 Task: Find connections with filter location Bafia with filter topic #Entrepreneurswith filter profile language French with filter current company Forbe with filter school Maharishi Mahesh Yogi Vedic Vishwavidyalaya with filter industry Wholesale Luxury Goods and Jewelry with filter service category Market Strategy with filter keywords title Cruise Ship Attendant
Action: Mouse moved to (577, 667)
Screenshot: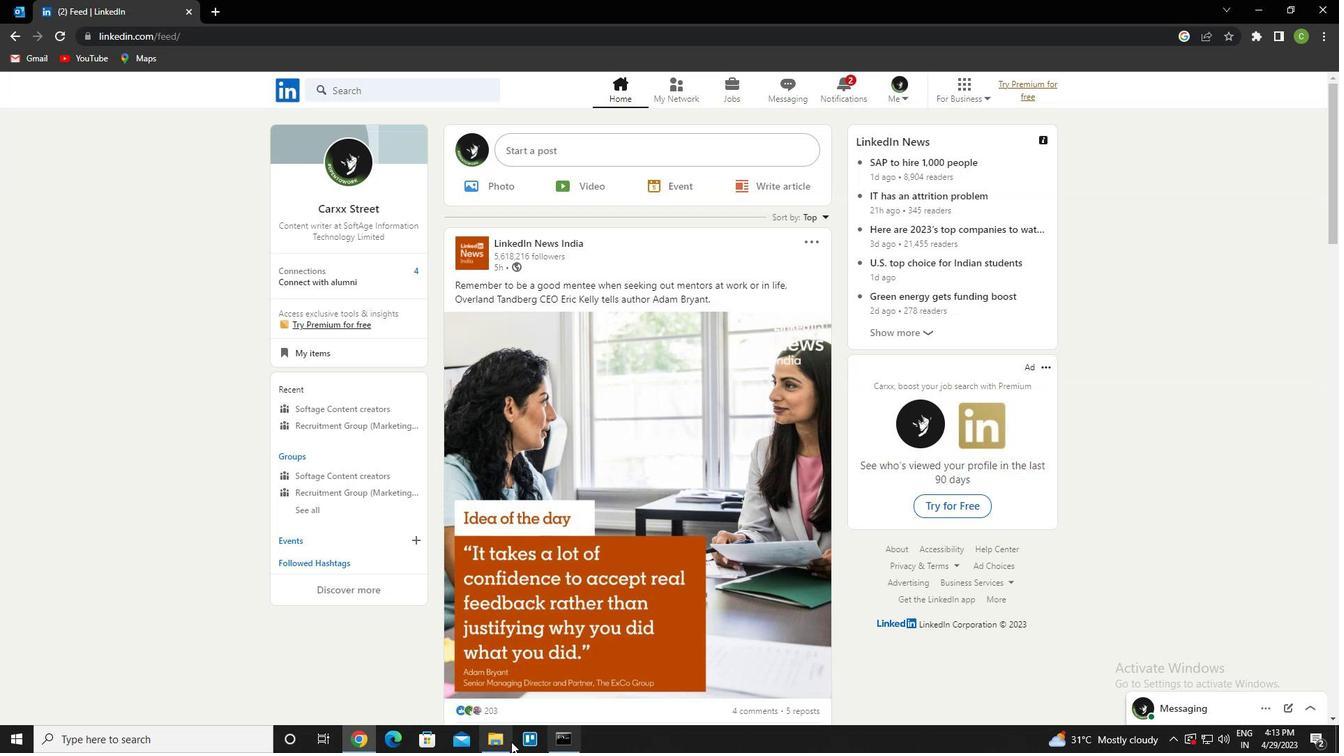 
Action: Mouse scrolled (577, 668) with delta (0, 0)
Screenshot: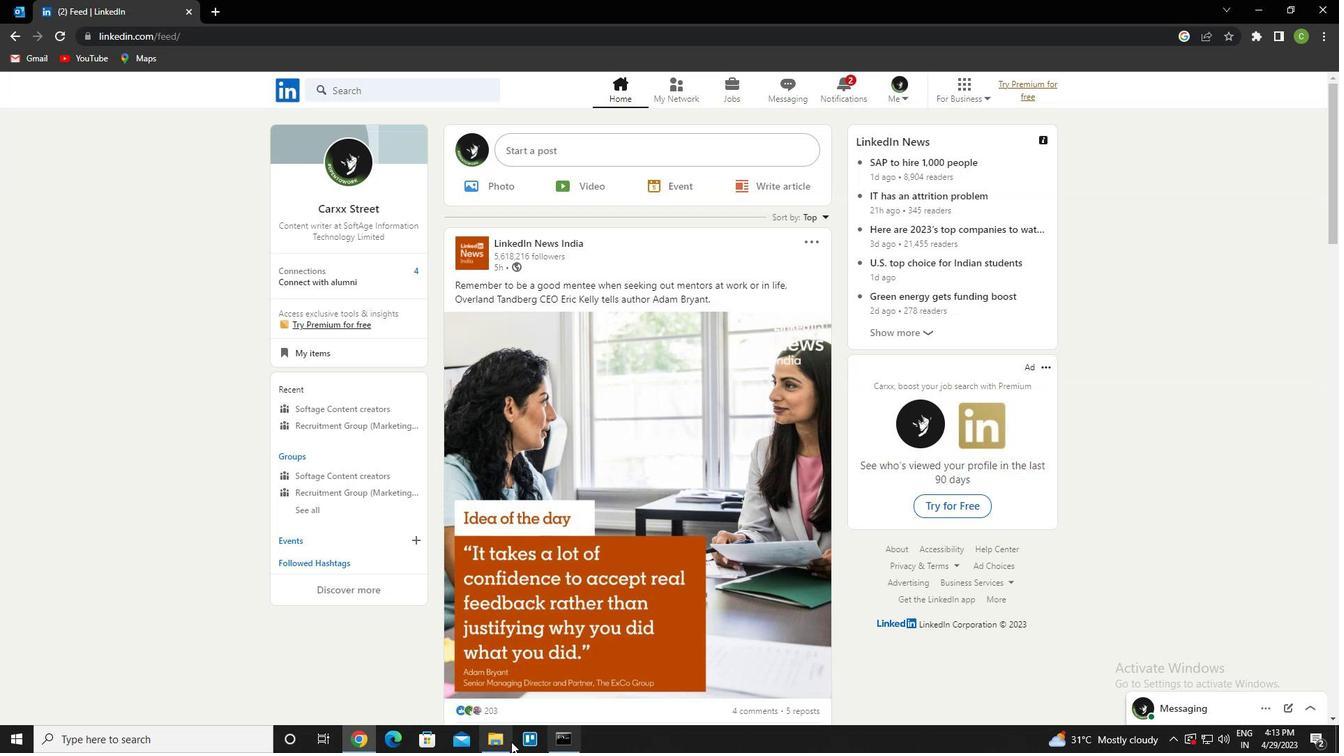 
Action: Mouse moved to (694, 96)
Screenshot: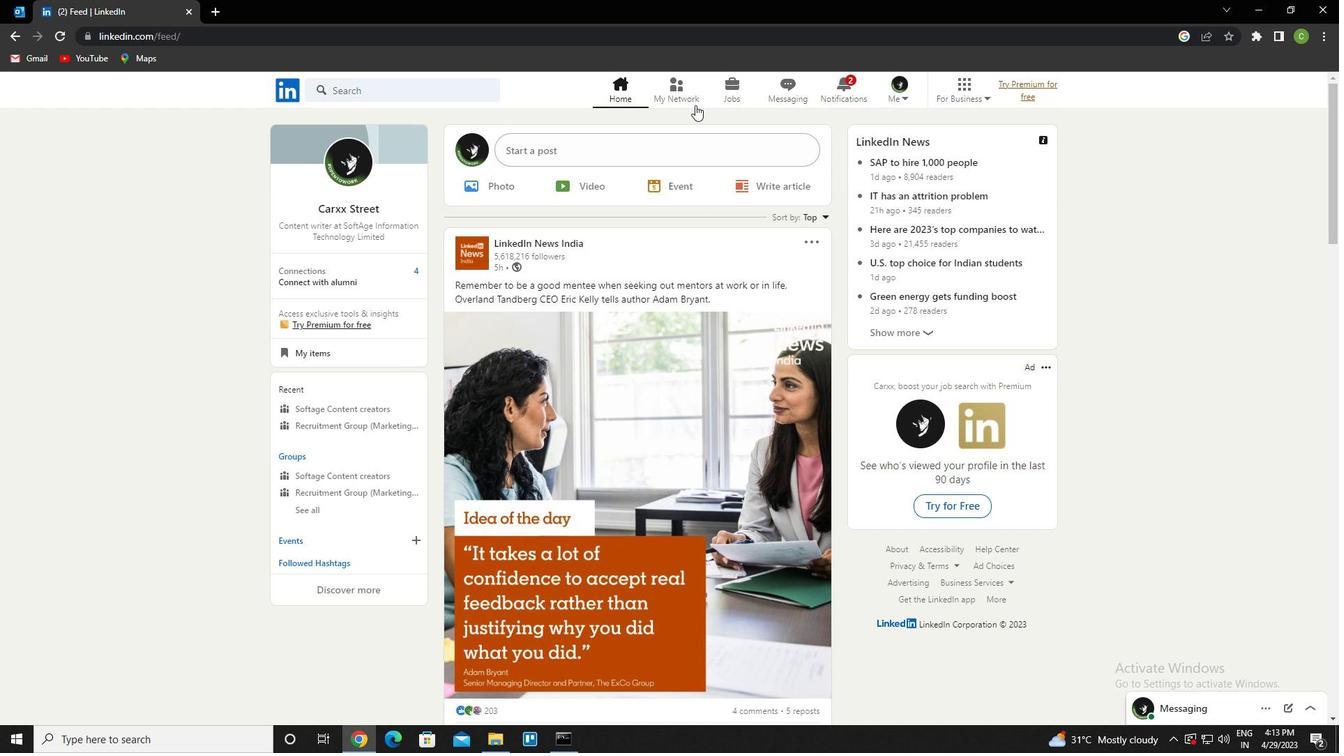 
Action: Mouse pressed left at (694, 96)
Screenshot: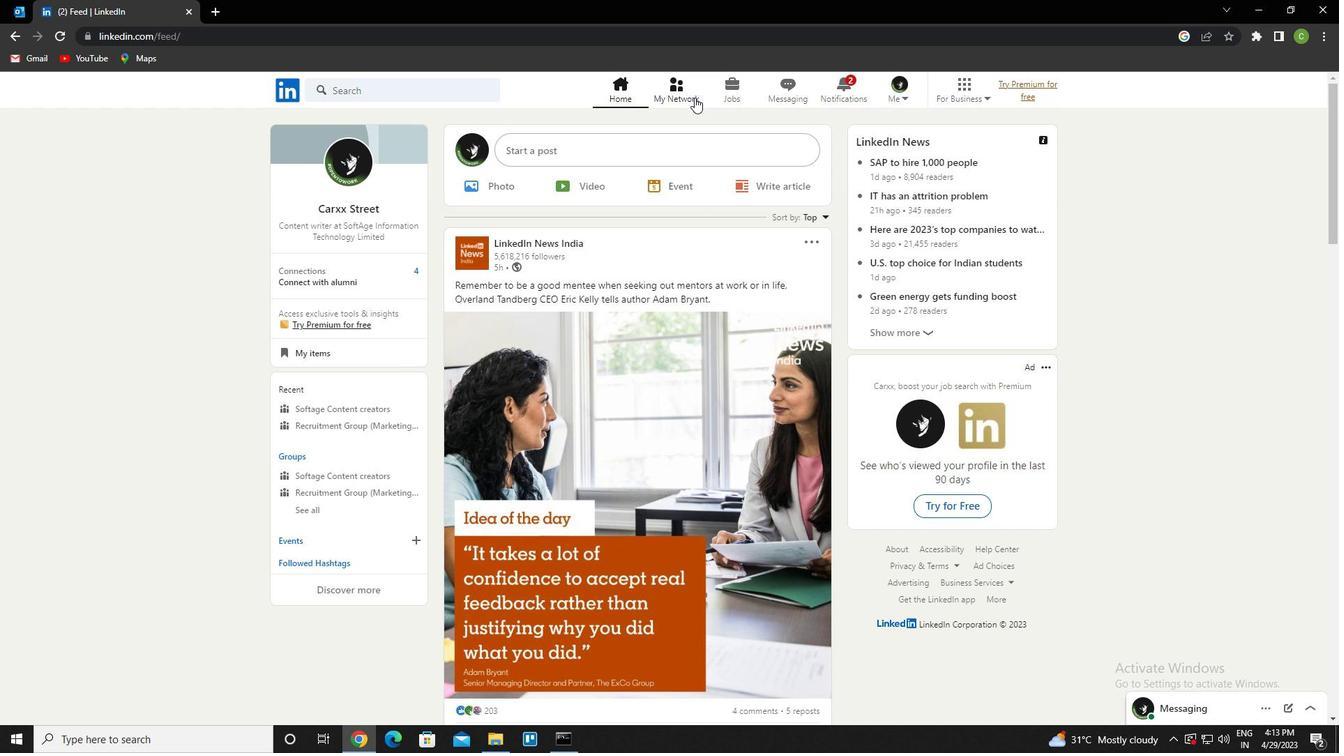 
Action: Mouse moved to (404, 177)
Screenshot: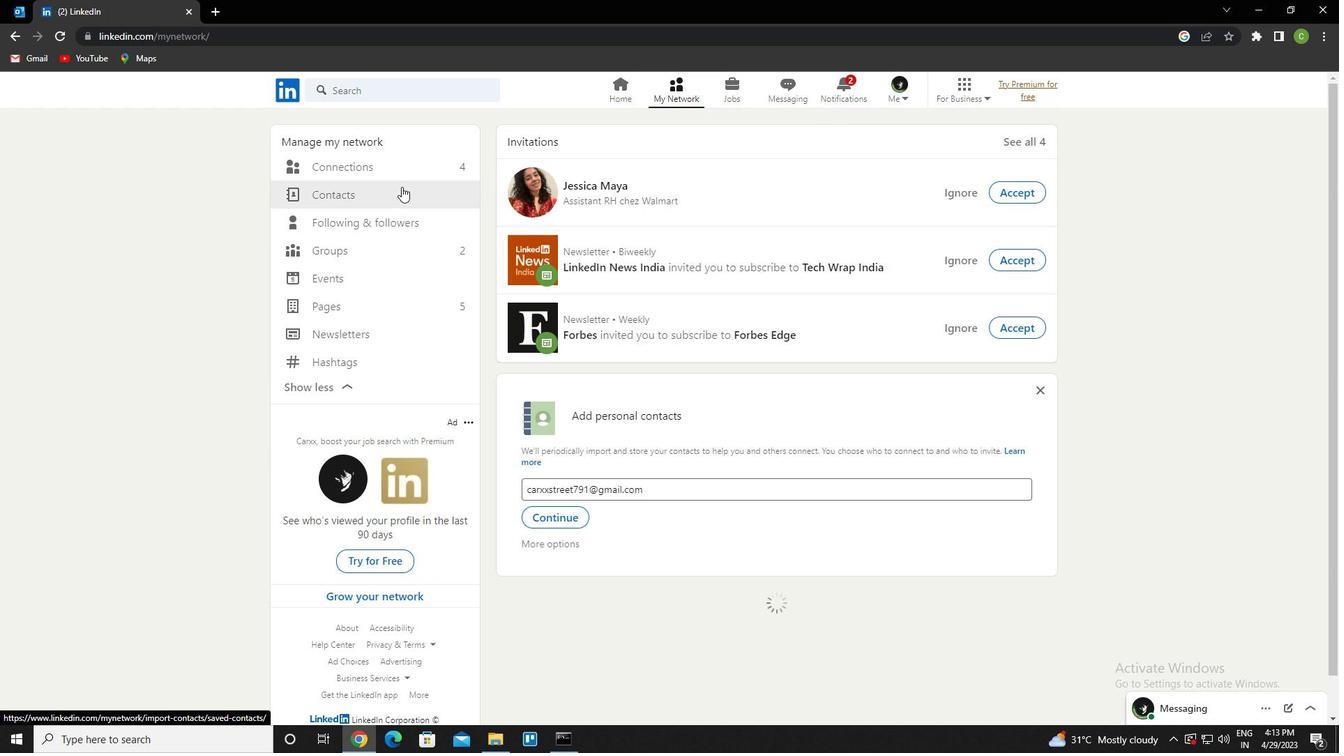 
Action: Mouse pressed left at (404, 177)
Screenshot: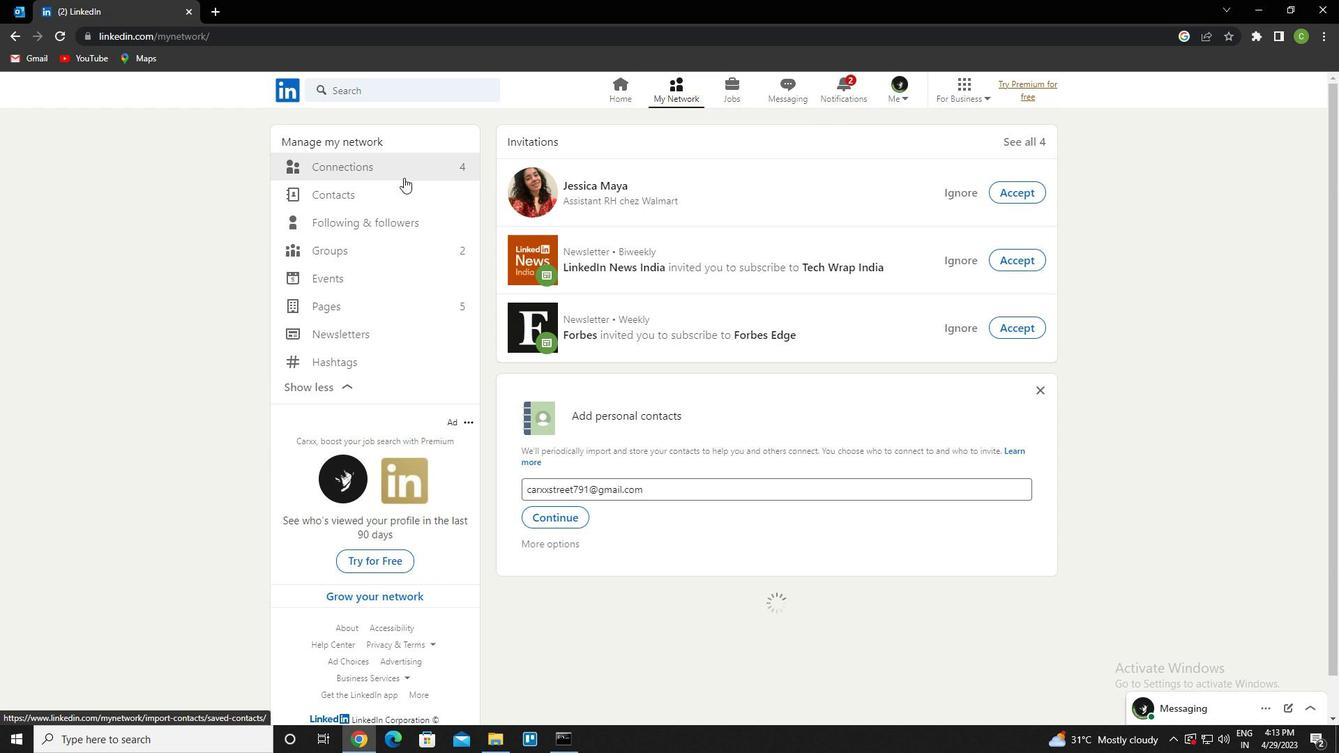 
Action: Mouse moved to (409, 168)
Screenshot: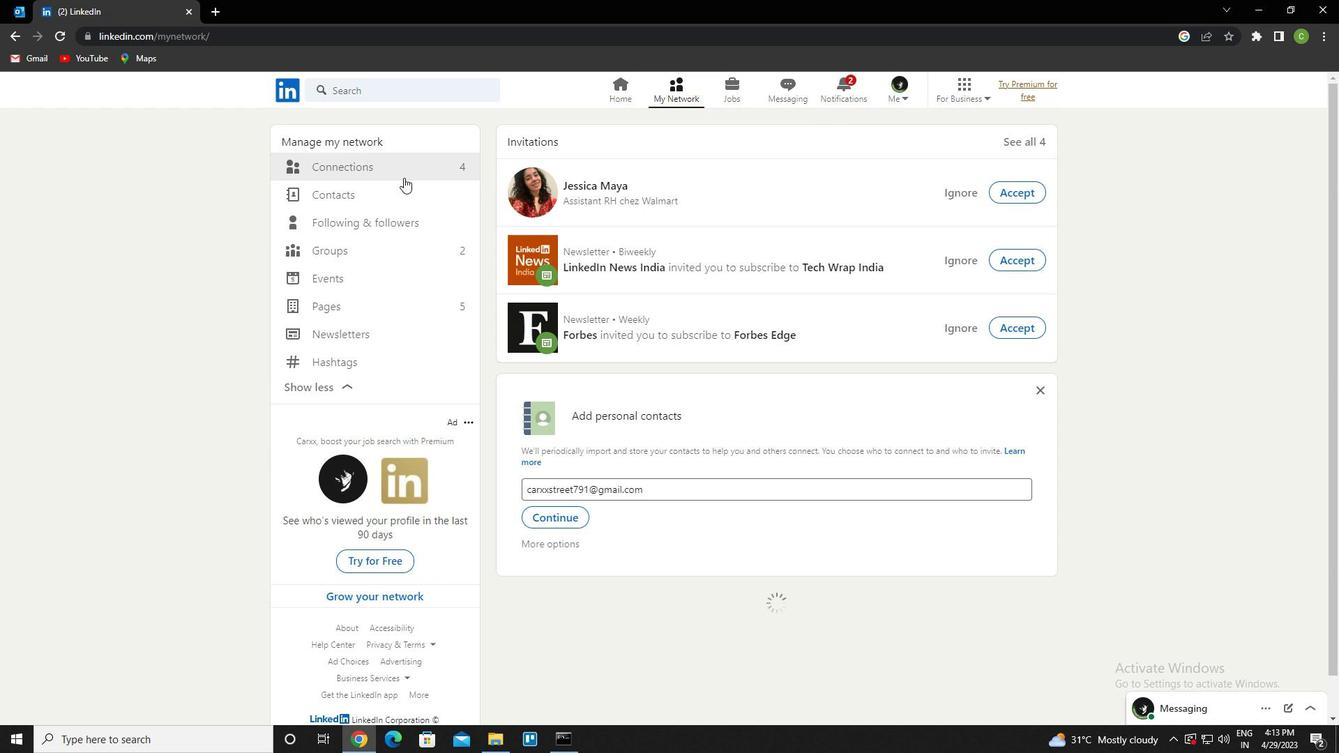 
Action: Mouse pressed left at (409, 168)
Screenshot: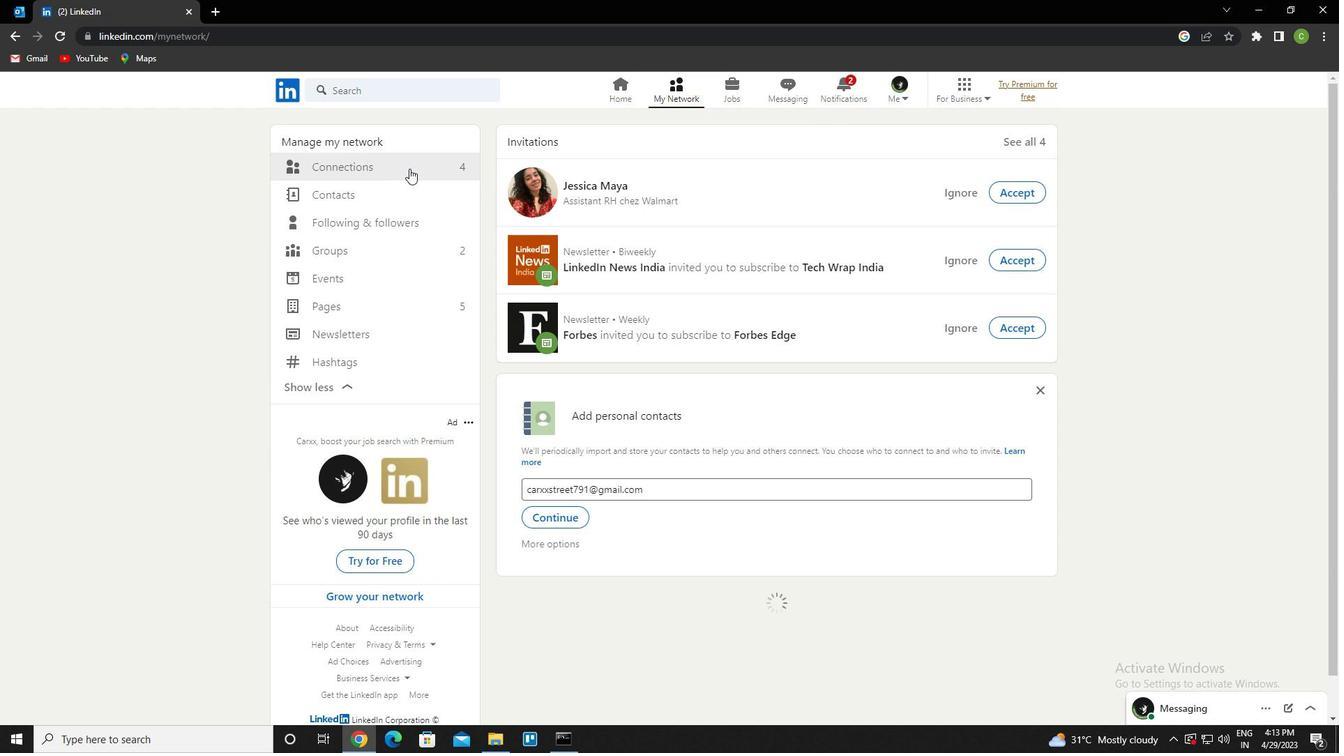 
Action: Mouse moved to (798, 164)
Screenshot: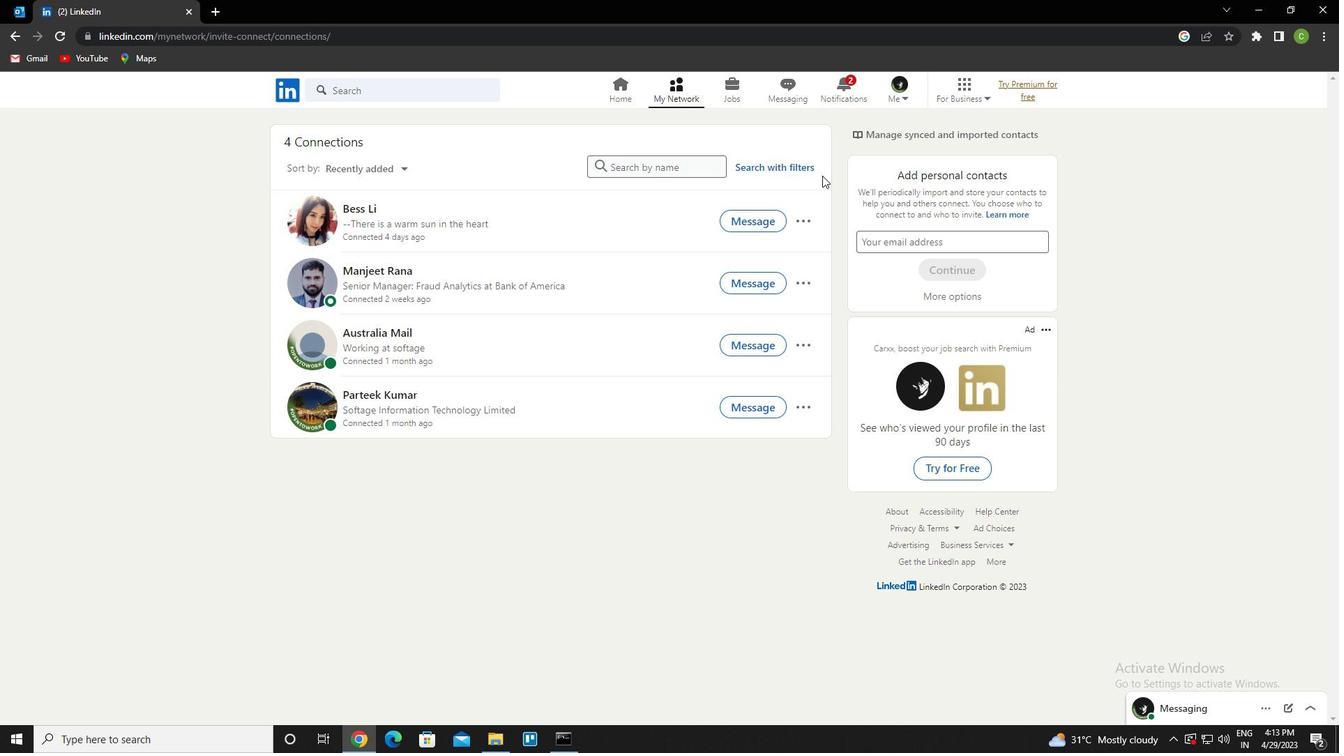 
Action: Mouse pressed left at (798, 164)
Screenshot: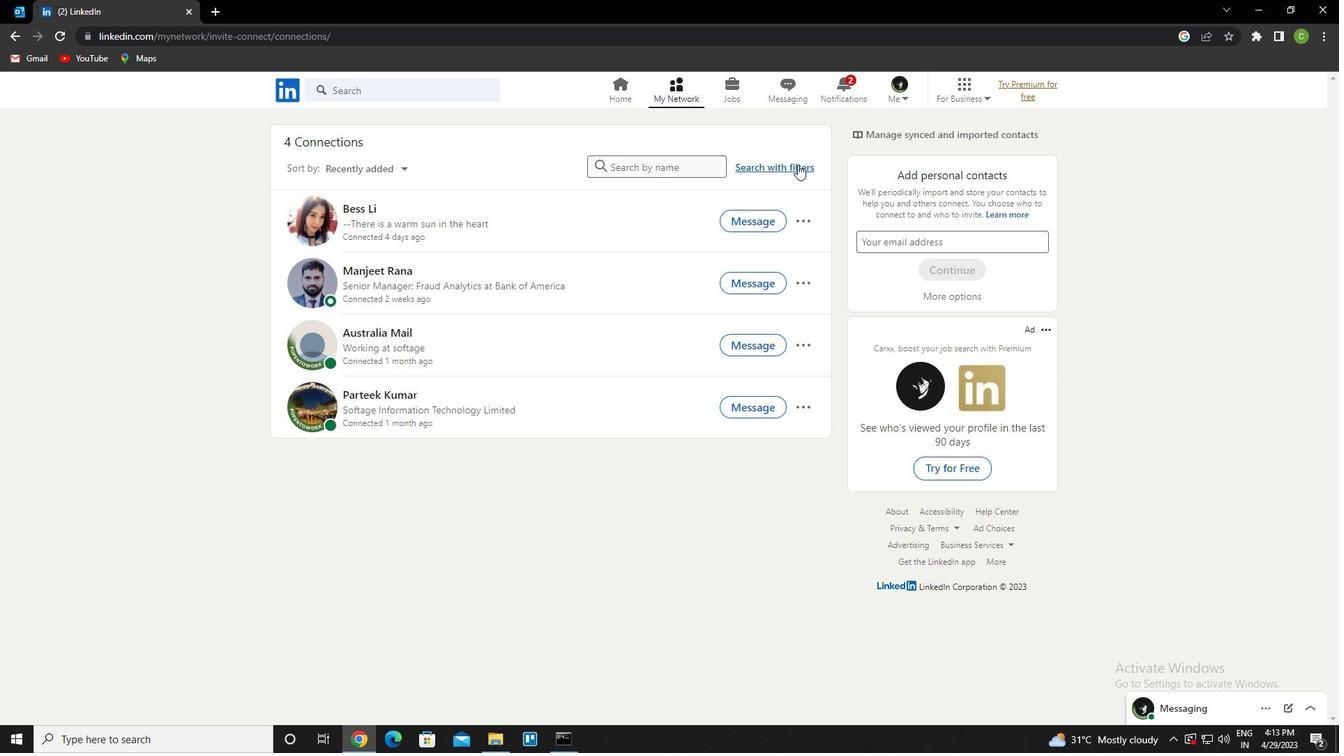 
Action: Mouse moved to (720, 128)
Screenshot: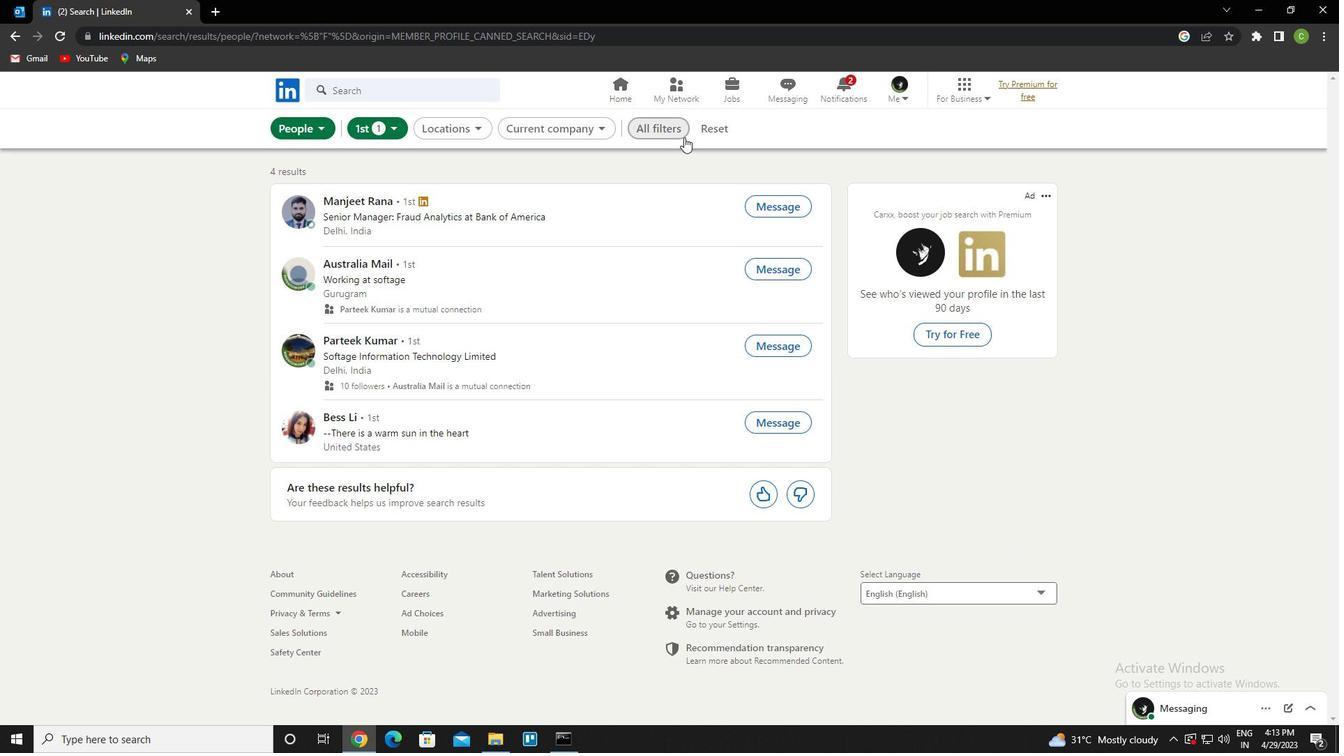 
Action: Mouse pressed left at (720, 128)
Screenshot: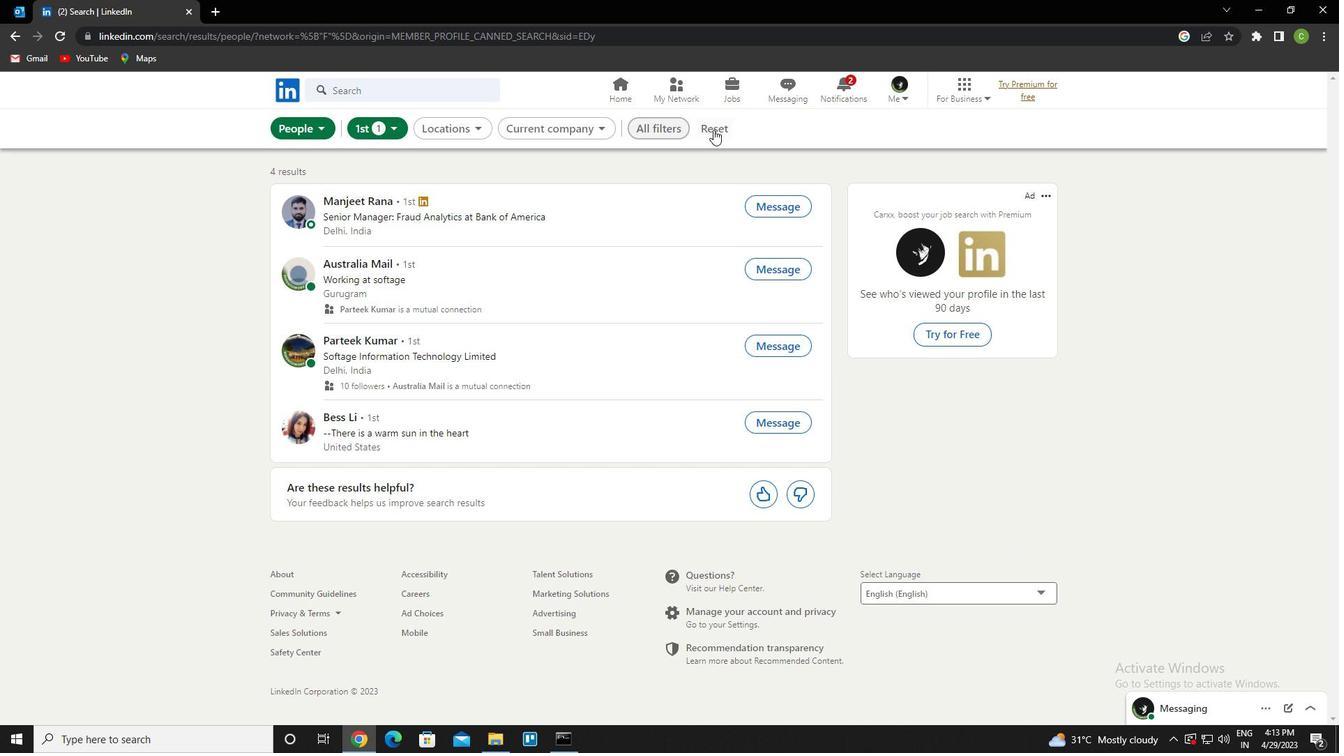 
Action: Mouse moved to (697, 131)
Screenshot: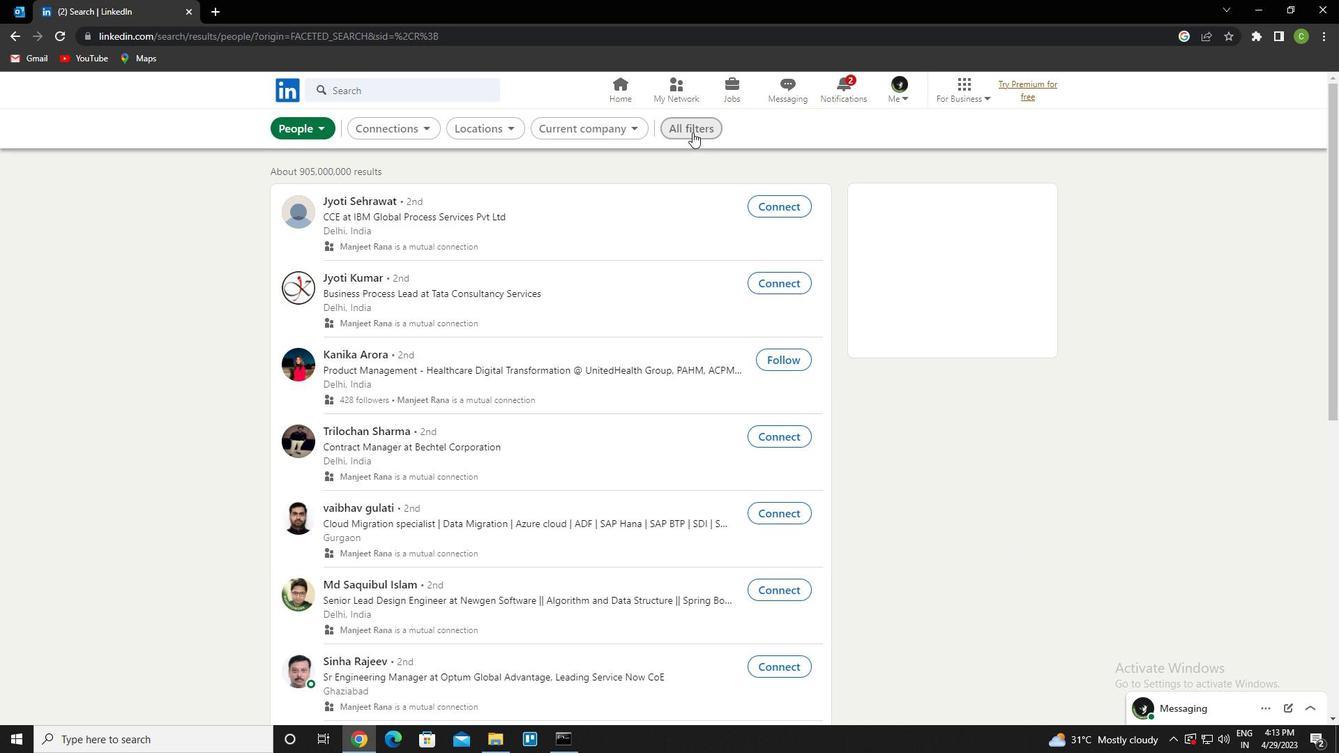 
Action: Mouse pressed left at (697, 131)
Screenshot: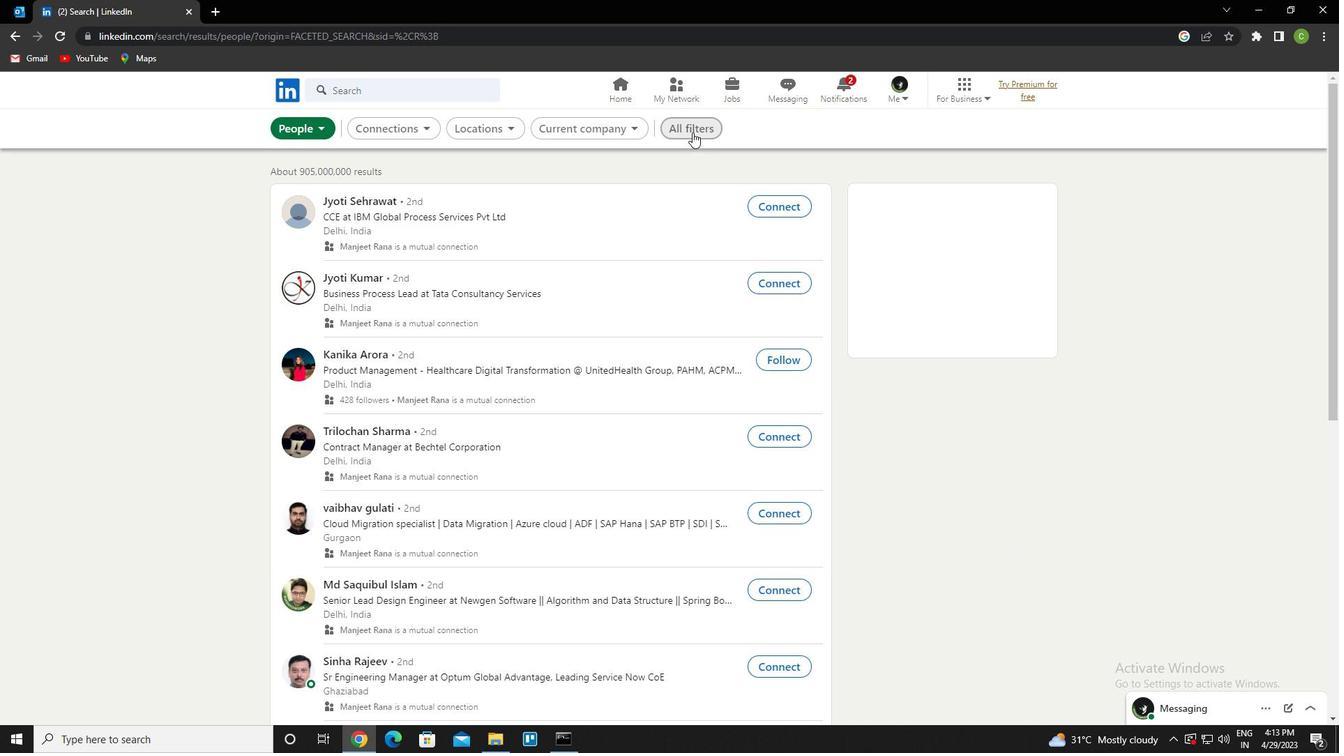 
Action: Mouse moved to (1172, 443)
Screenshot: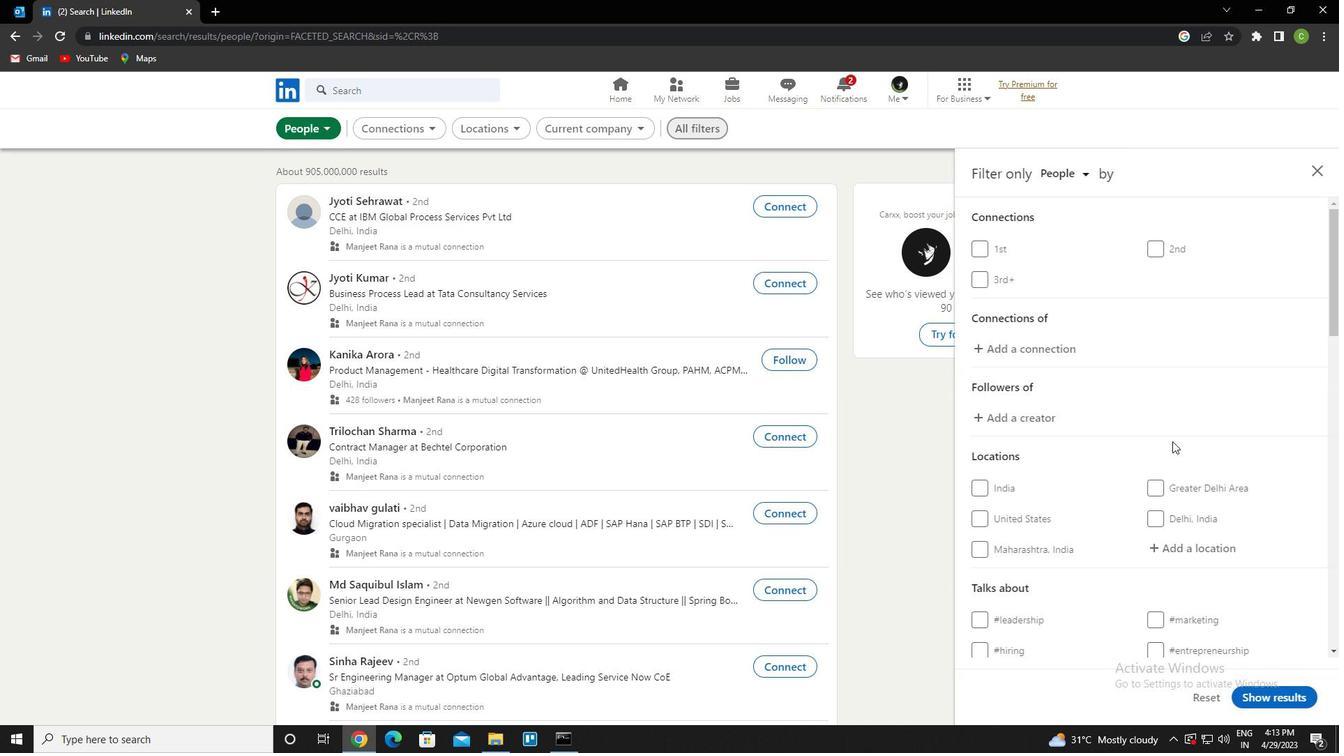 
Action: Mouse scrolled (1172, 442) with delta (0, 0)
Screenshot: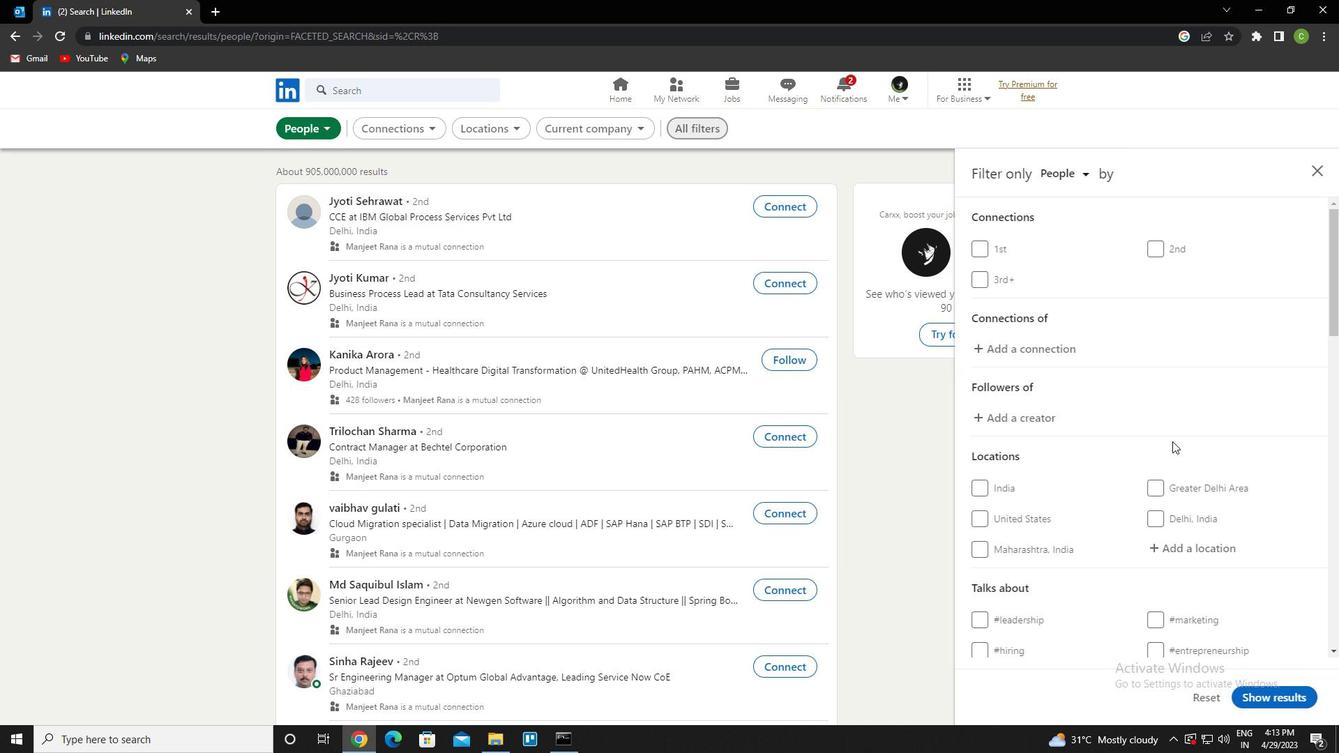 
Action: Mouse scrolled (1172, 442) with delta (0, 0)
Screenshot: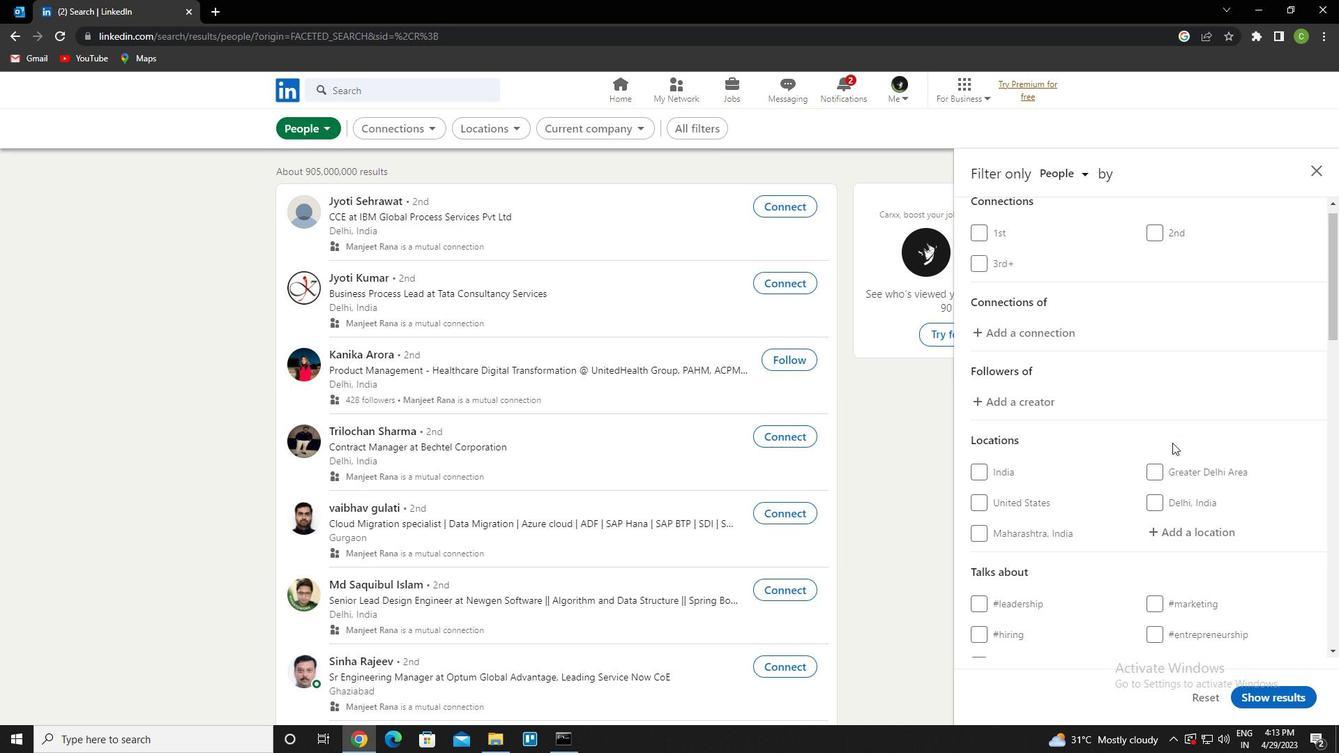 
Action: Mouse moved to (1218, 414)
Screenshot: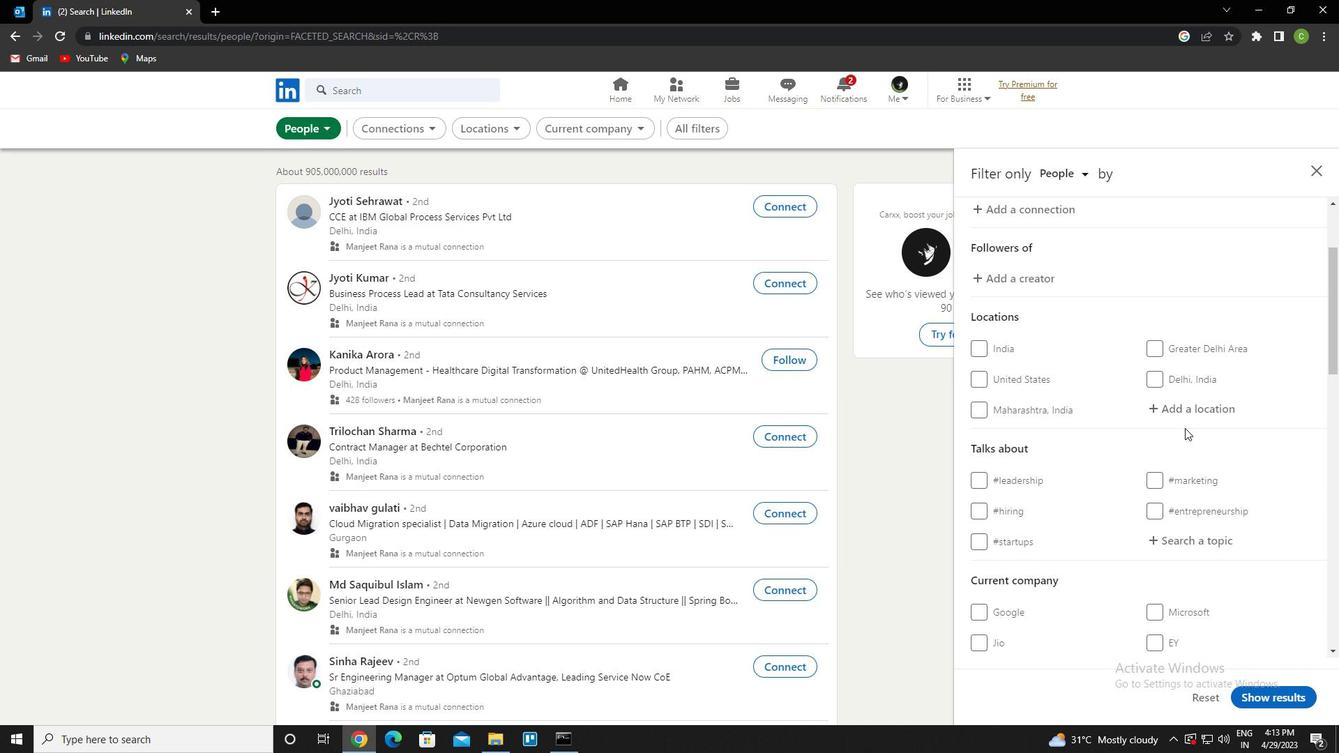 
Action: Mouse pressed left at (1218, 414)
Screenshot: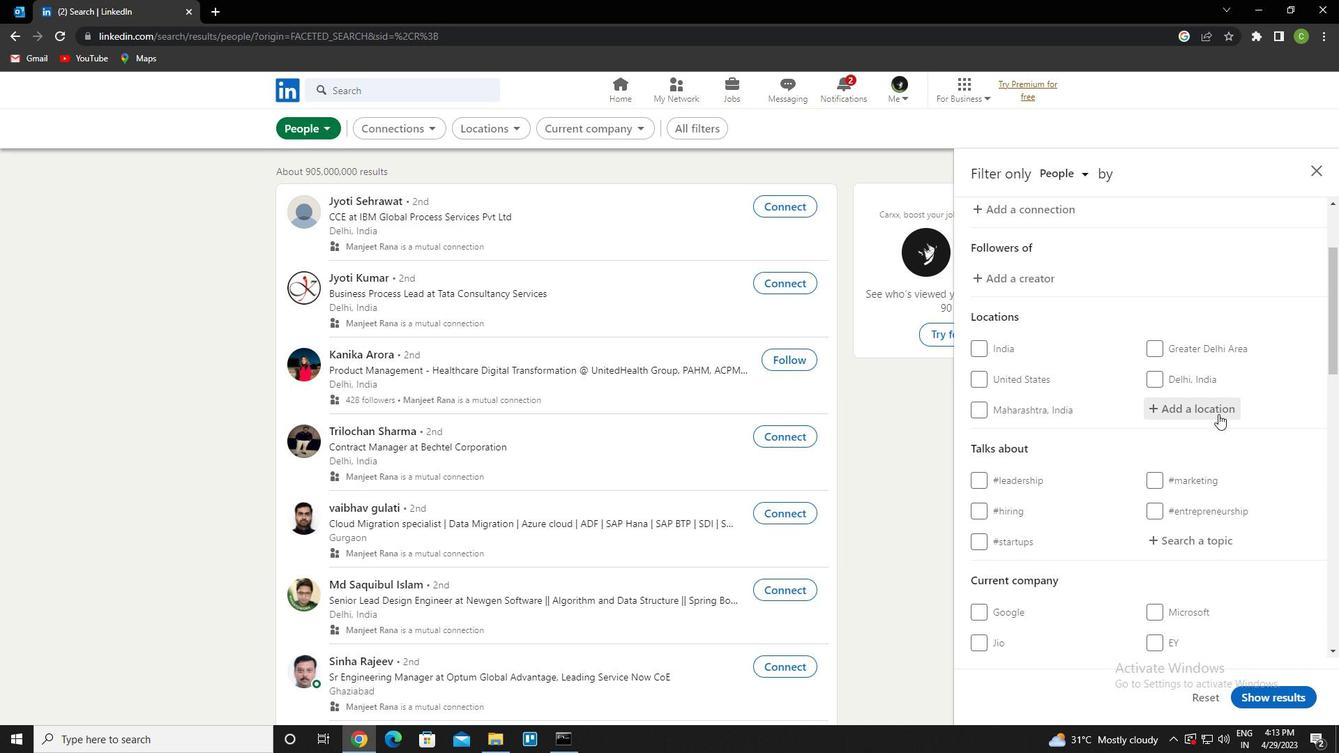 
Action: Key pressed <Key.caps_lock>b<Key.caps_lock>afia<Key.enter>
Screenshot: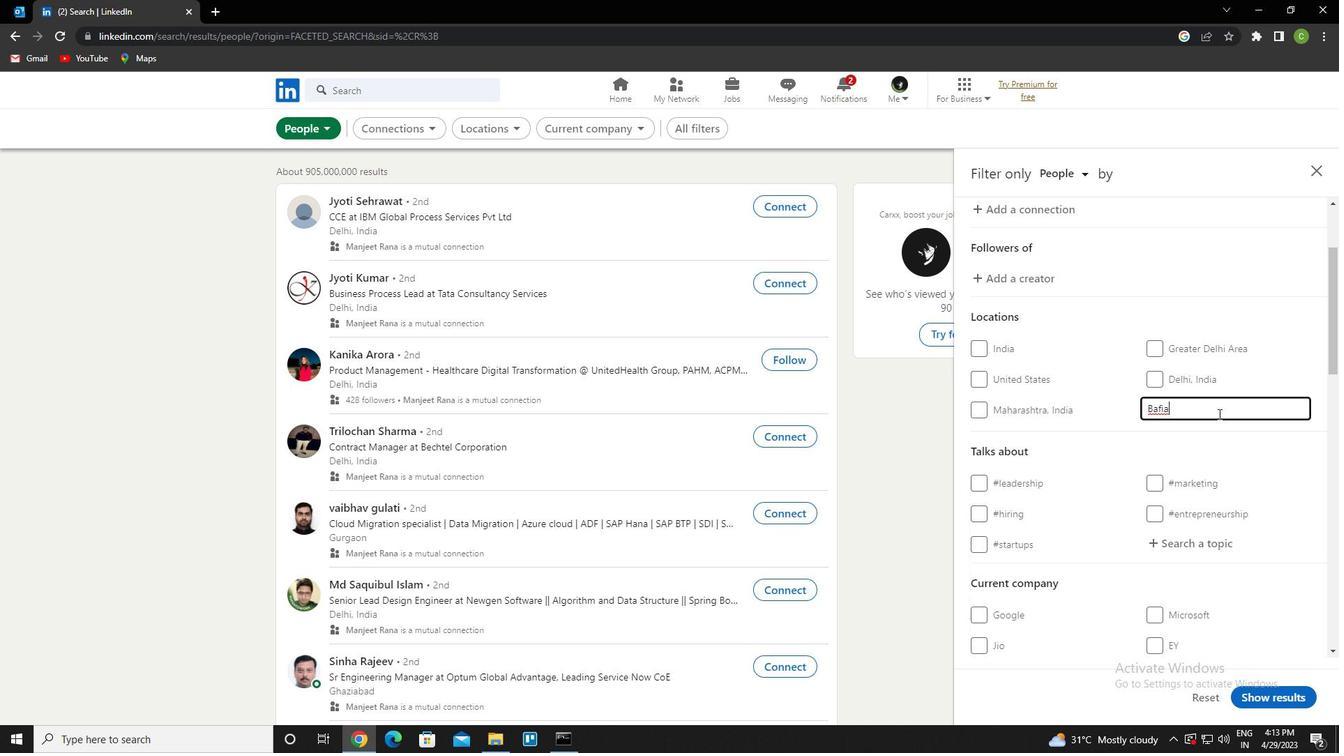 
Action: Mouse scrolled (1218, 413) with delta (0, 0)
Screenshot: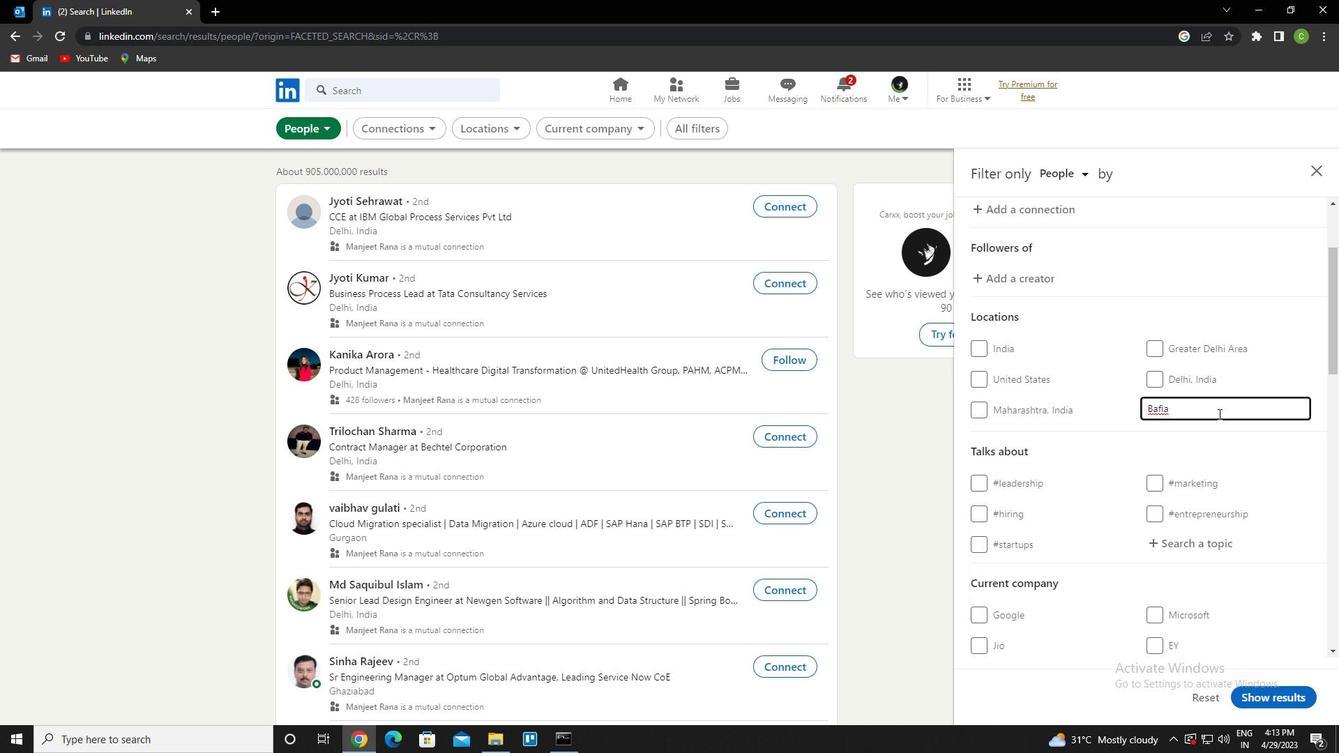 
Action: Mouse scrolled (1218, 413) with delta (0, 0)
Screenshot: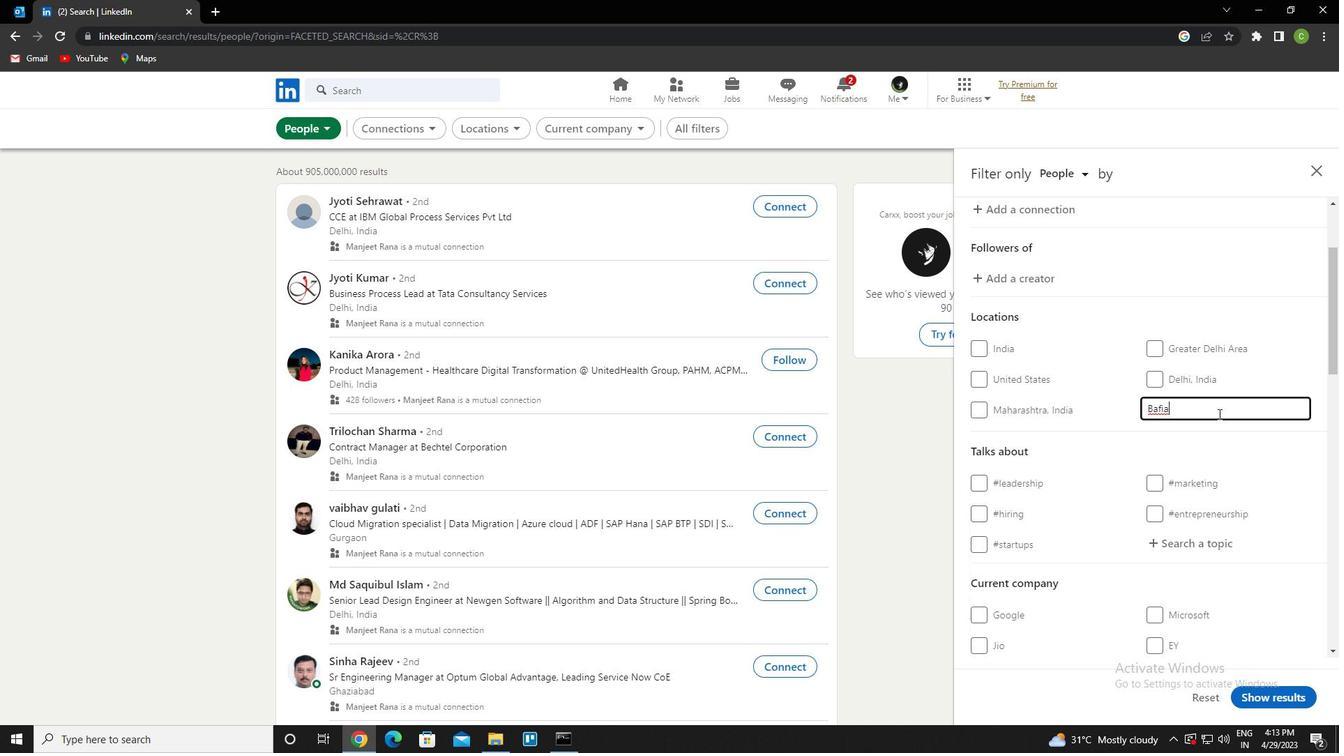 
Action: Mouse moved to (1200, 400)
Screenshot: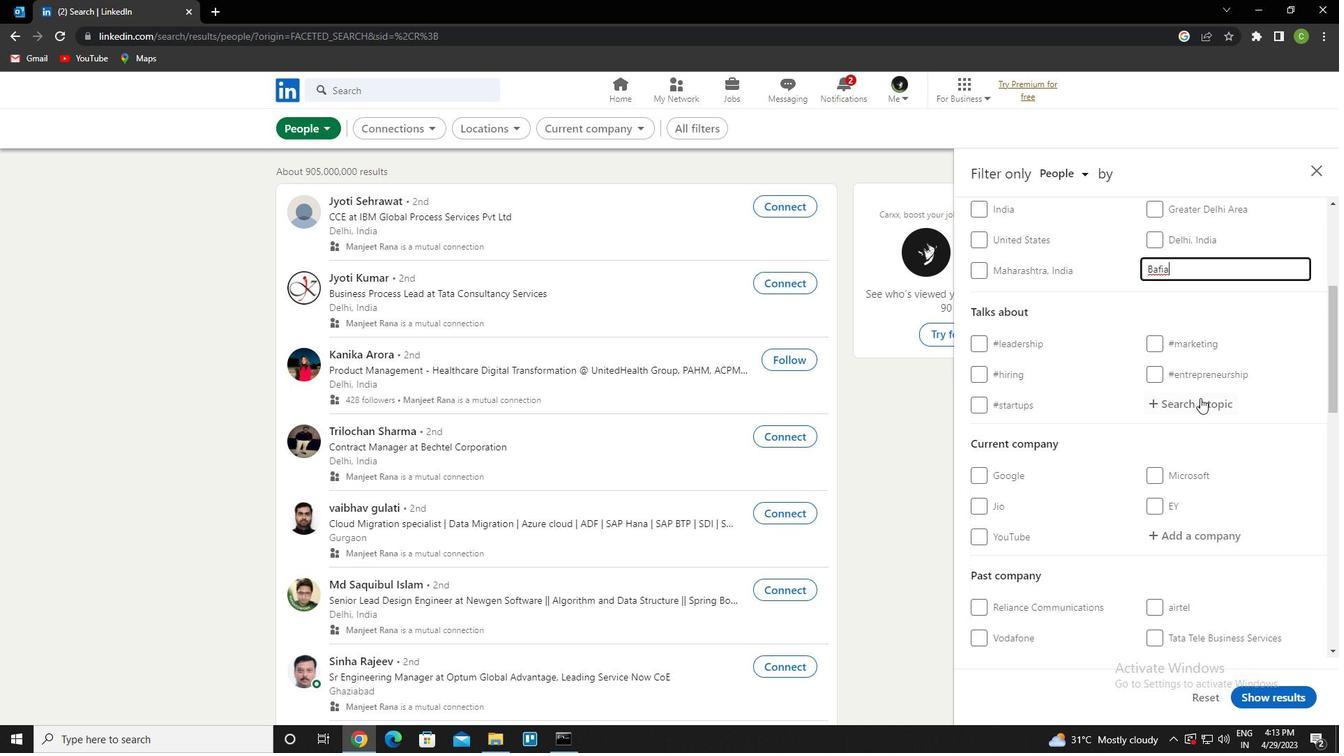 
Action: Mouse pressed left at (1200, 400)
Screenshot: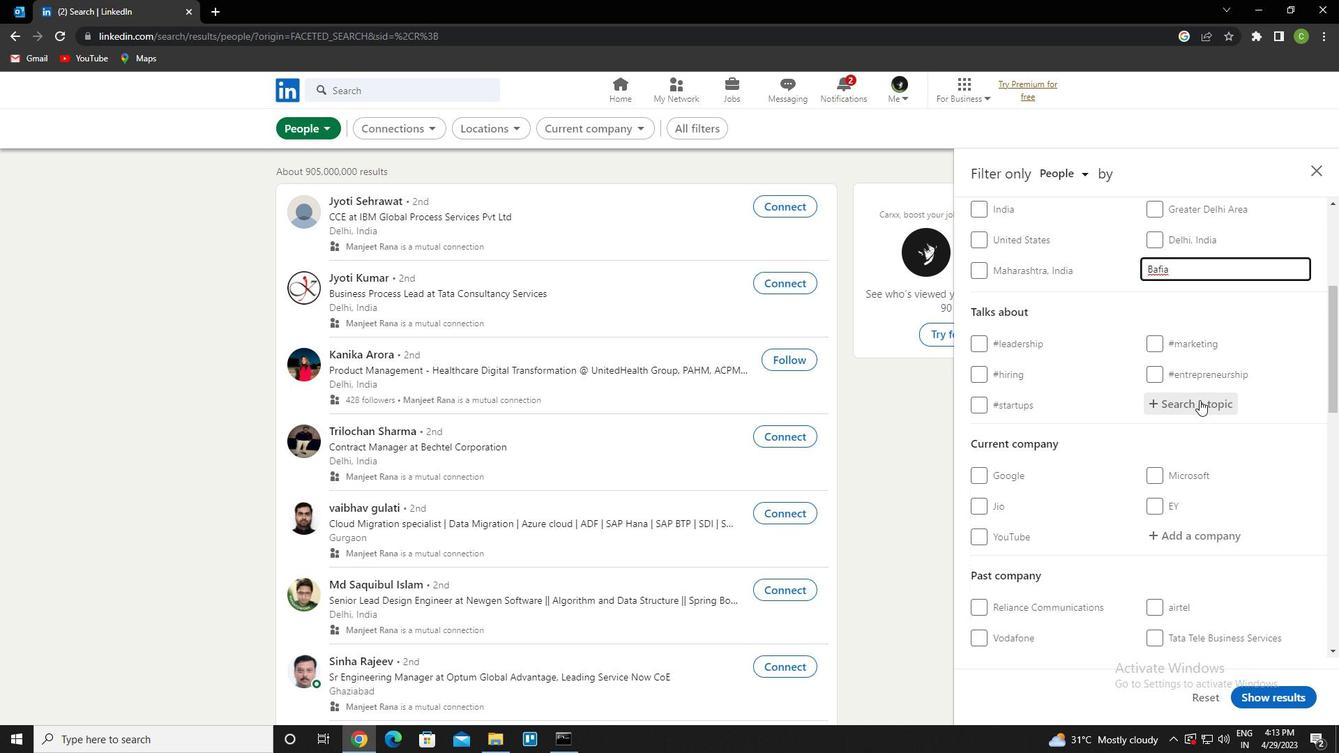 
Action: Key pressed <Key.caps_lock>e<Key.caps_lock>ntrep<Key.down><Key.enter>
Screenshot: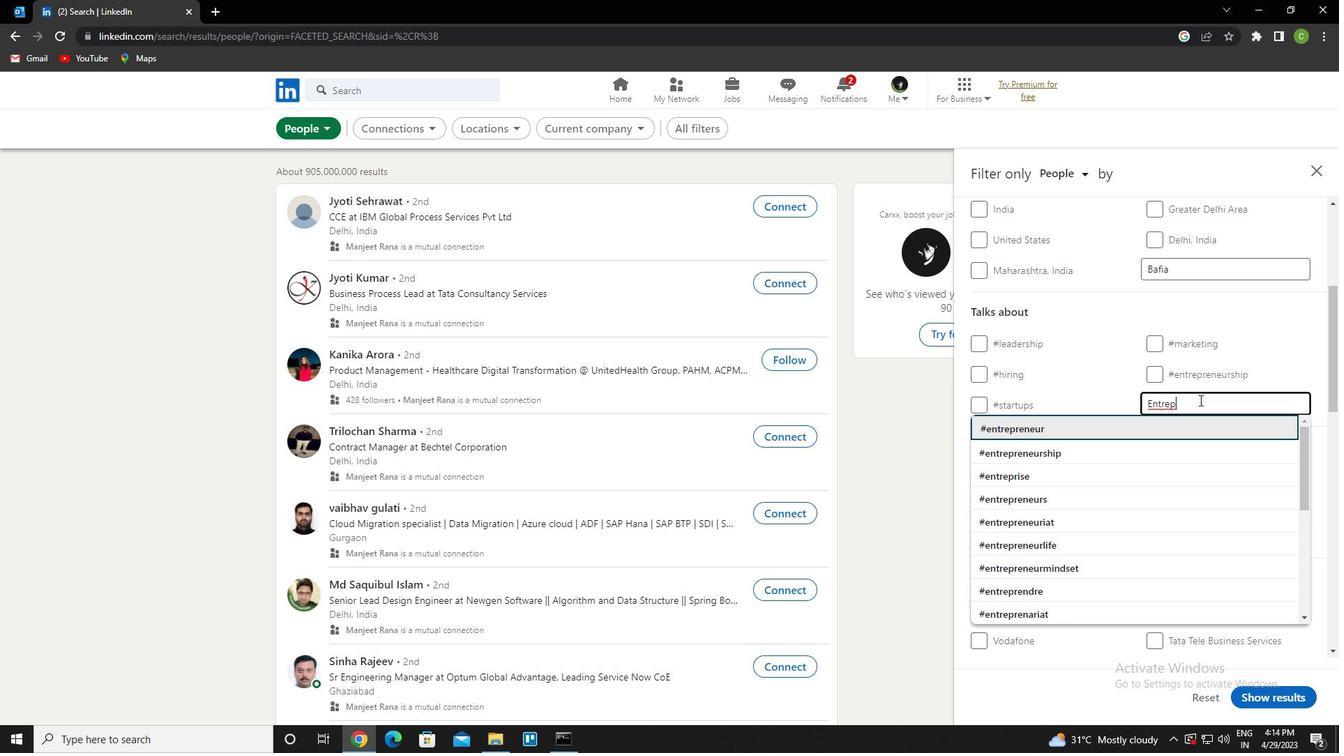 
Action: Mouse scrolled (1200, 399) with delta (0, 0)
Screenshot: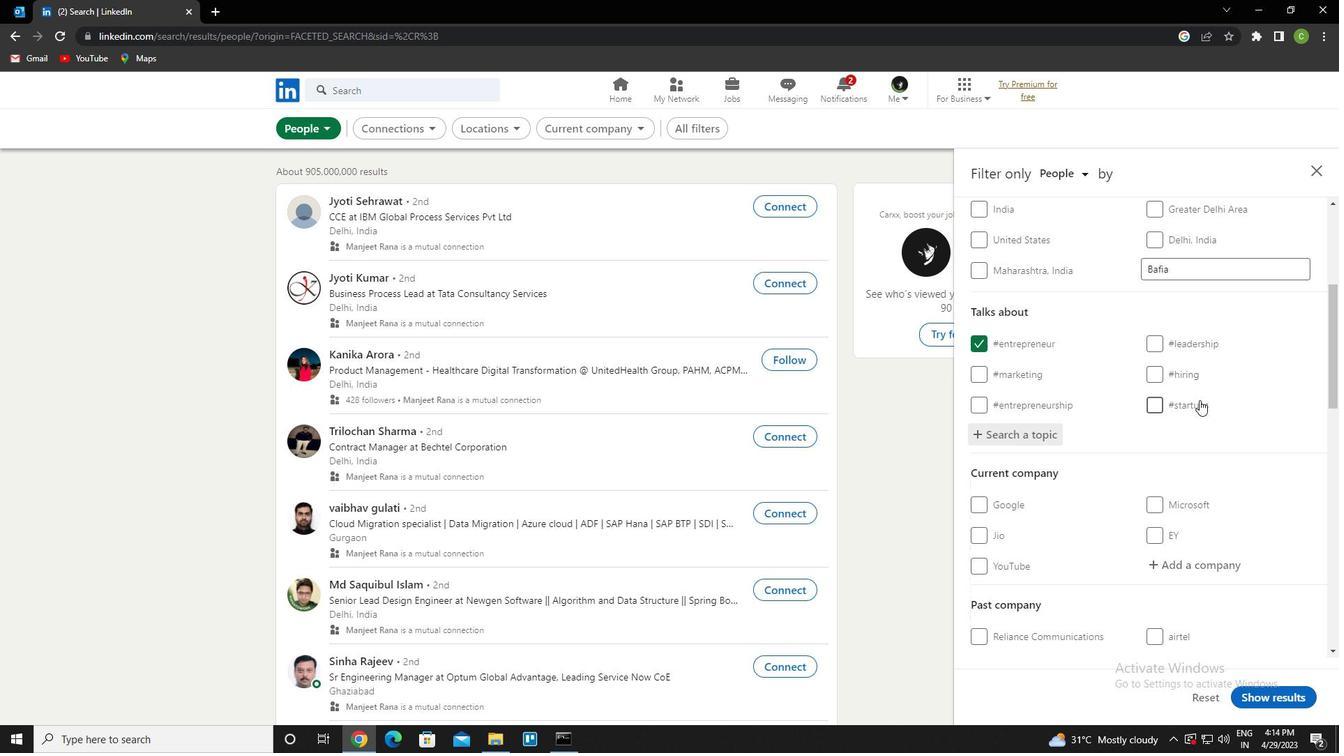 
Action: Mouse scrolled (1200, 399) with delta (0, 0)
Screenshot: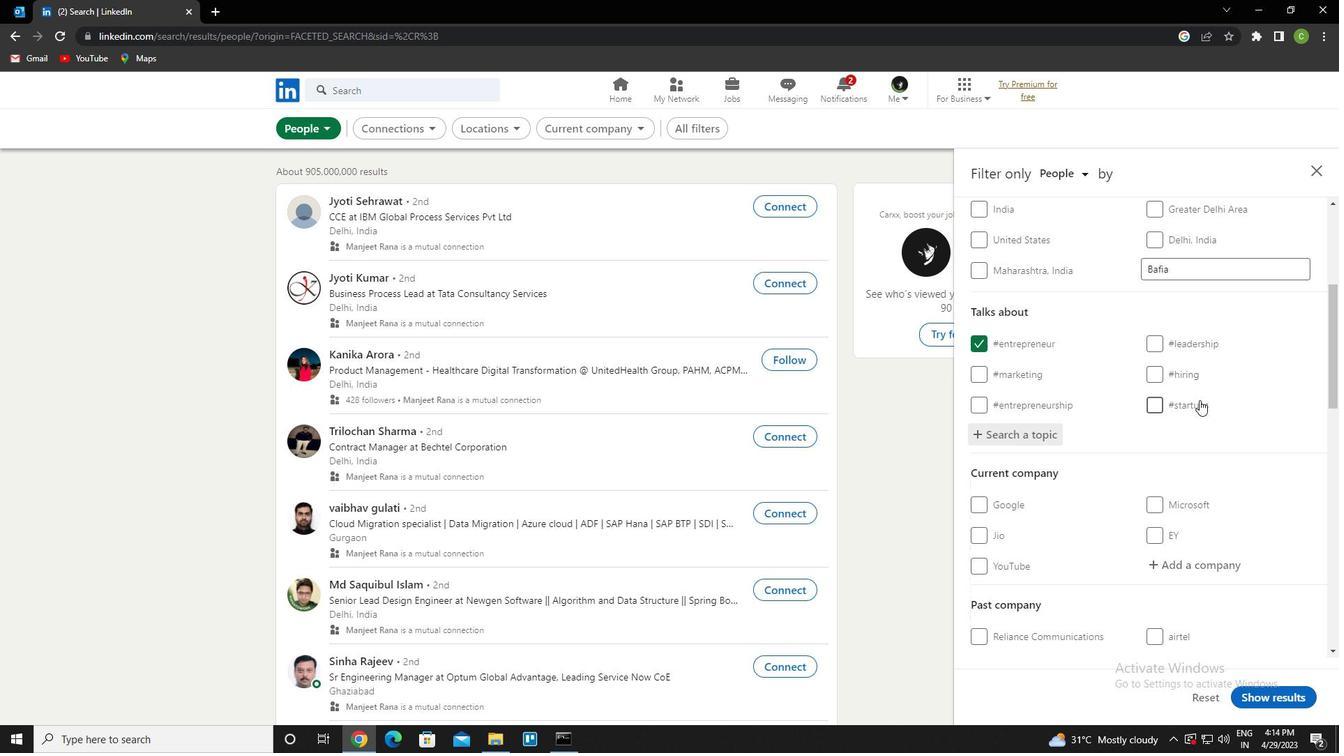
Action: Mouse scrolled (1200, 399) with delta (0, 0)
Screenshot: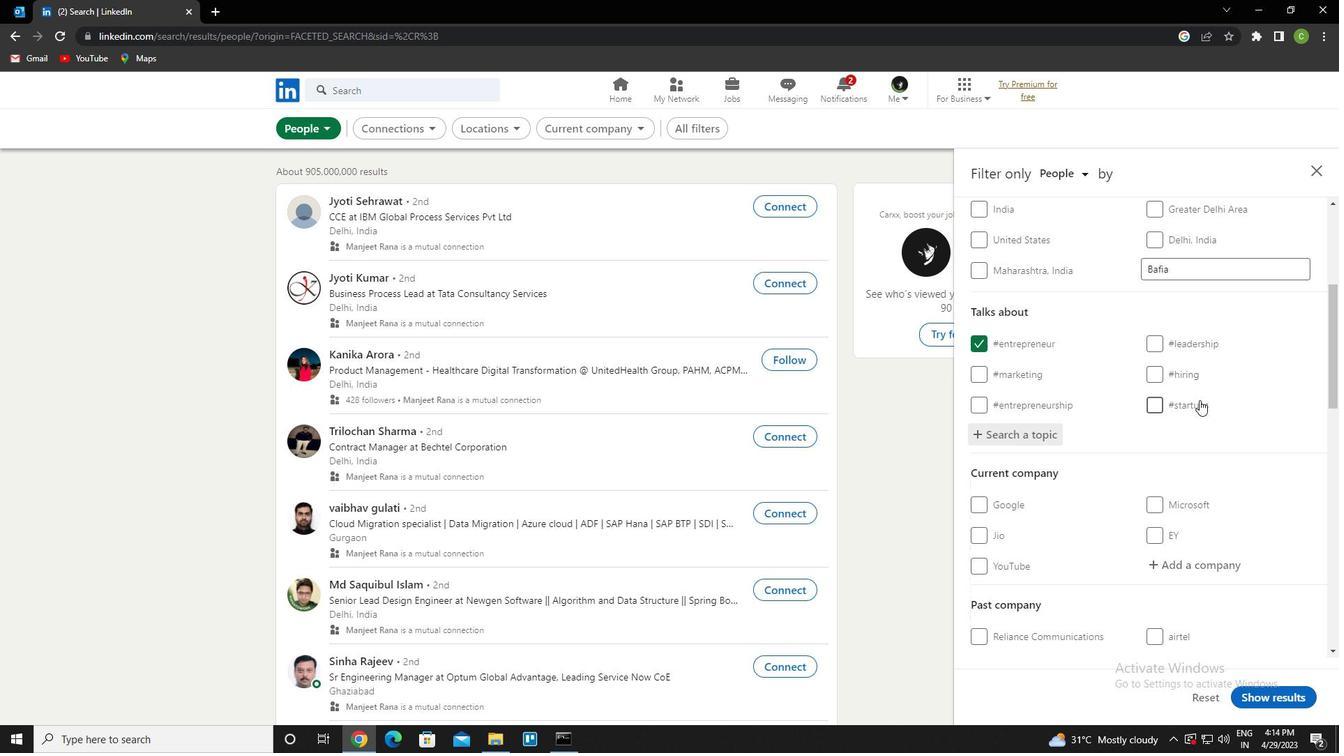 
Action: Mouse scrolled (1200, 399) with delta (0, 0)
Screenshot: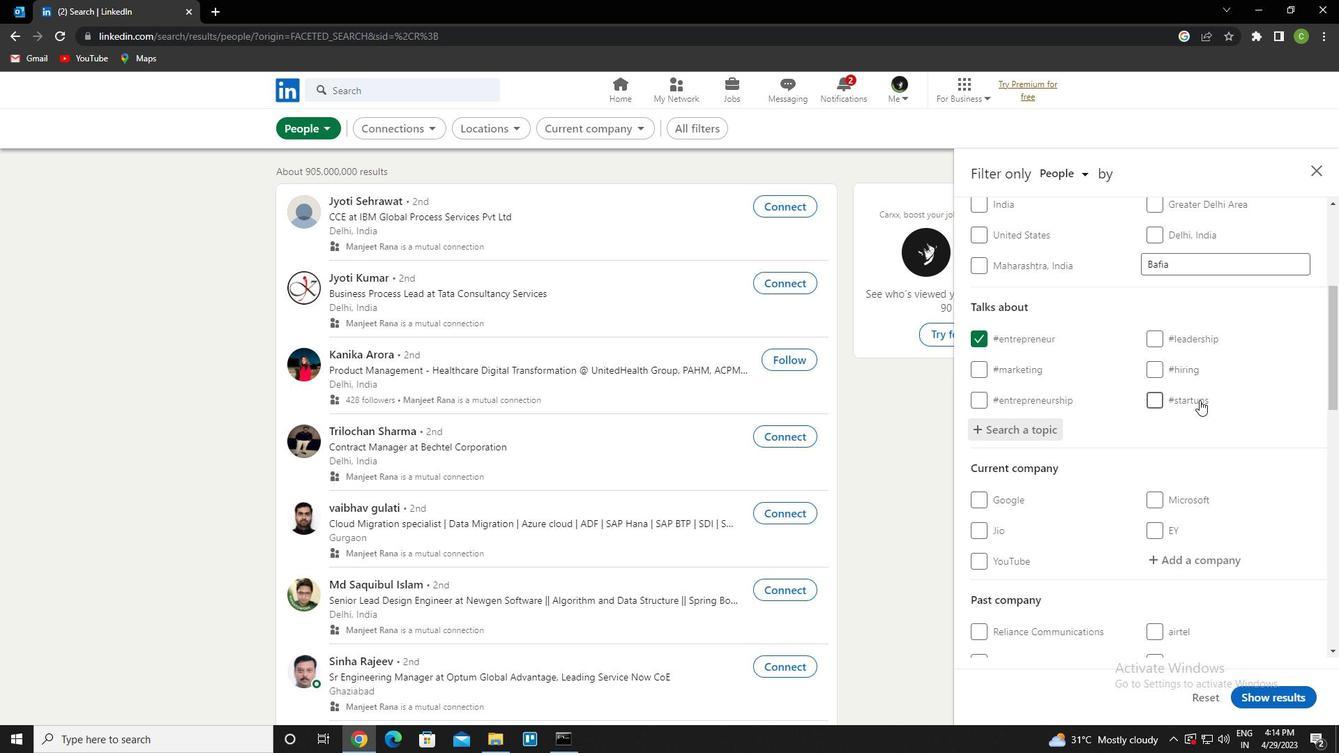 
Action: Mouse scrolled (1200, 399) with delta (0, 0)
Screenshot: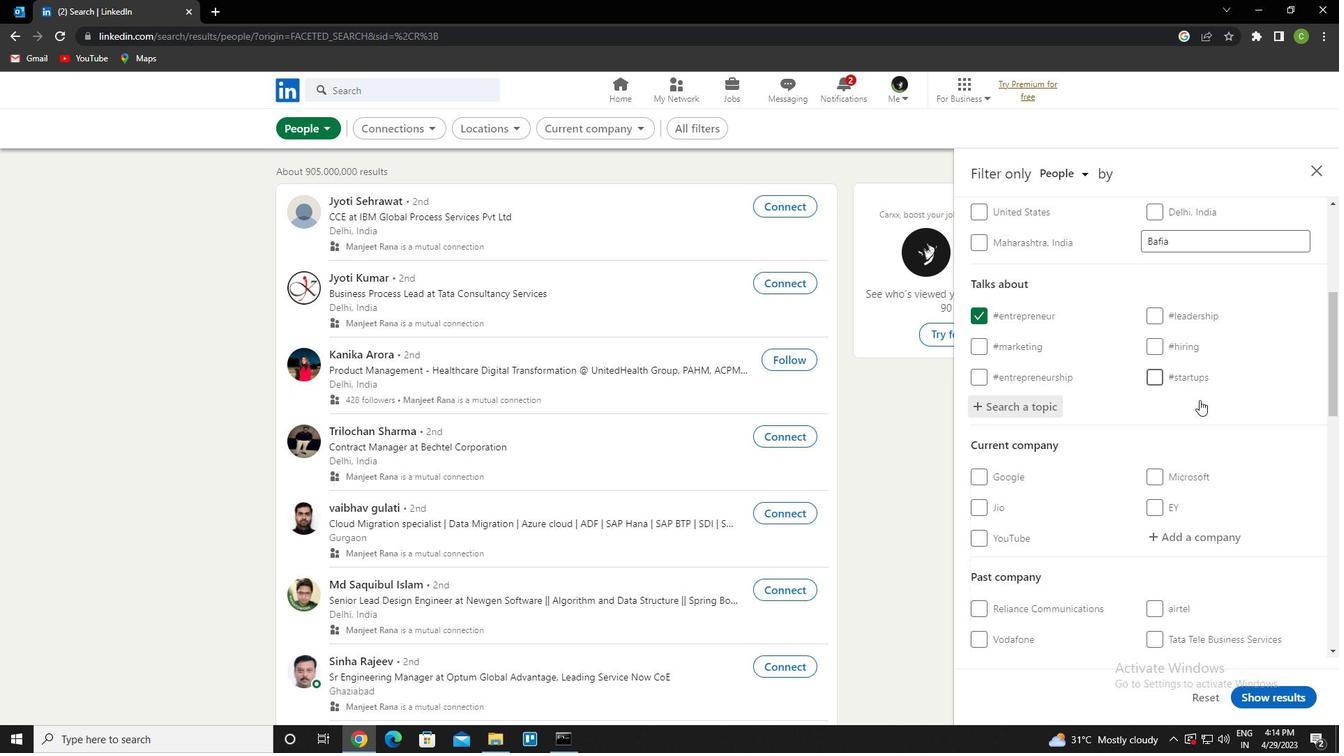 
Action: Mouse scrolled (1200, 399) with delta (0, 0)
Screenshot: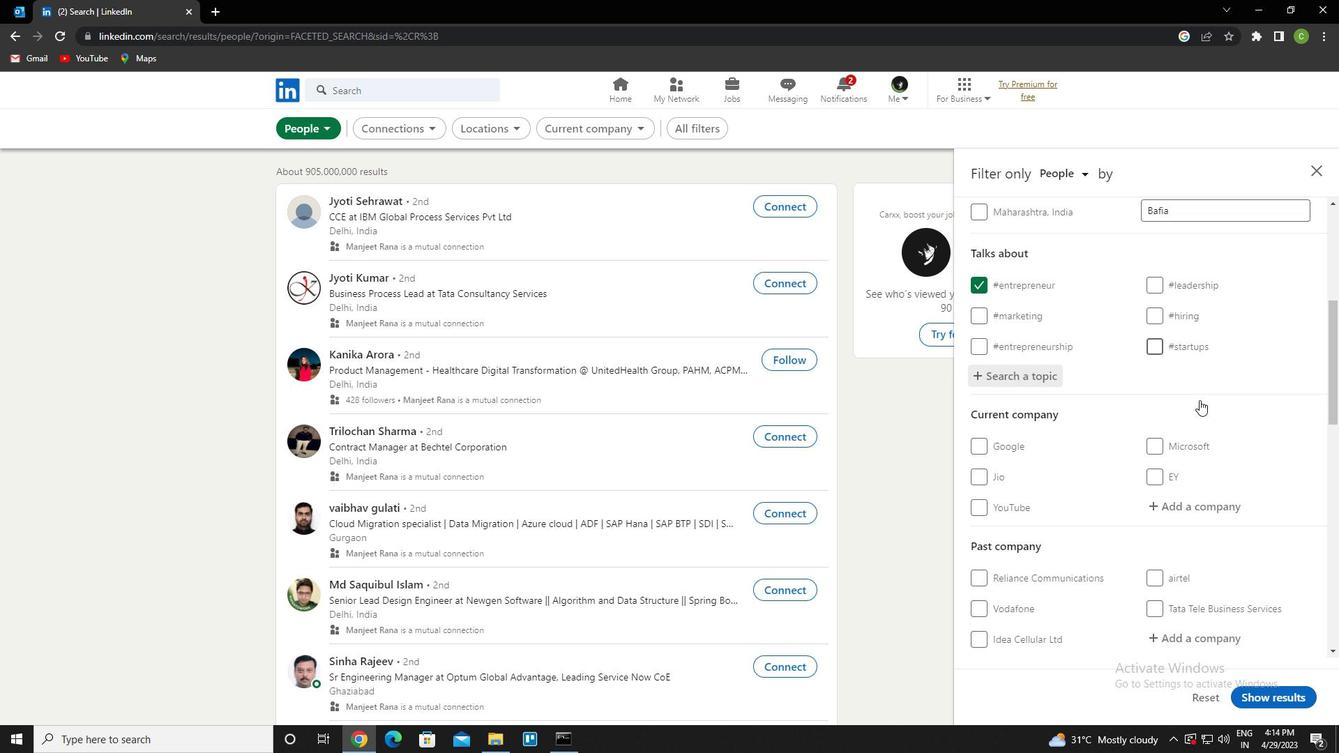
Action: Mouse scrolled (1200, 399) with delta (0, 0)
Screenshot: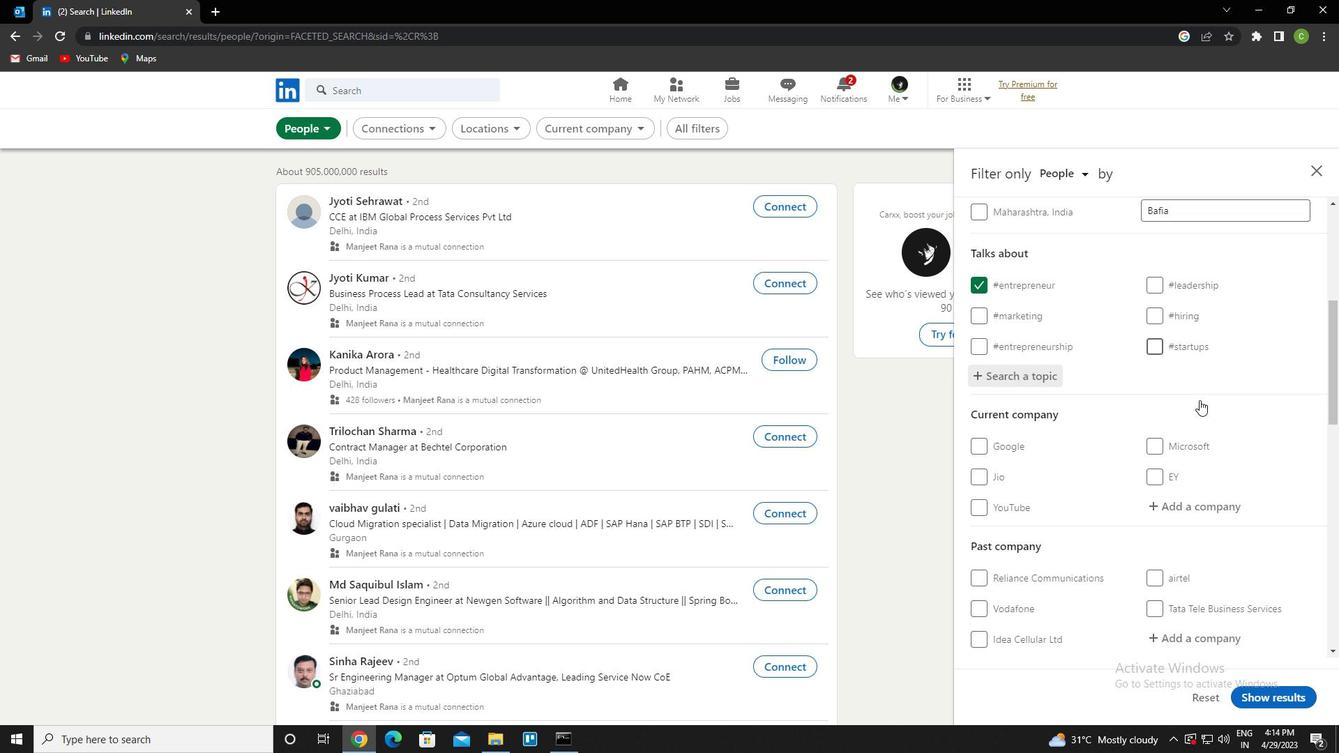 
Action: Mouse scrolled (1200, 399) with delta (0, 0)
Screenshot: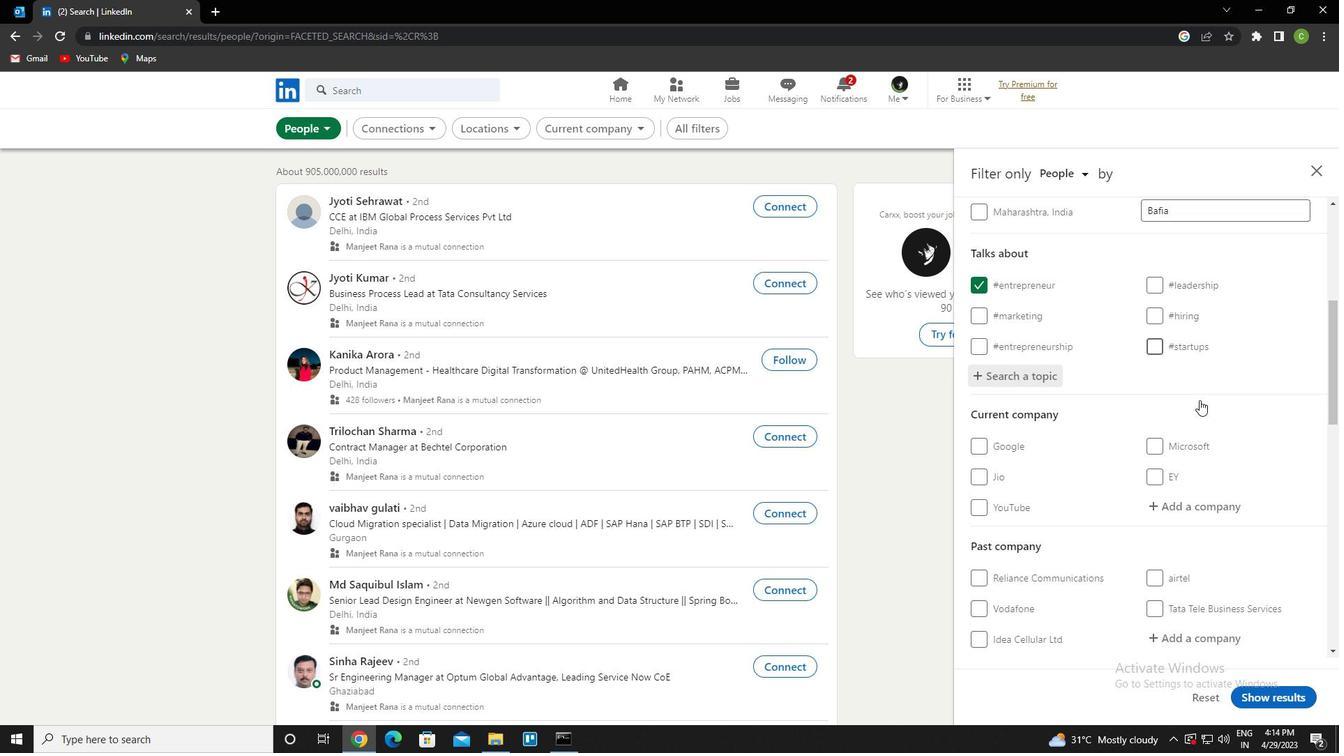 
Action: Mouse scrolled (1200, 399) with delta (0, 0)
Screenshot: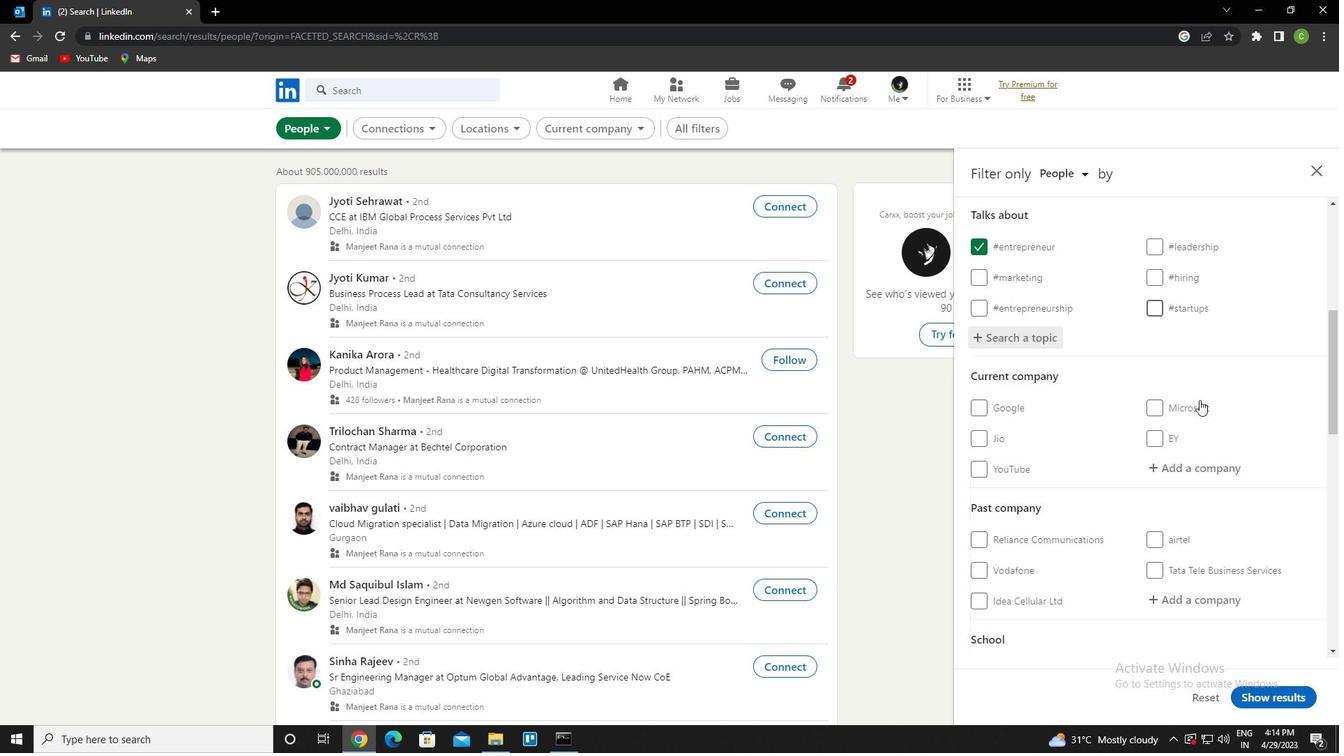 
Action: Mouse moved to (1164, 433)
Screenshot: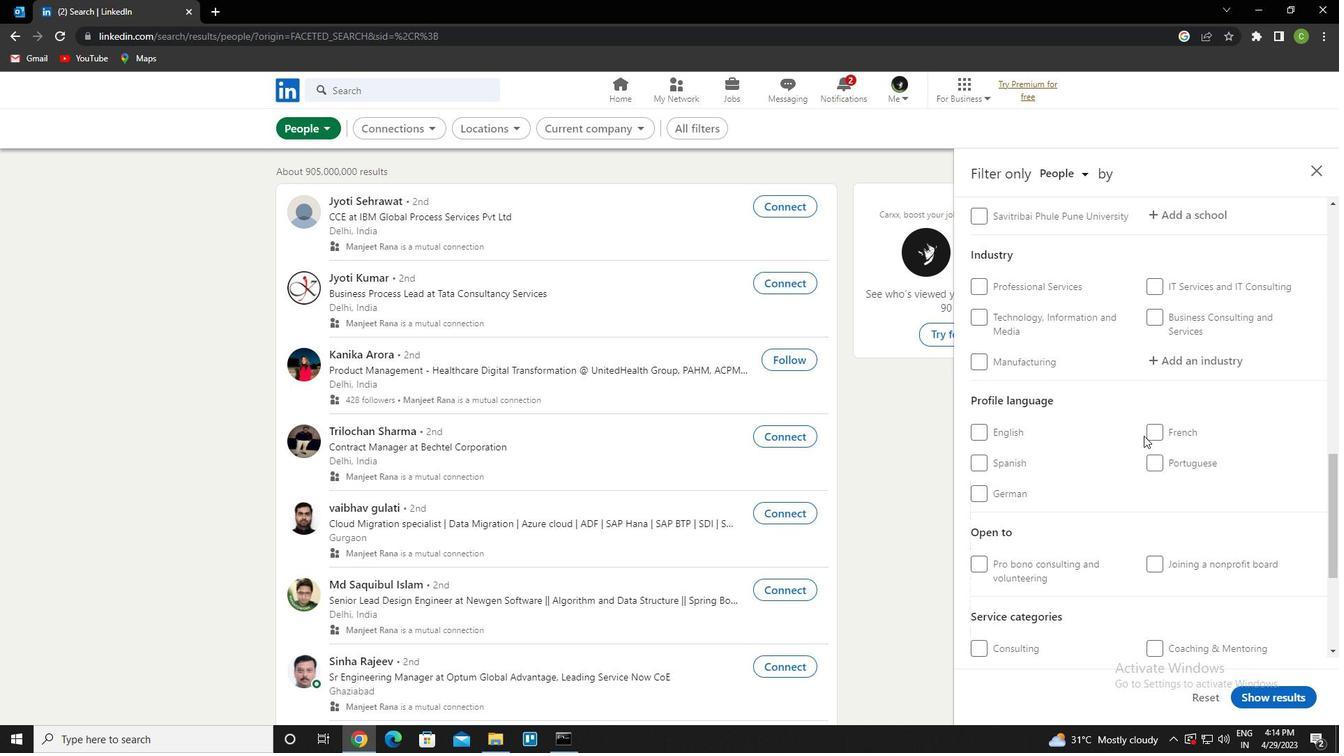 
Action: Mouse pressed left at (1164, 433)
Screenshot: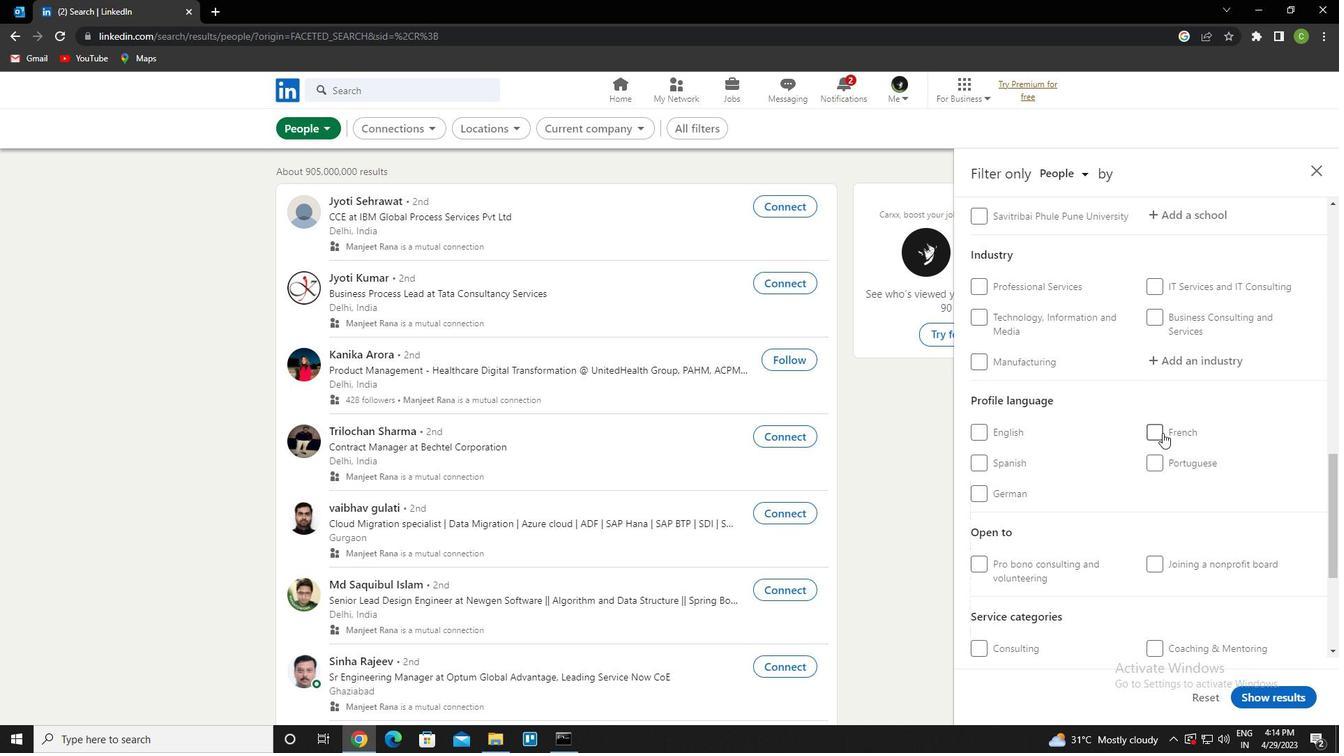 
Action: Mouse moved to (1163, 429)
Screenshot: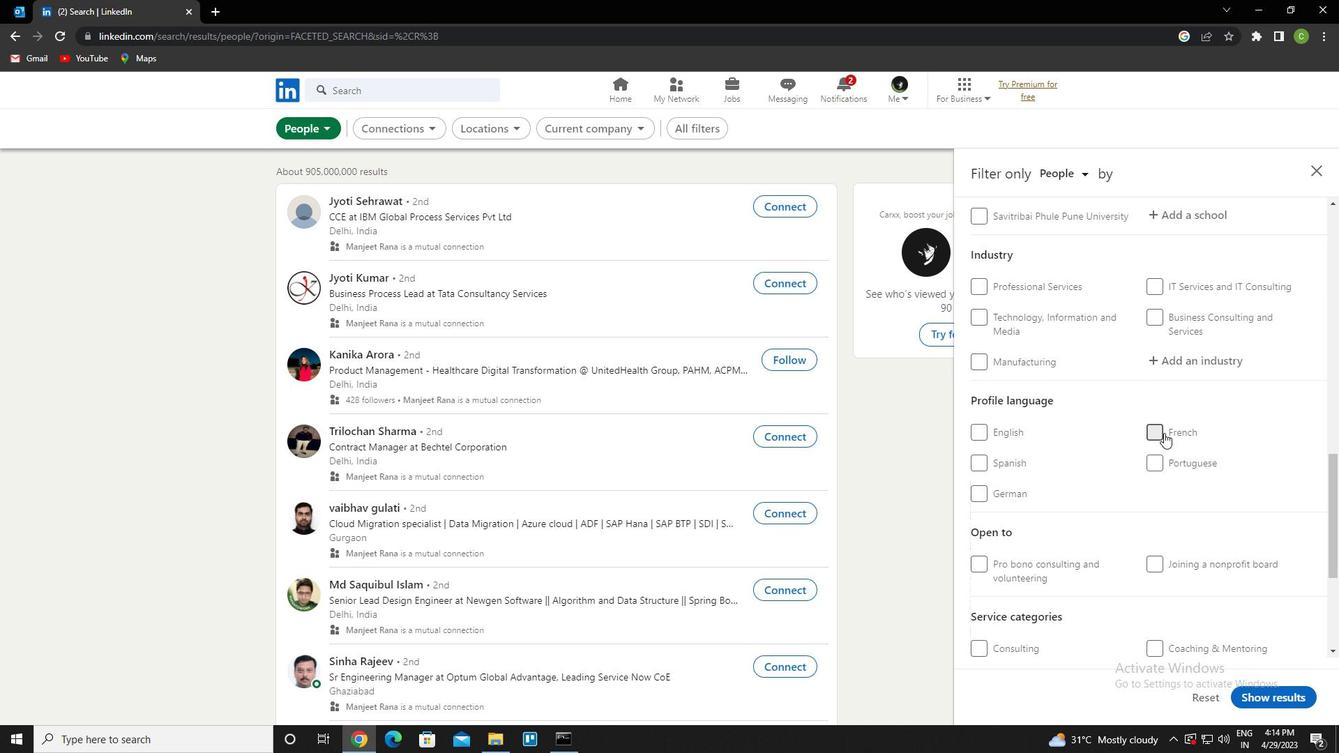 
Action: Mouse scrolled (1163, 429) with delta (0, 0)
Screenshot: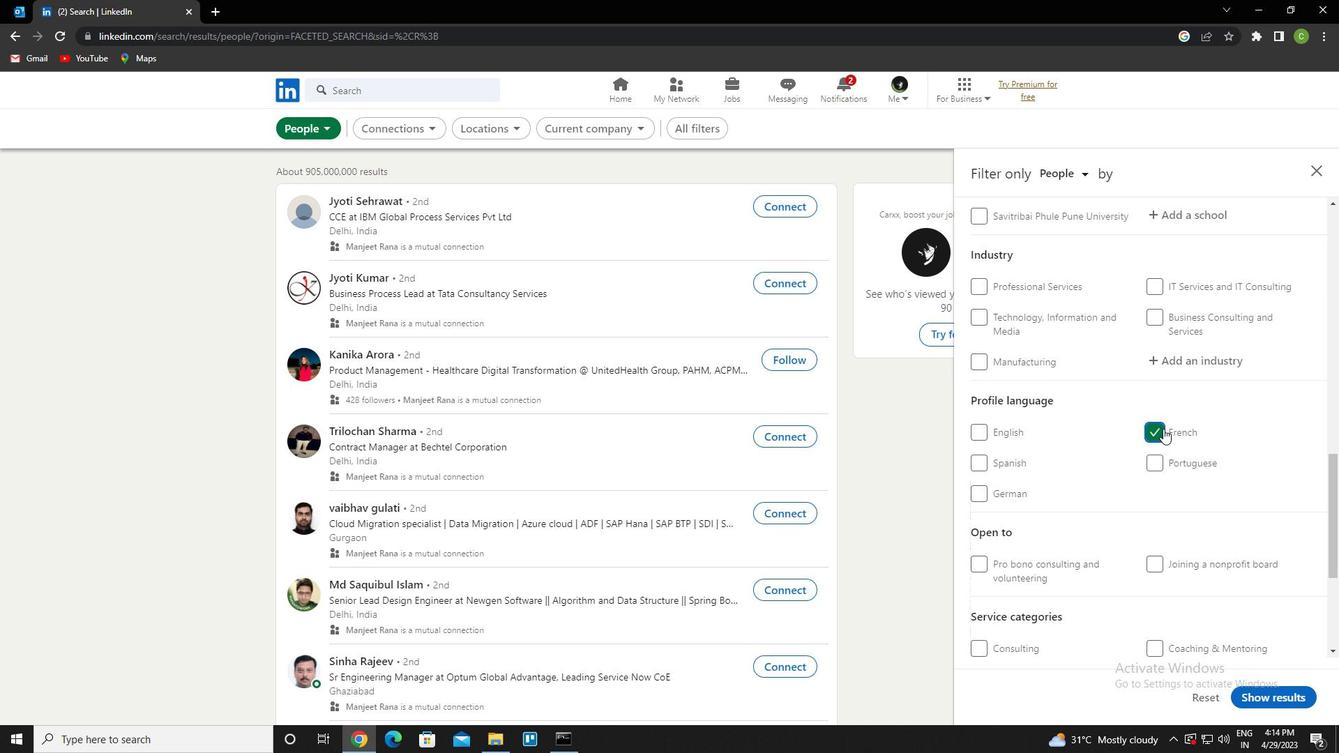 
Action: Mouse scrolled (1163, 429) with delta (0, 0)
Screenshot: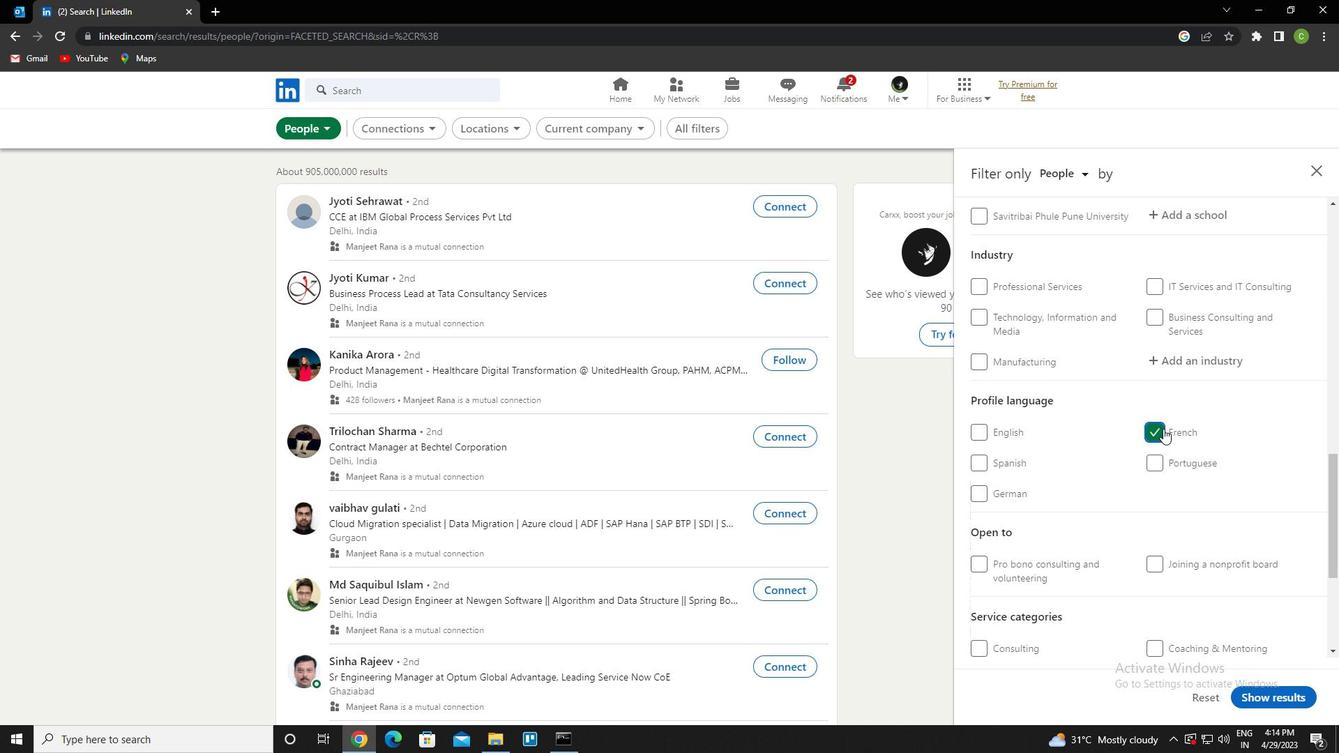 
Action: Mouse scrolled (1163, 429) with delta (0, 0)
Screenshot: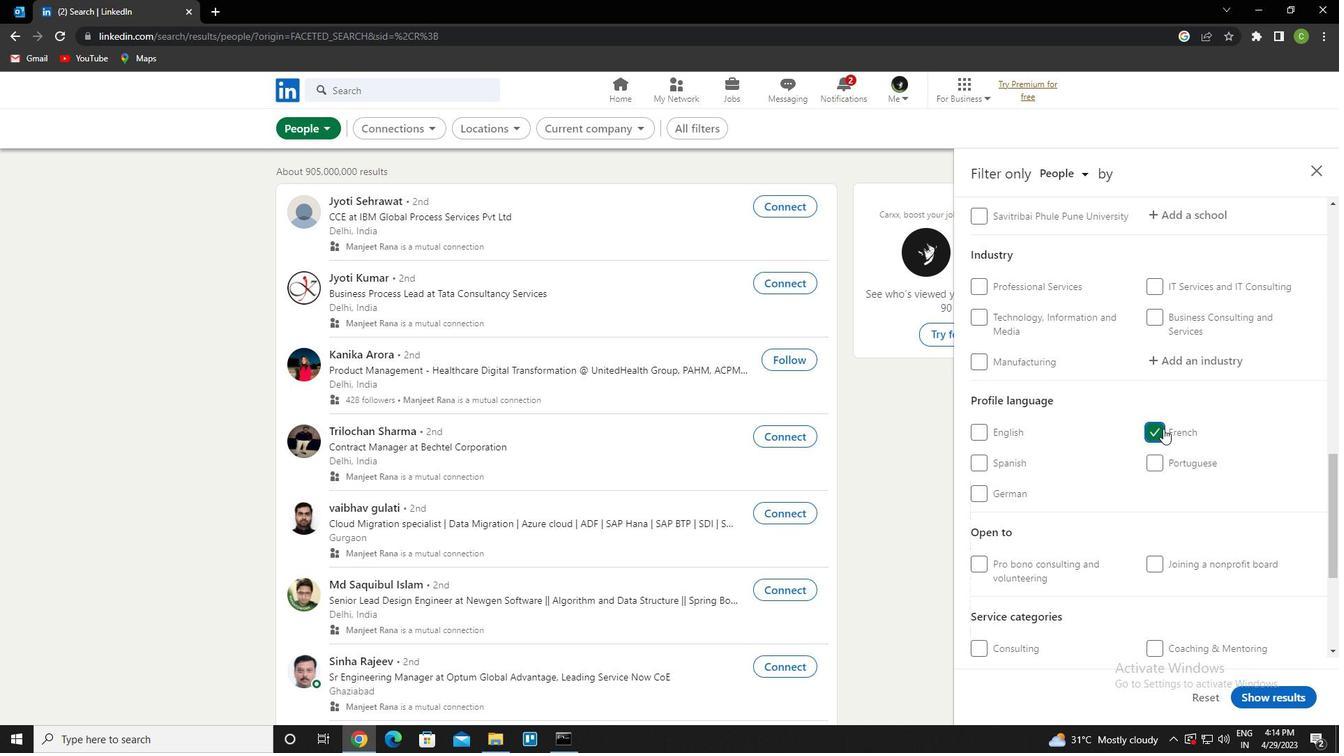 
Action: Mouse scrolled (1163, 429) with delta (0, 0)
Screenshot: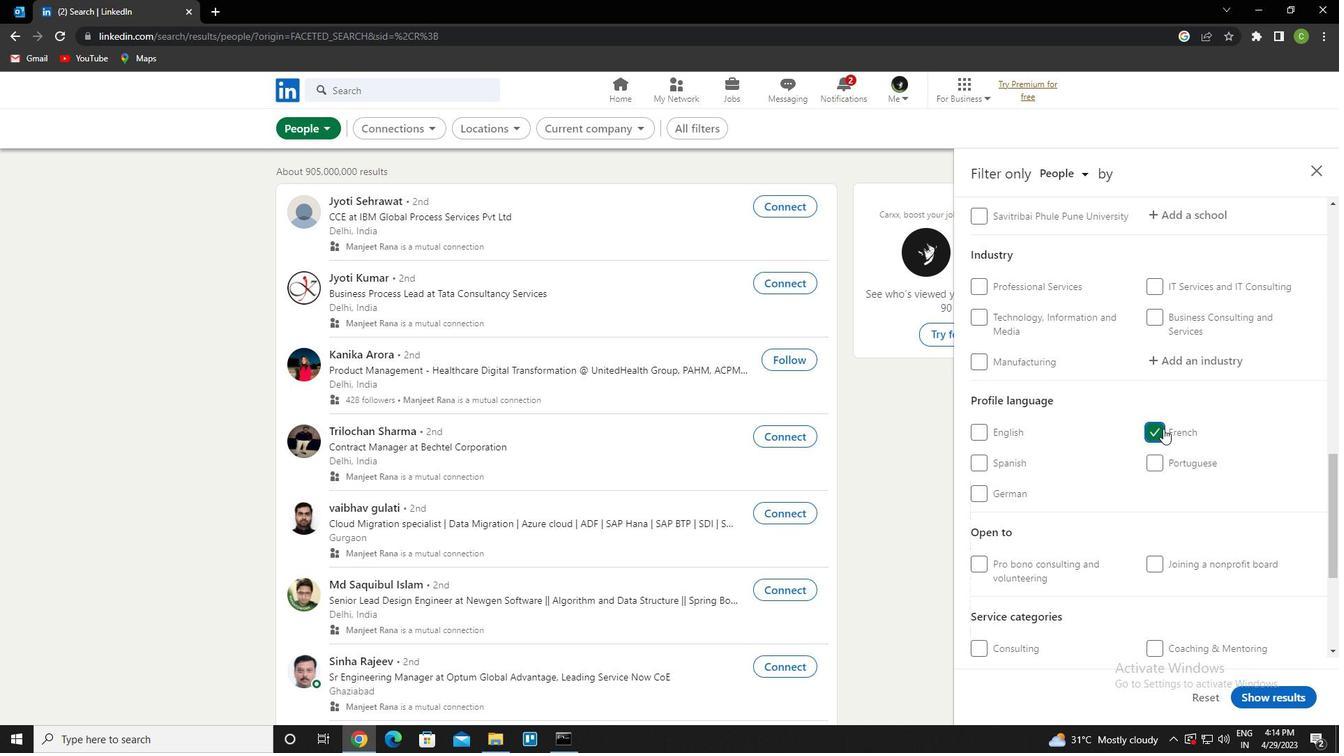 
Action: Mouse scrolled (1163, 429) with delta (0, 0)
Screenshot: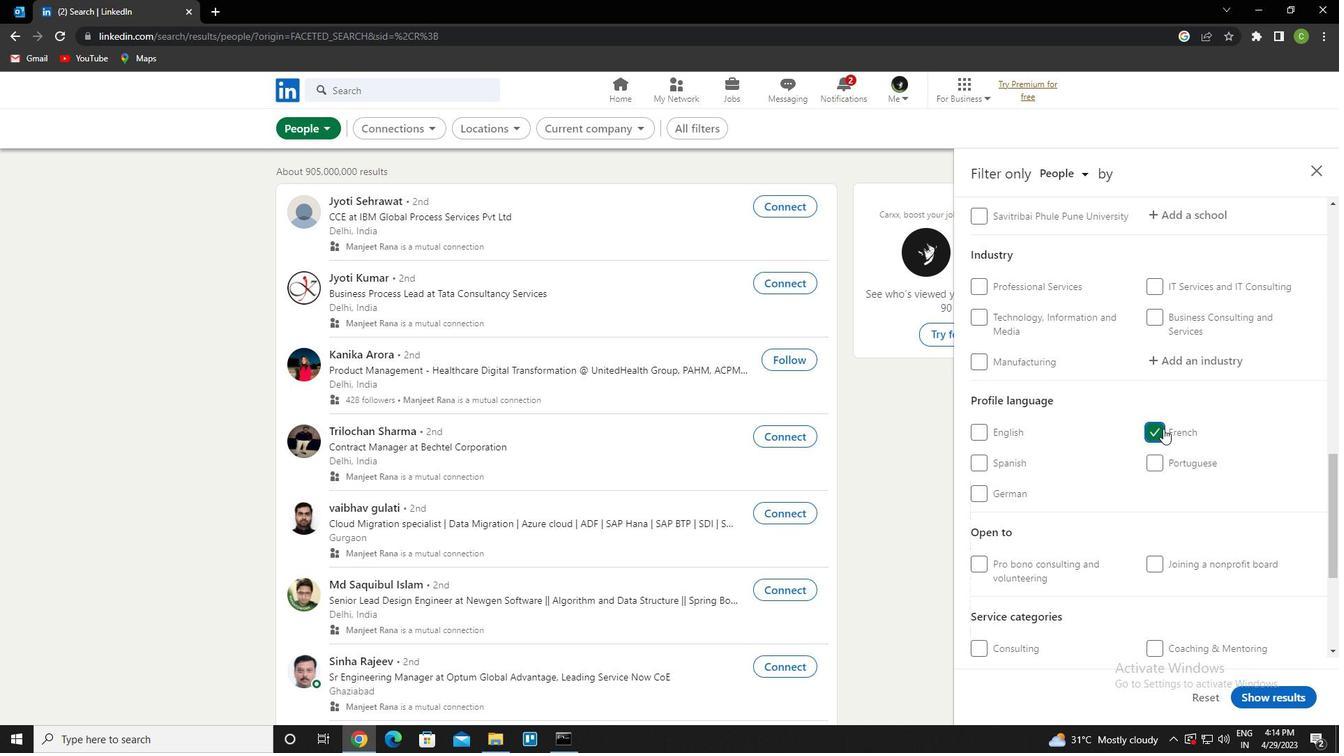 
Action: Mouse scrolled (1163, 429) with delta (0, 0)
Screenshot: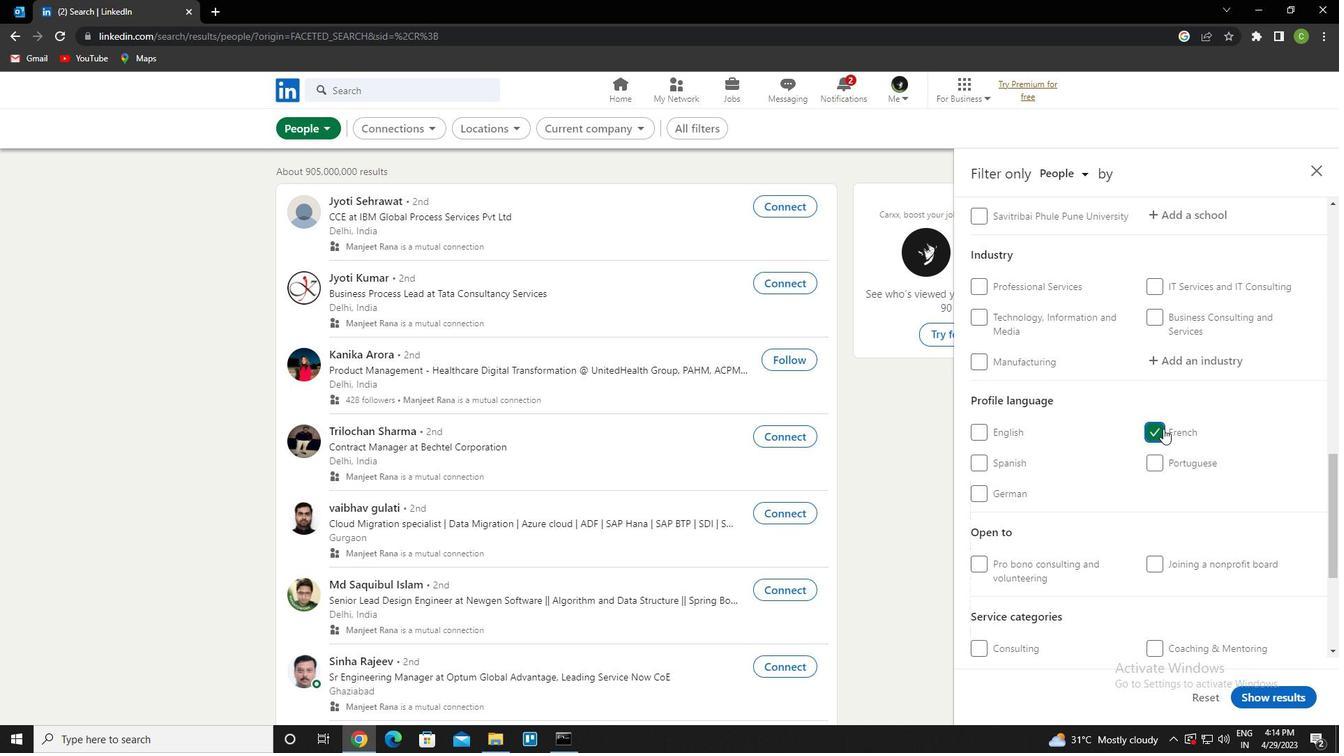 
Action: Mouse moved to (1179, 353)
Screenshot: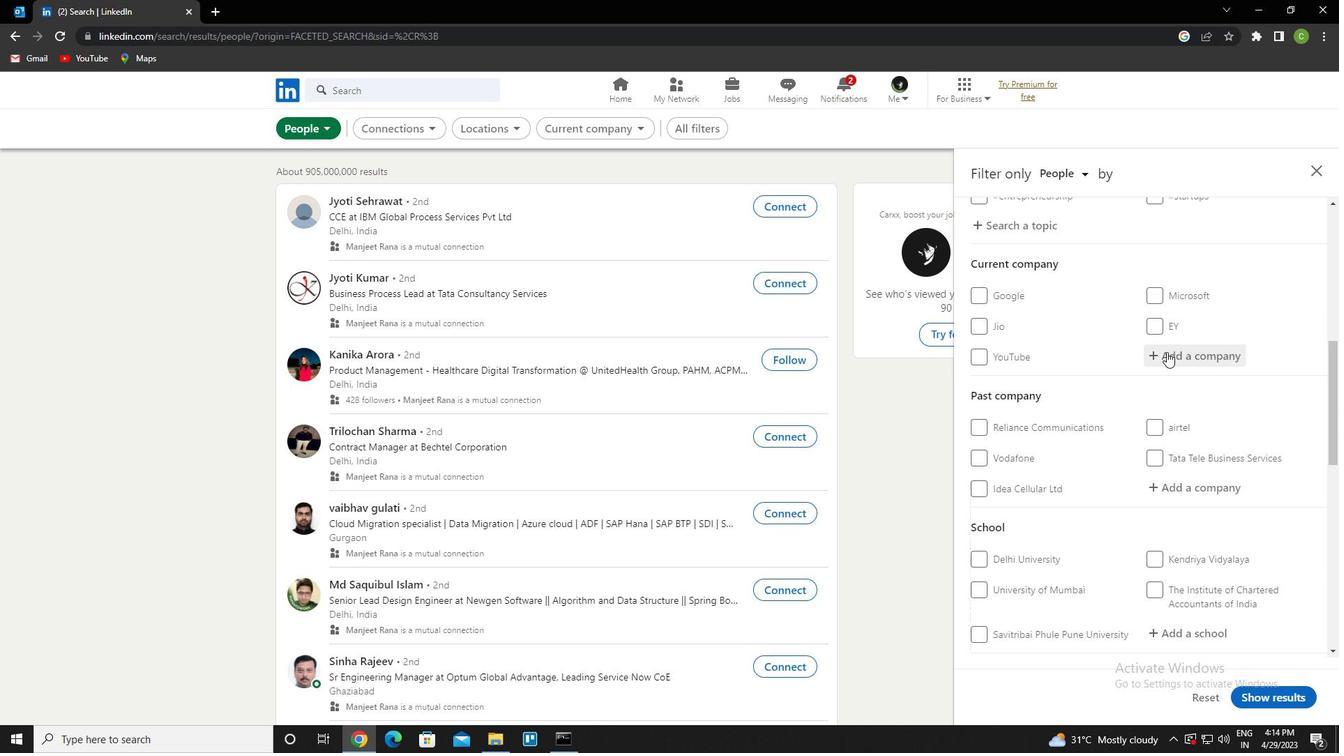 
Action: Mouse pressed left at (1179, 353)
Screenshot: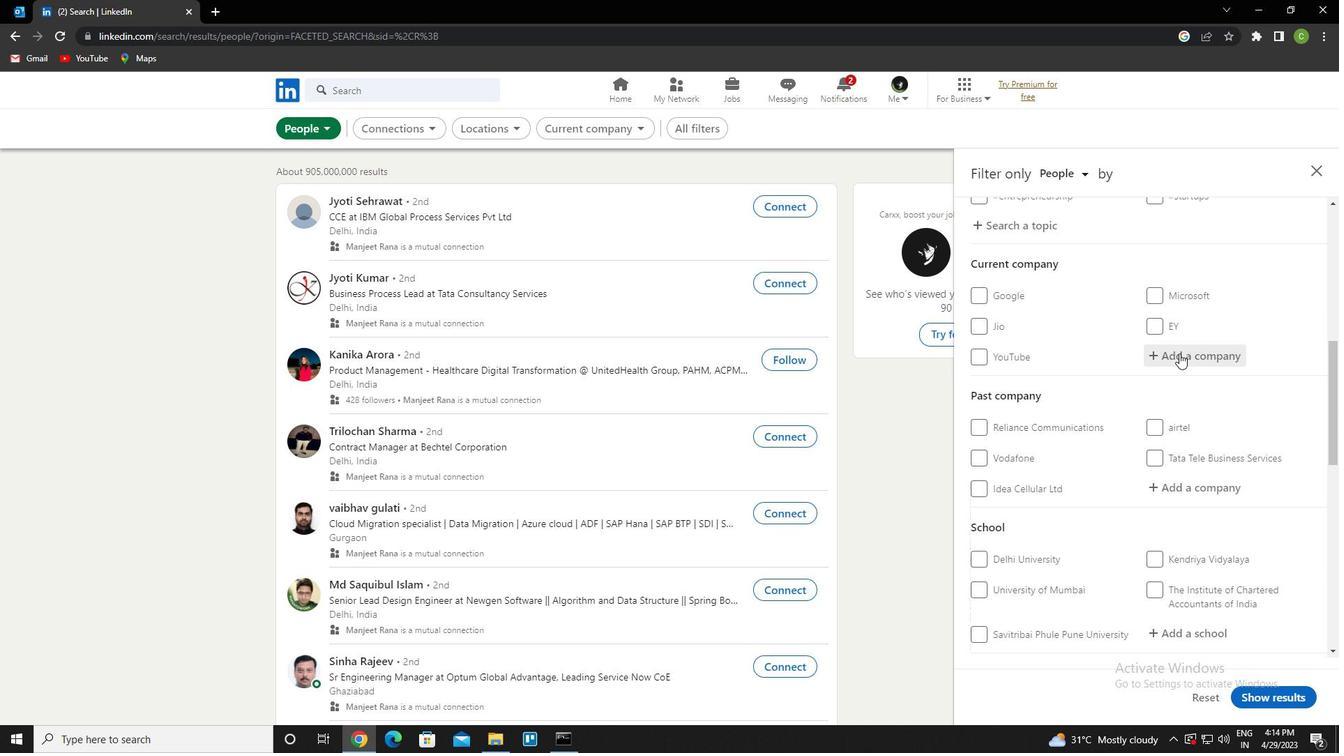 
Action: Key pressed <Key.caps_lock>f<Key.caps_lock>orbe<Key.down><Key.down><Key.down><Key.down><Key.down><Key.down><Key.enter>
Screenshot: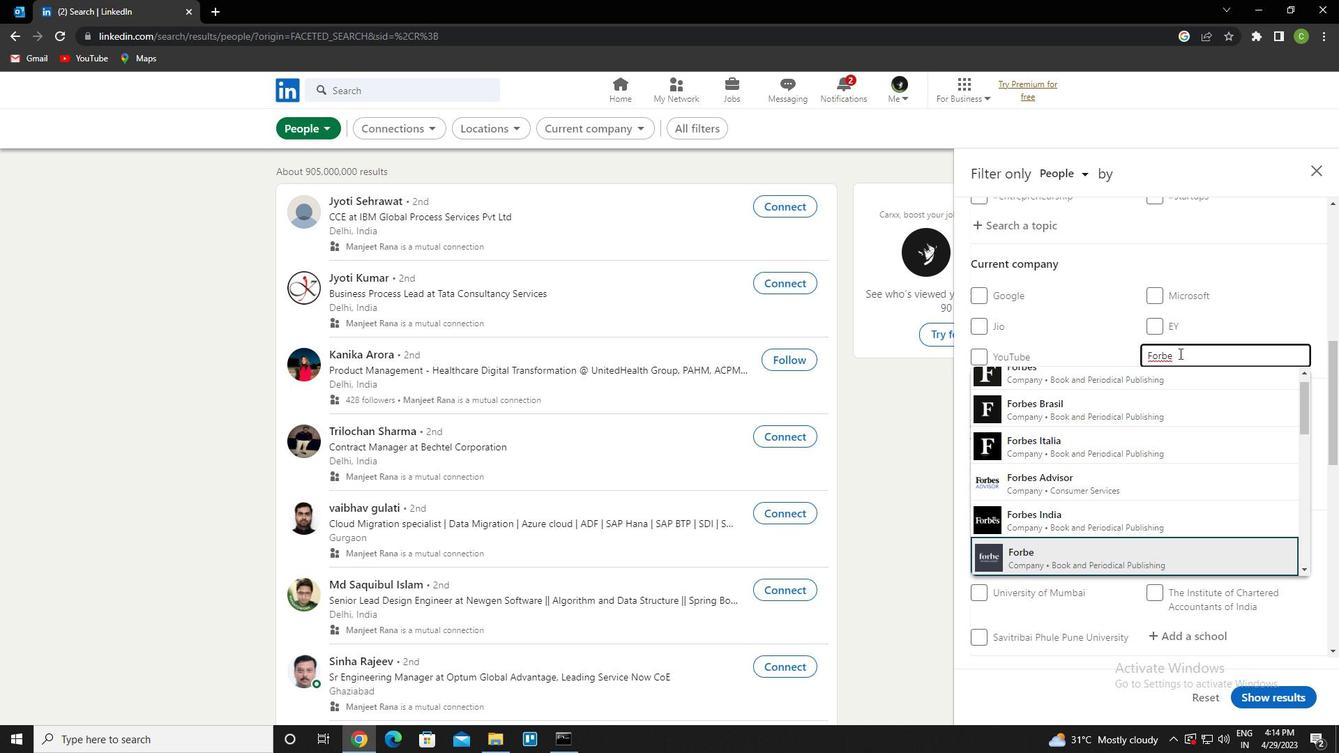
Action: Mouse scrolled (1179, 353) with delta (0, 0)
Screenshot: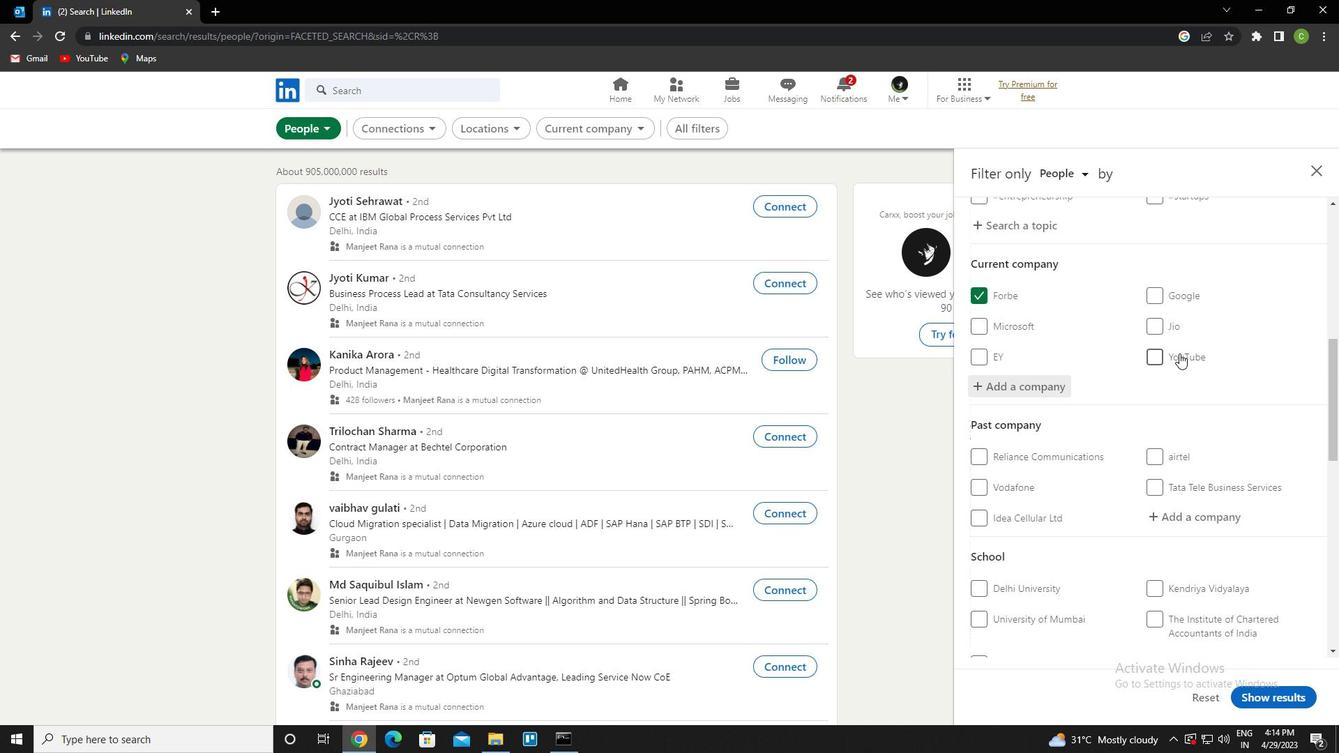 
Action: Mouse scrolled (1179, 353) with delta (0, 0)
Screenshot: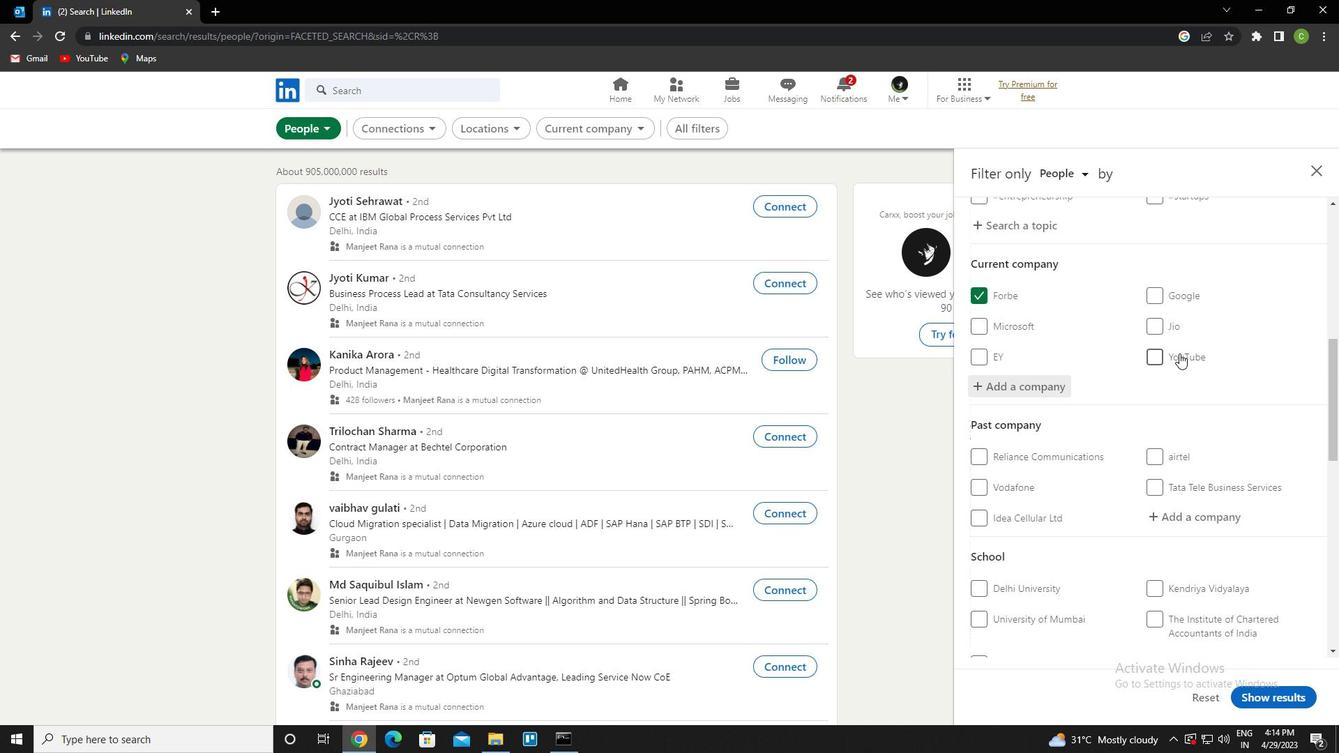 
Action: Mouse scrolled (1179, 353) with delta (0, 0)
Screenshot: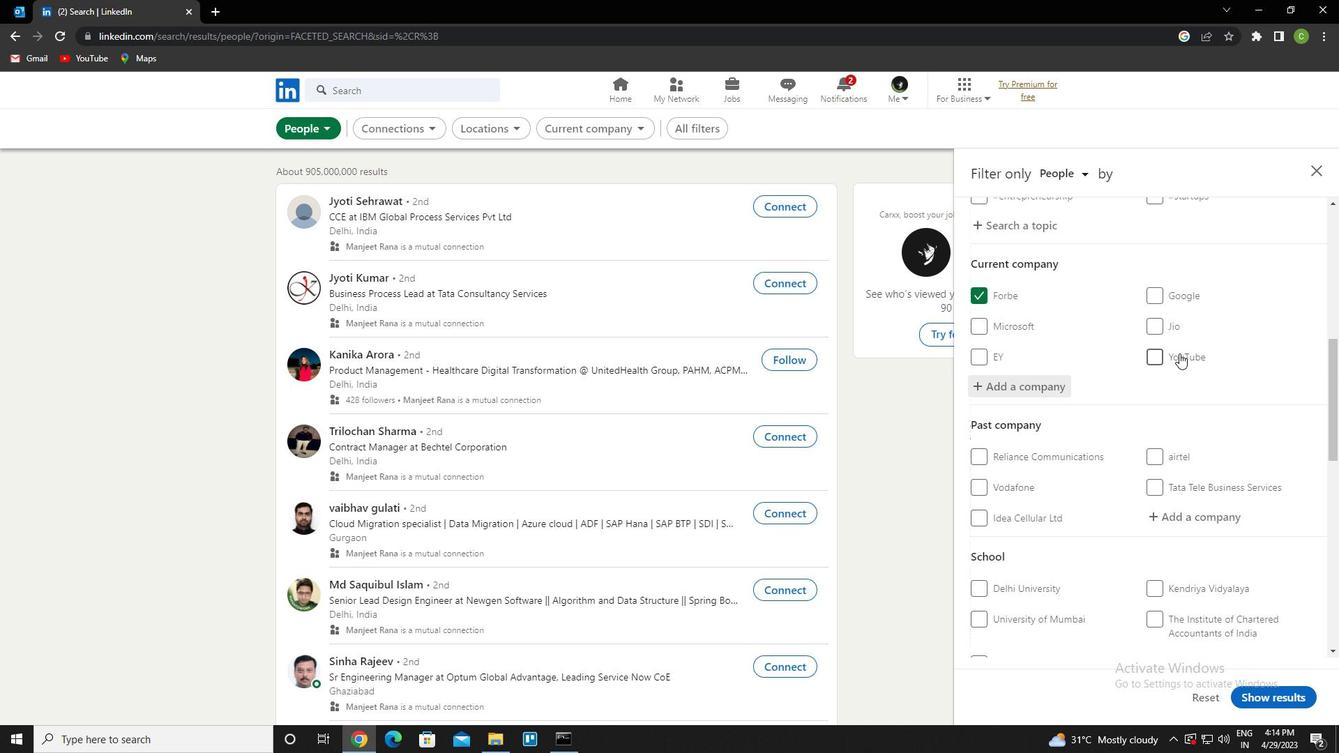 
Action: Mouse moved to (1229, 314)
Screenshot: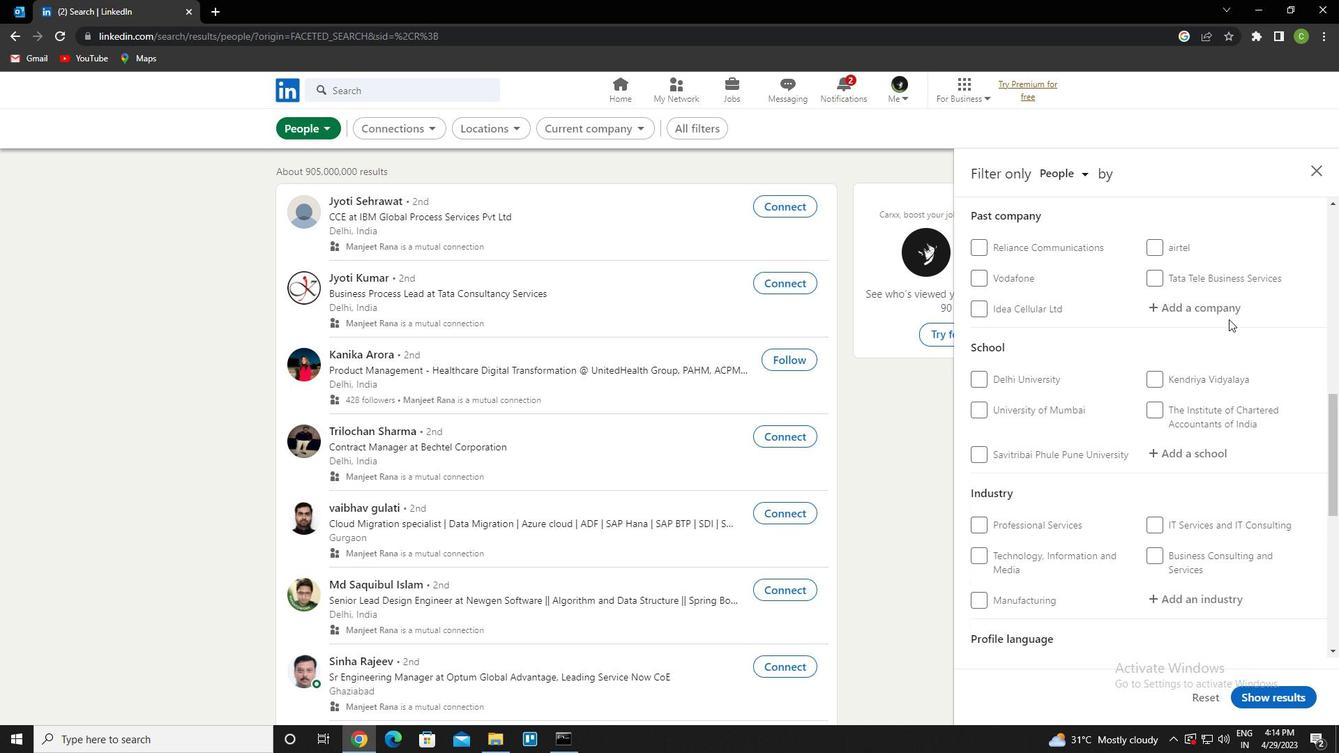 
Action: Mouse pressed left at (1229, 314)
Screenshot: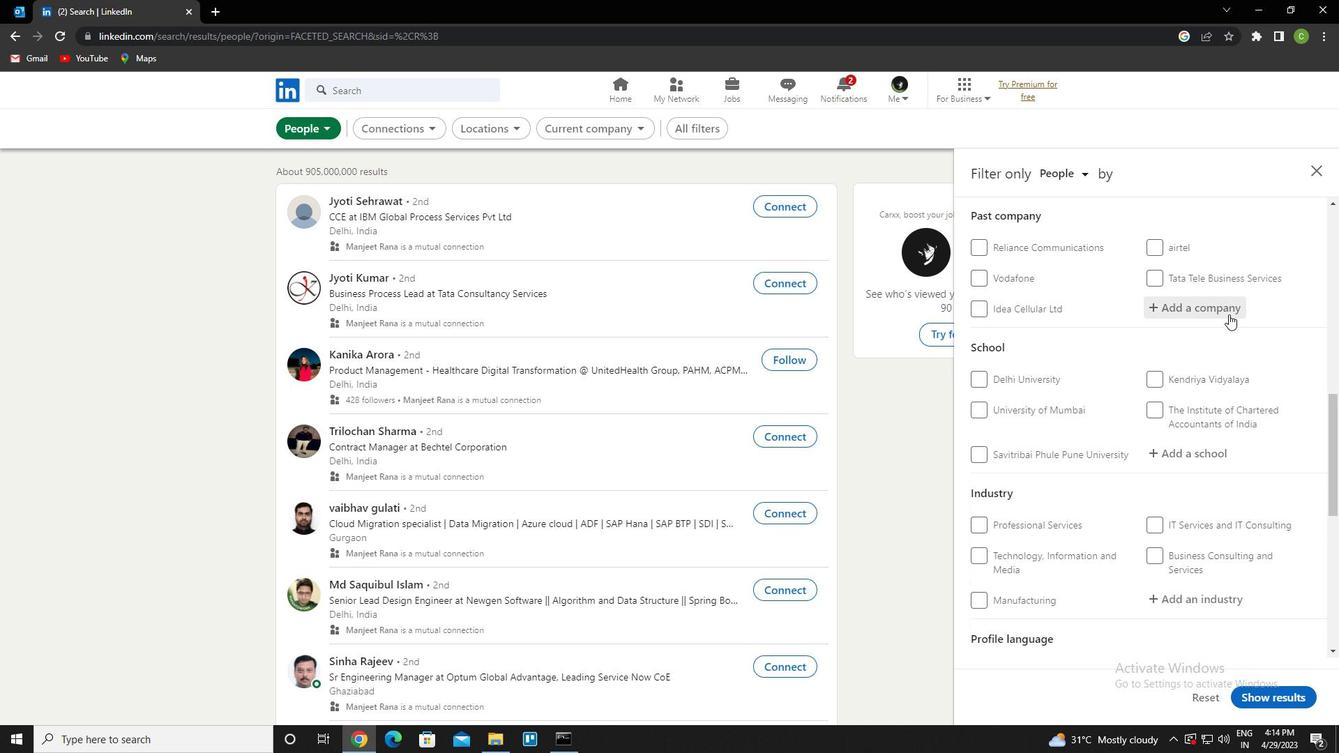 
Action: Mouse moved to (1195, 455)
Screenshot: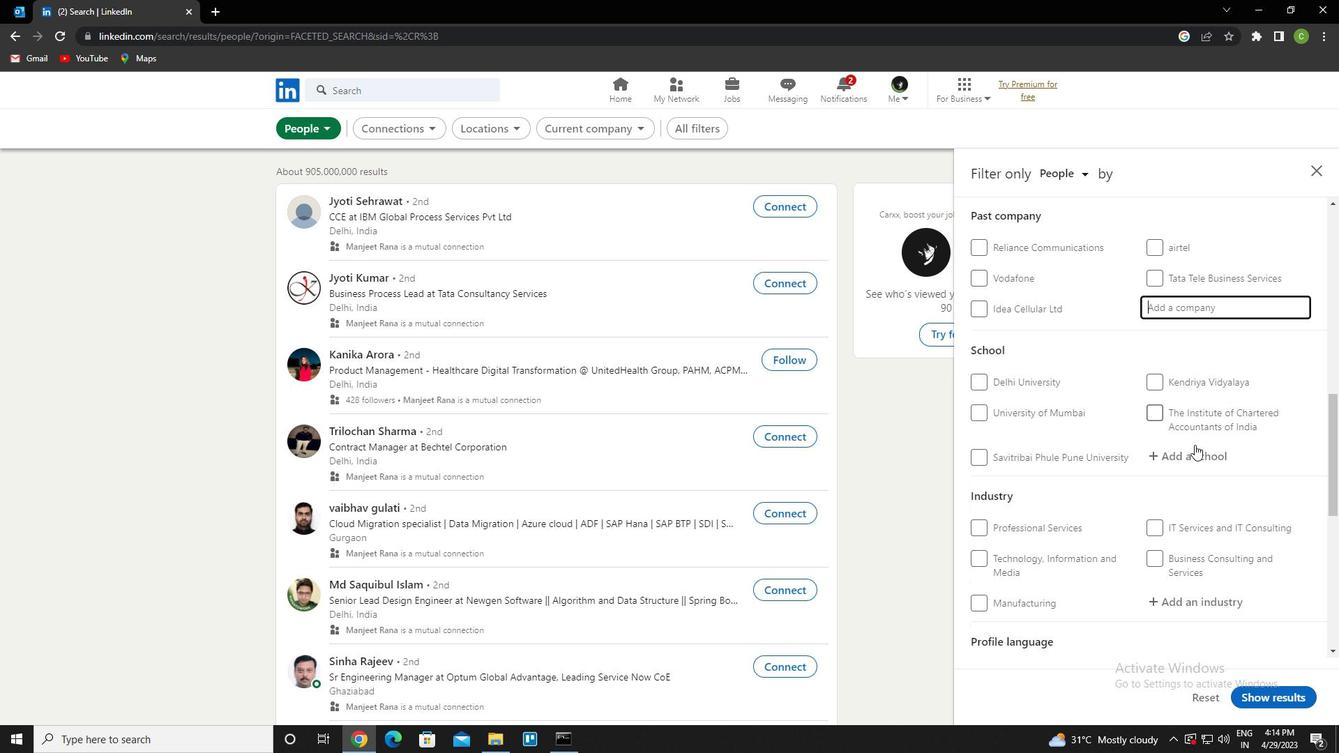 
Action: Mouse pressed left at (1195, 455)
Screenshot: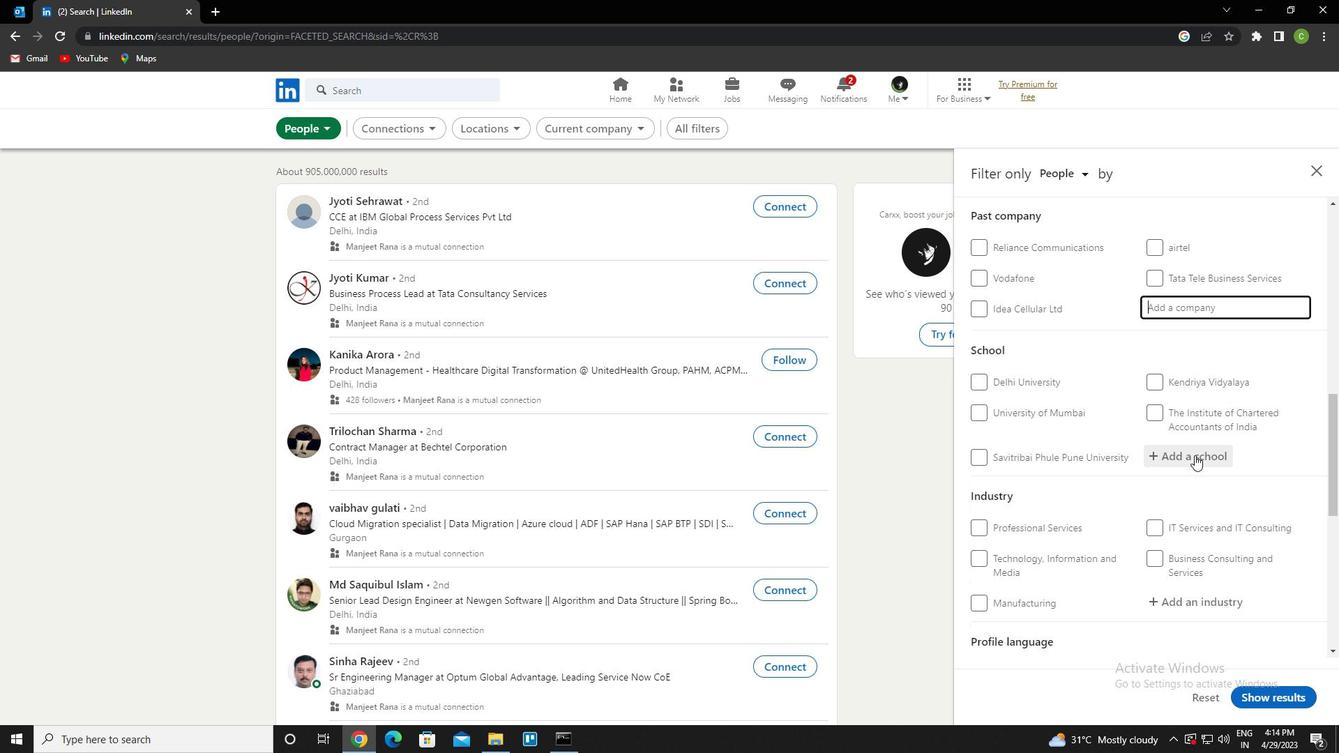 
Action: Mouse moved to (1195, 453)
Screenshot: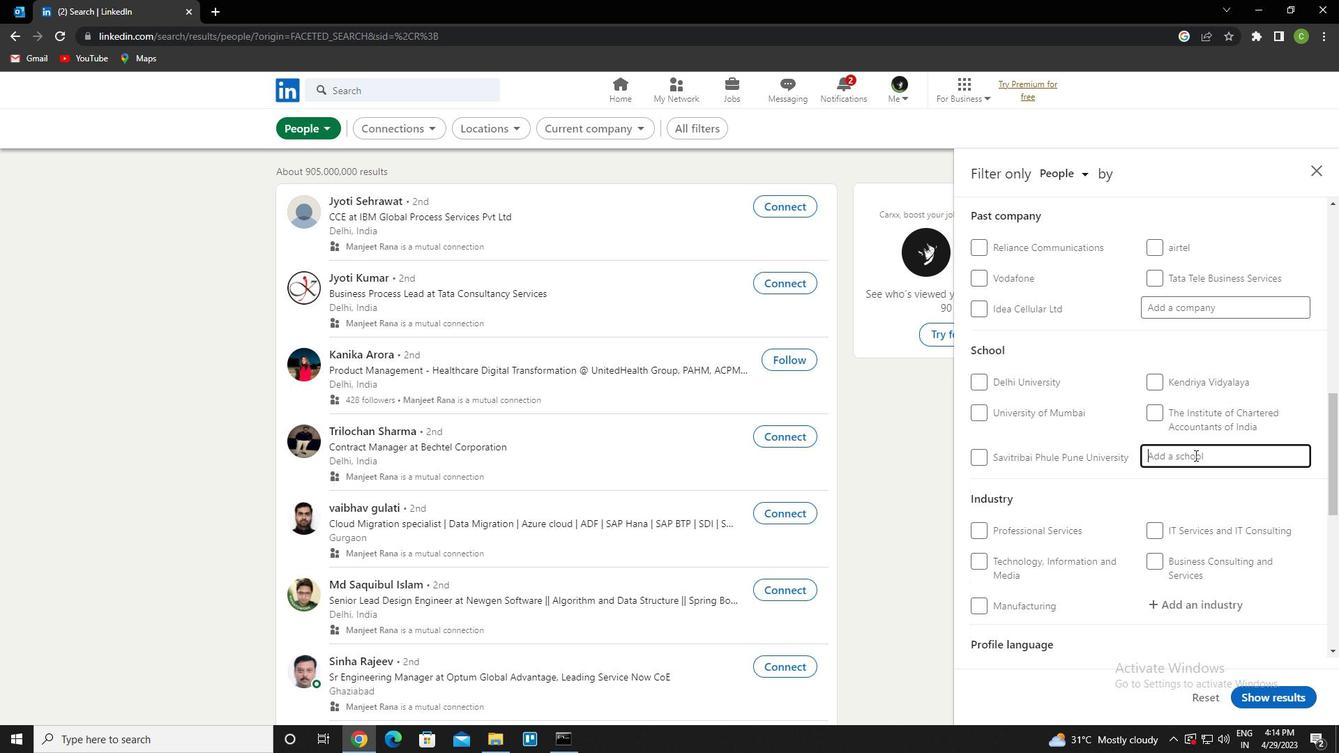 
Action: Key pressed <Key.caps_lock>m<Key.caps_lock>aharashi<Key.space>yogi
Screenshot: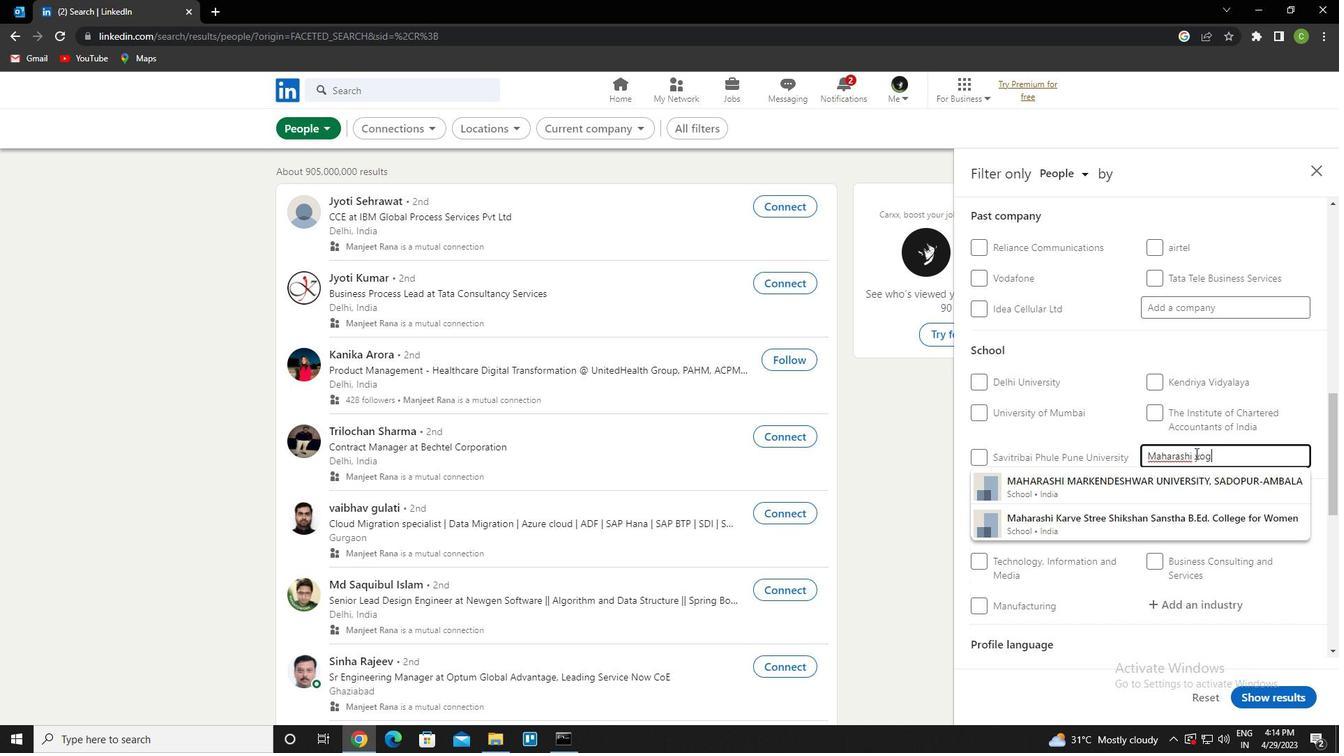 
Action: Mouse moved to (1182, 457)
Screenshot: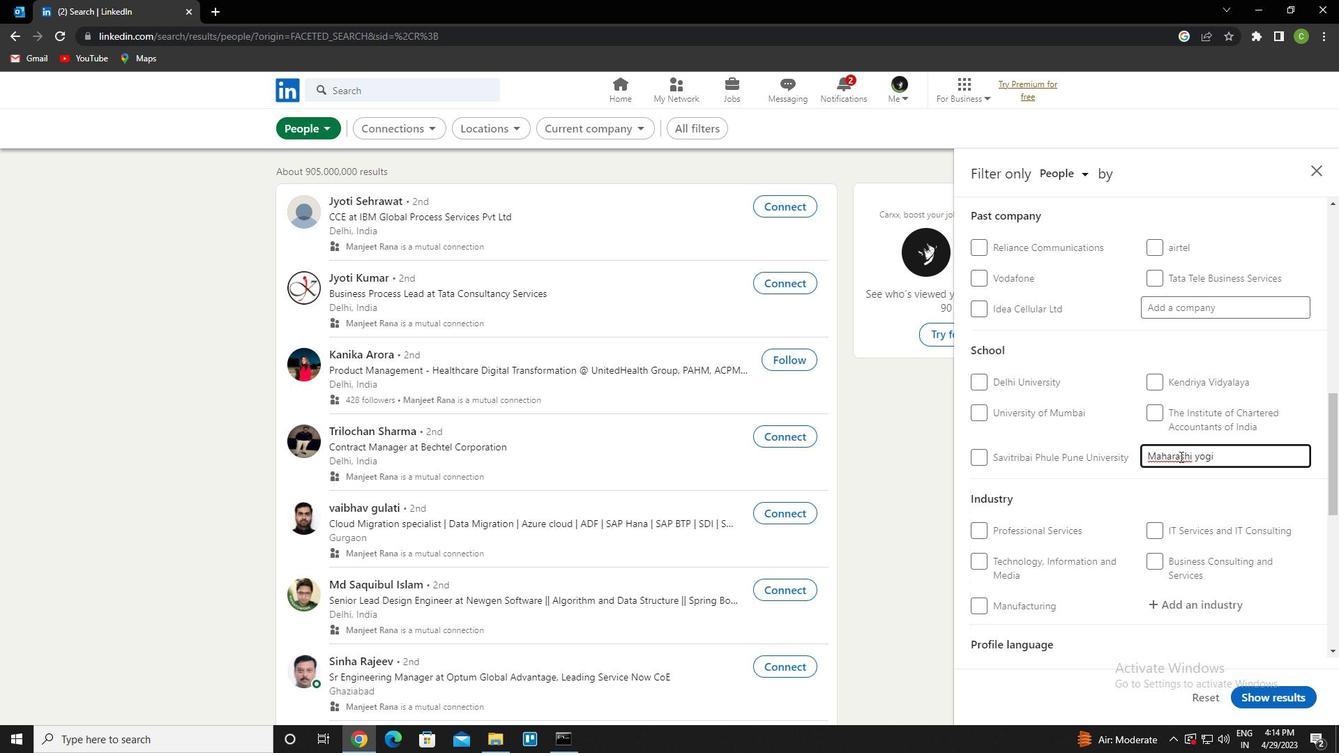 
Action: Mouse pressed left at (1182, 457)
Screenshot: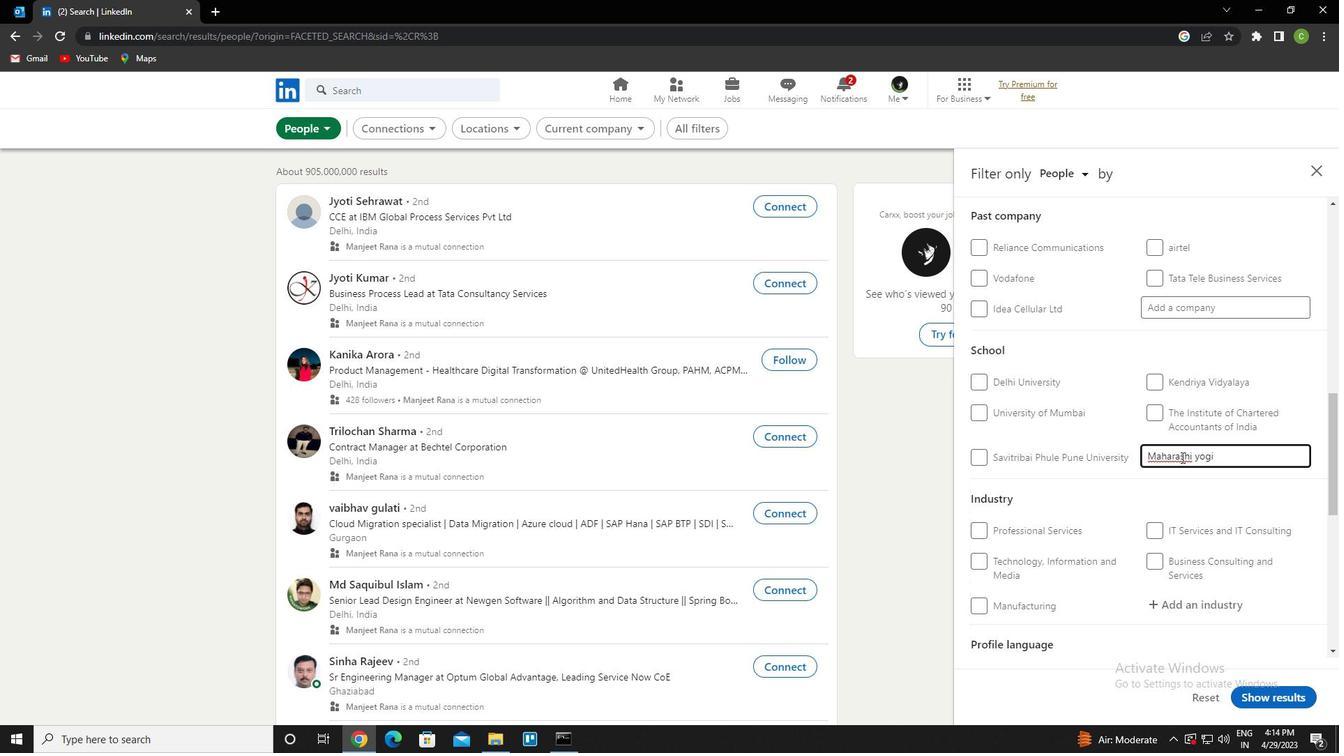 
Action: Mouse moved to (1185, 457)
Screenshot: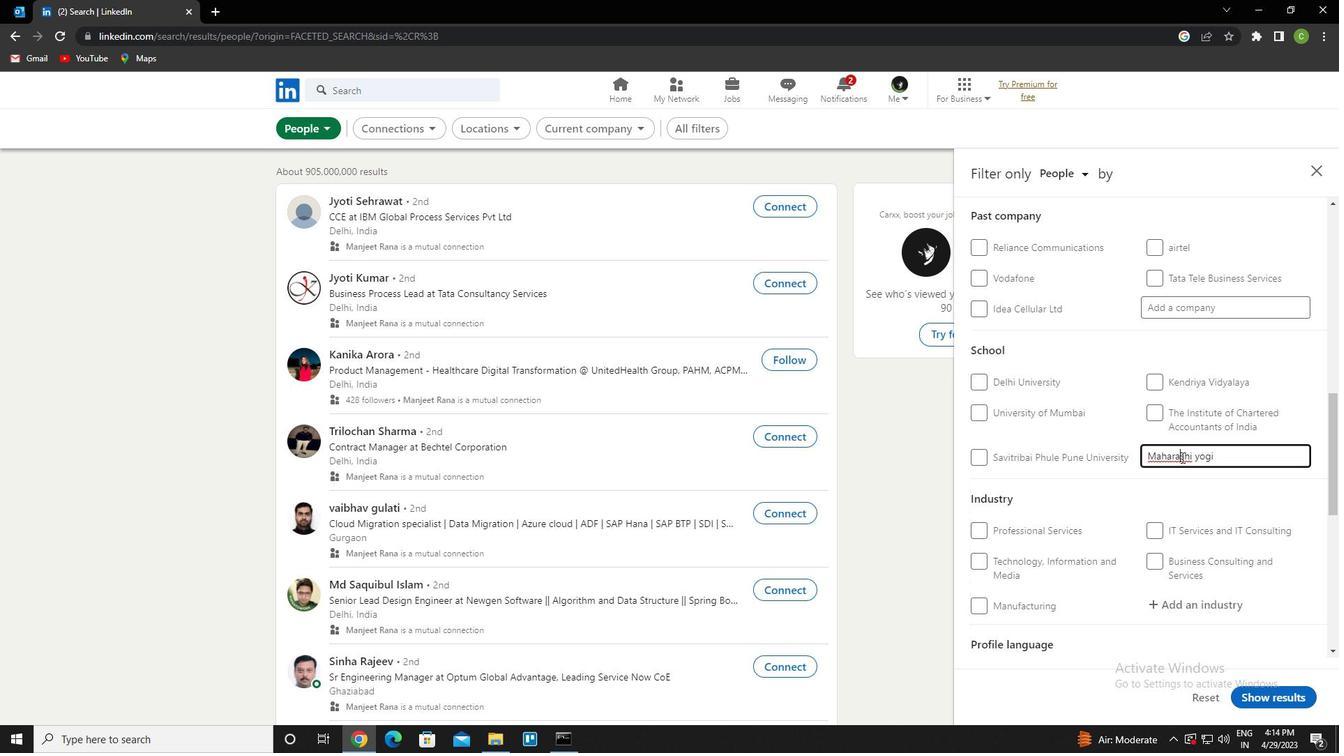 
Action: Key pressed <Key.backspace>i
Screenshot: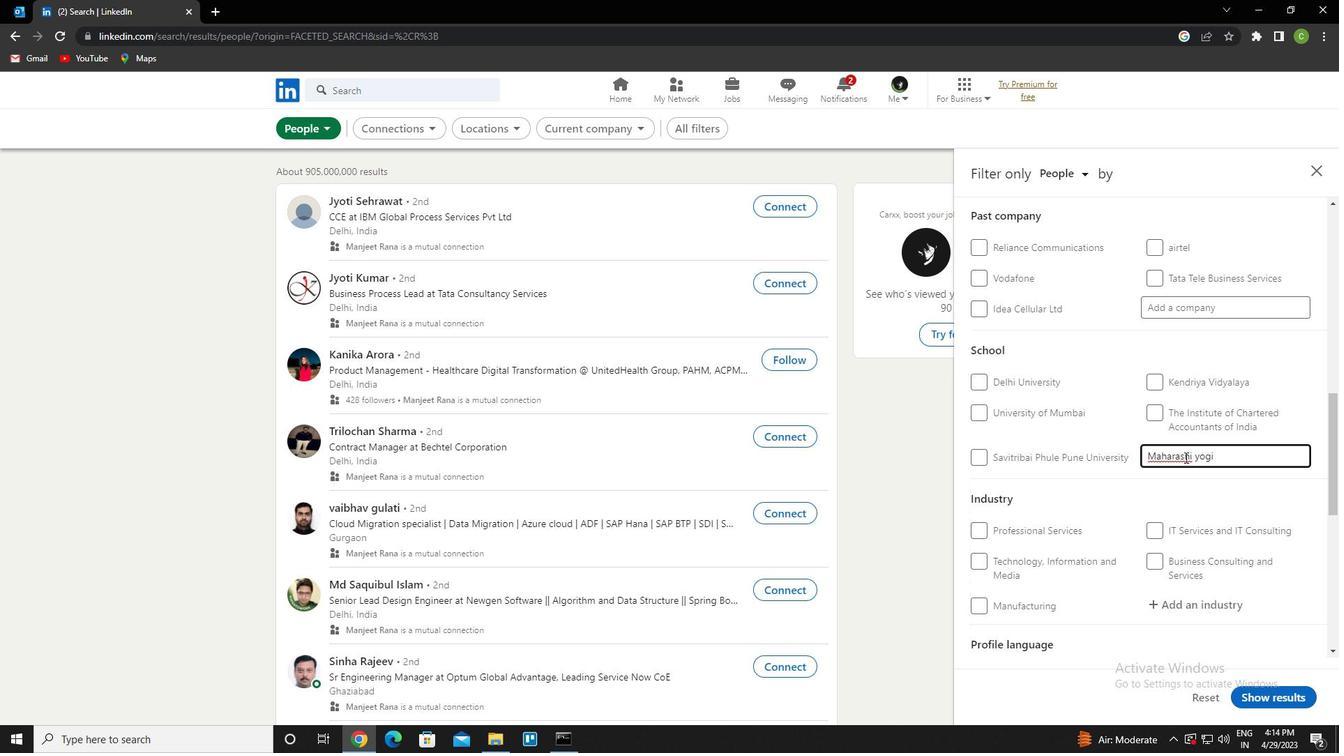 
Action: Mouse moved to (1165, 475)
Screenshot: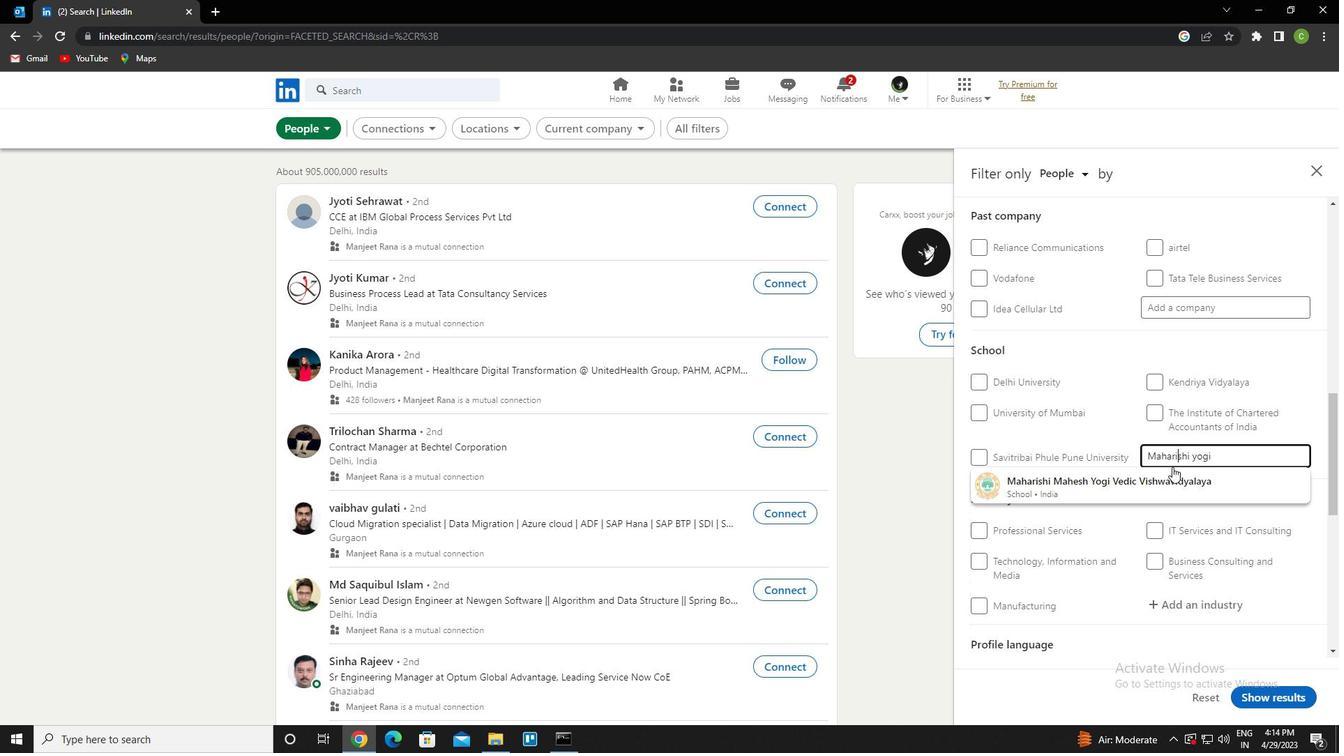 
Action: Mouse pressed left at (1165, 475)
Screenshot: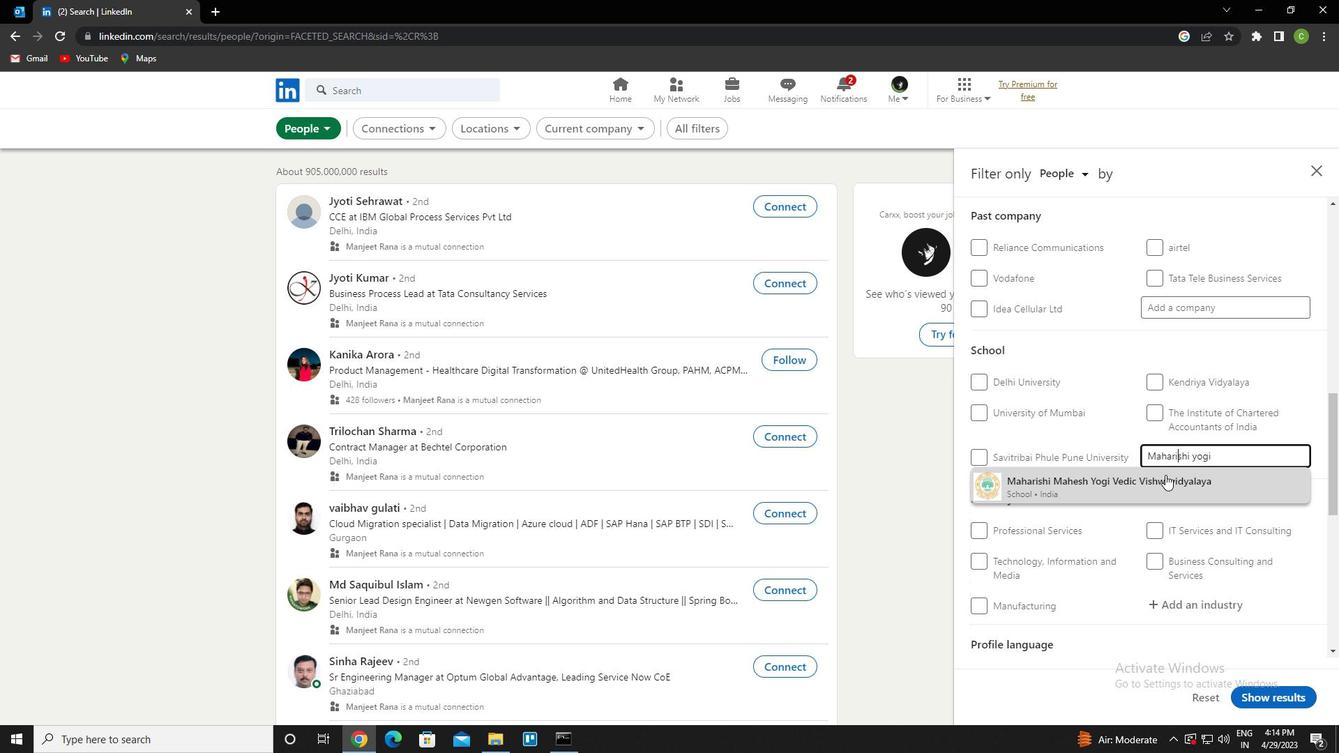 
Action: Mouse scrolled (1165, 475) with delta (0, 0)
Screenshot: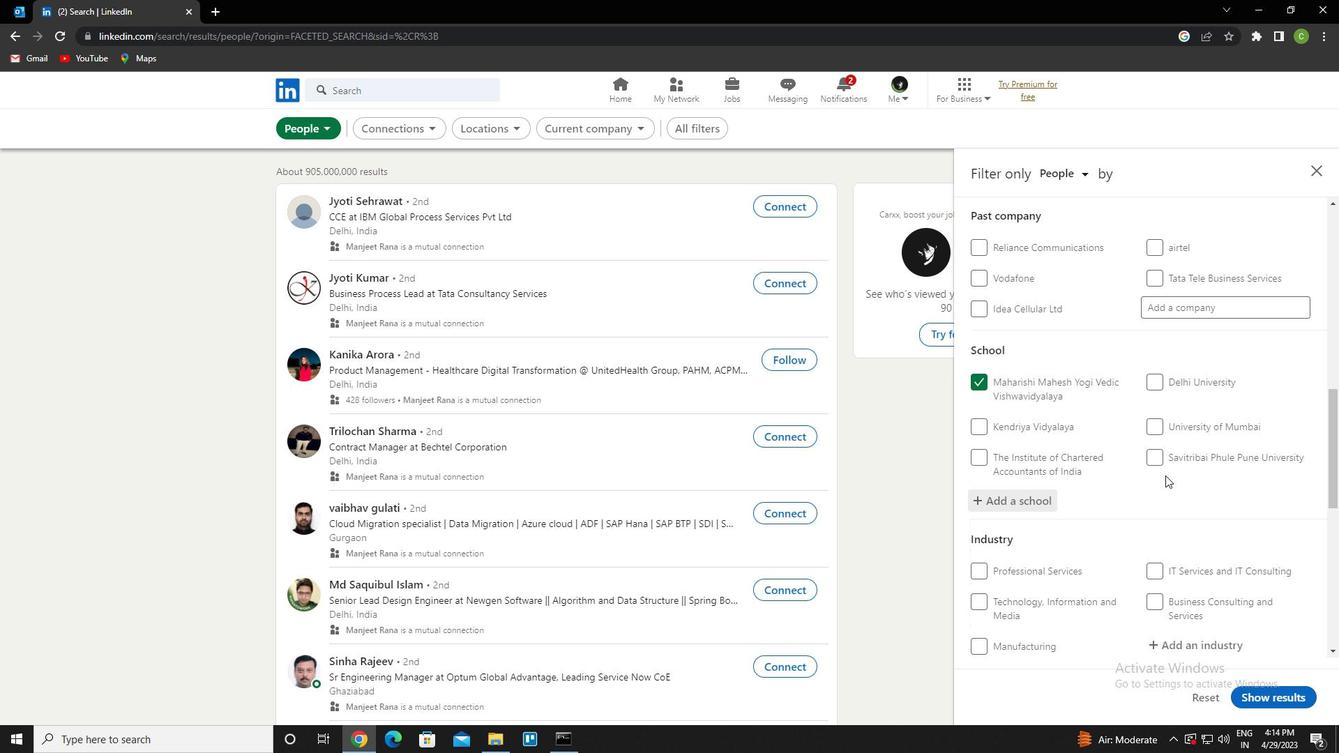 
Action: Mouse moved to (1162, 476)
Screenshot: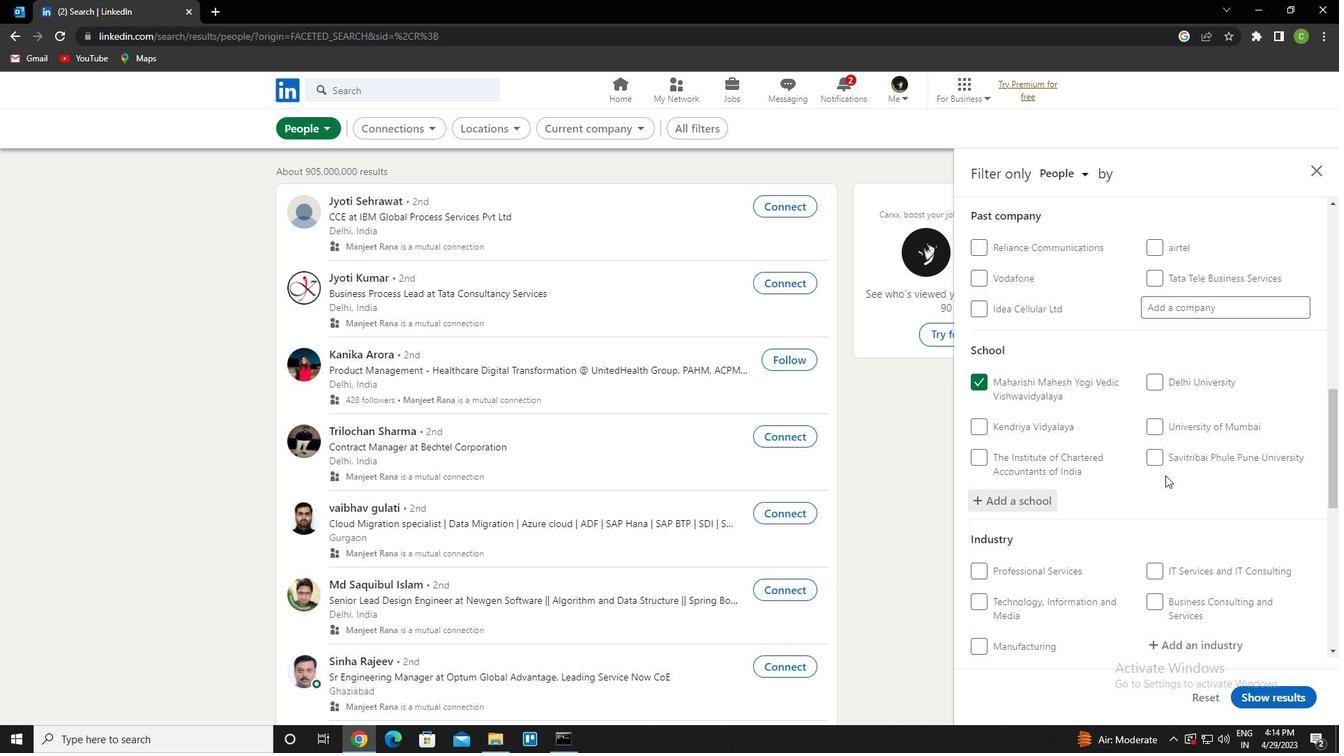 
Action: Mouse scrolled (1162, 475) with delta (0, 0)
Screenshot: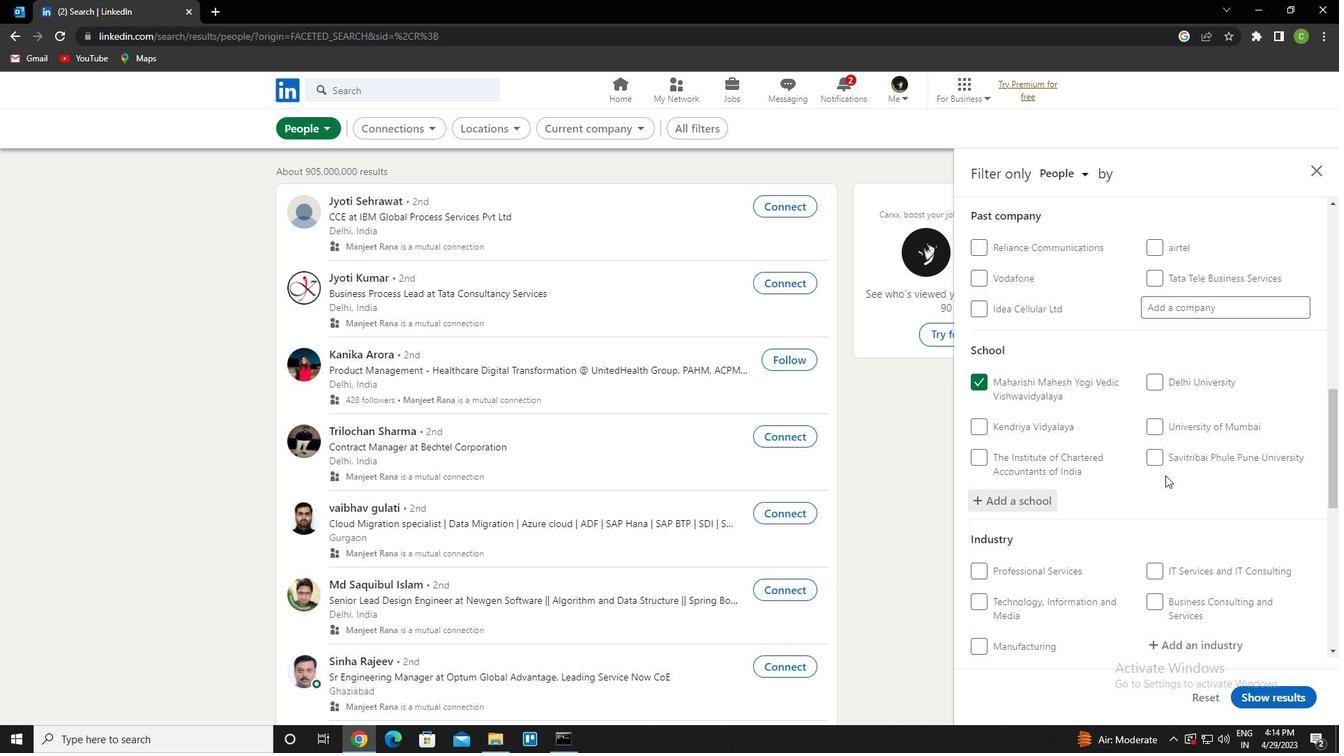 
Action: Mouse moved to (1161, 475)
Screenshot: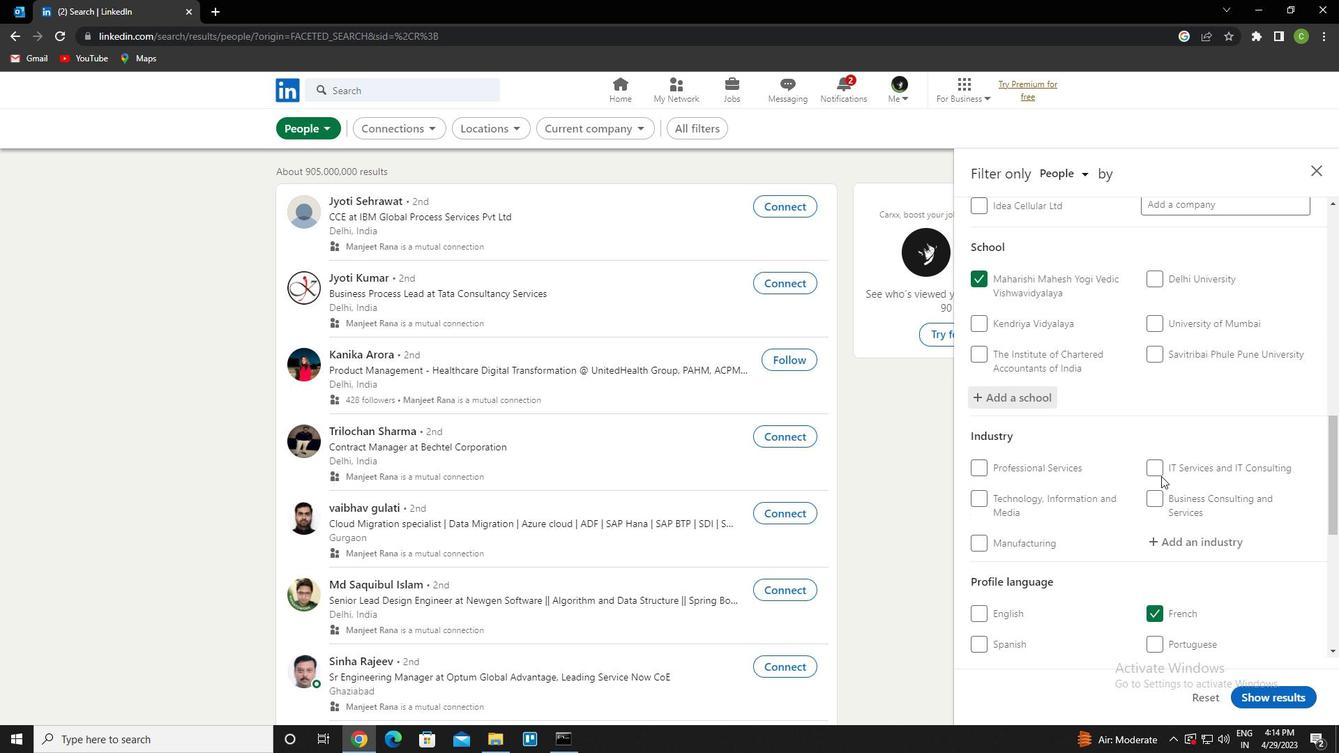 
Action: Mouse scrolled (1161, 475) with delta (0, 0)
Screenshot: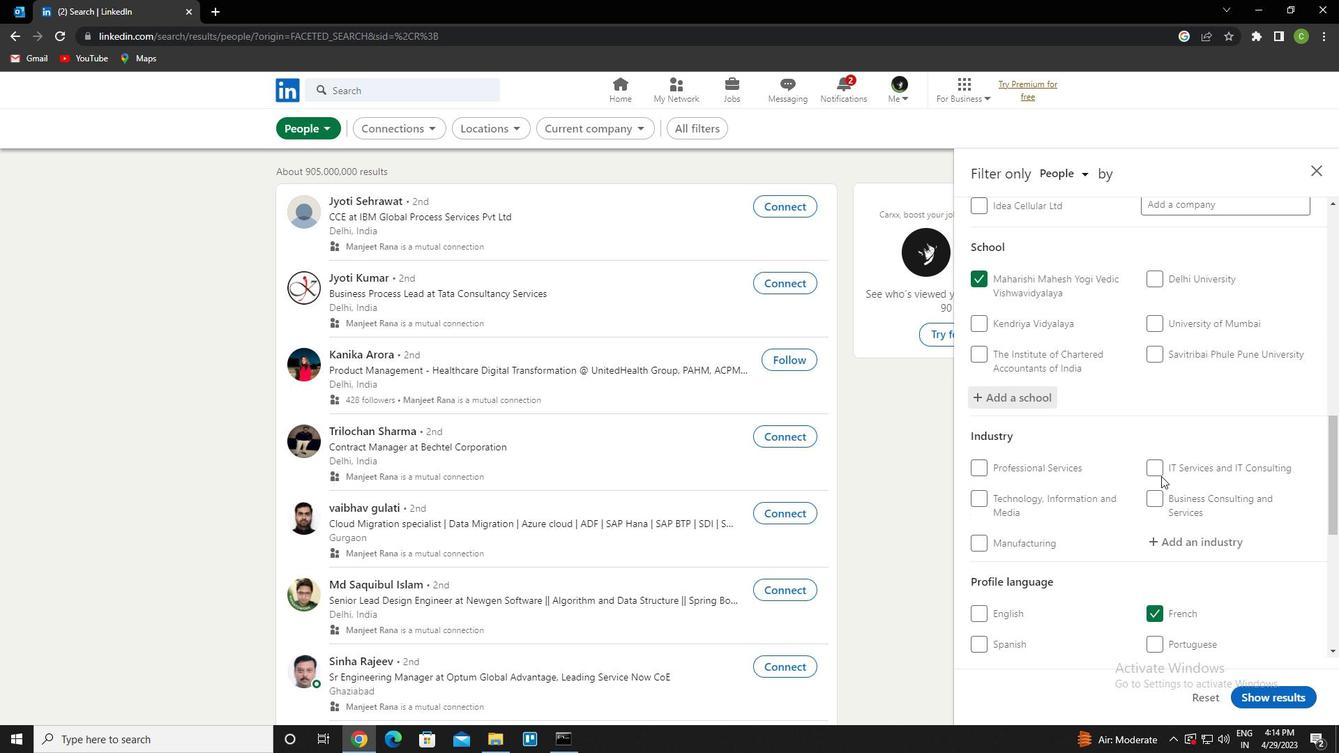 
Action: Mouse scrolled (1161, 475) with delta (0, 0)
Screenshot: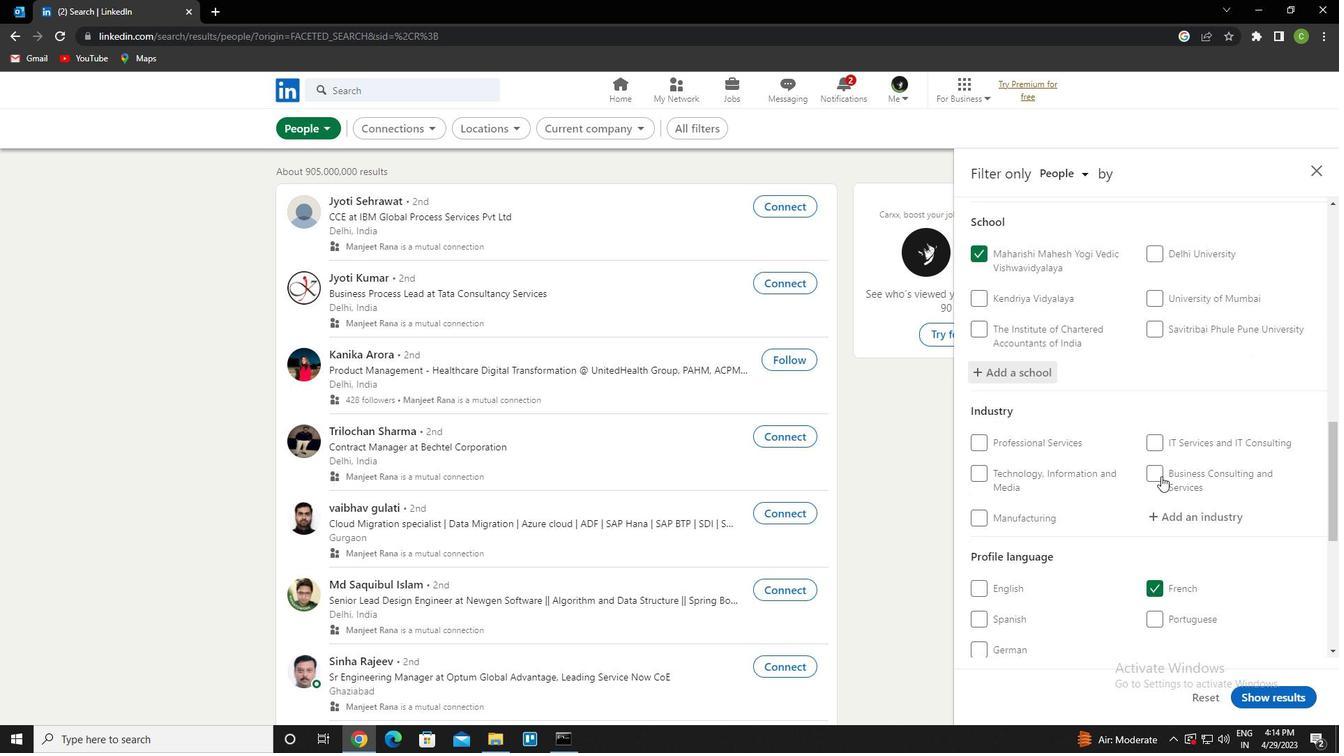 
Action: Mouse moved to (1200, 367)
Screenshot: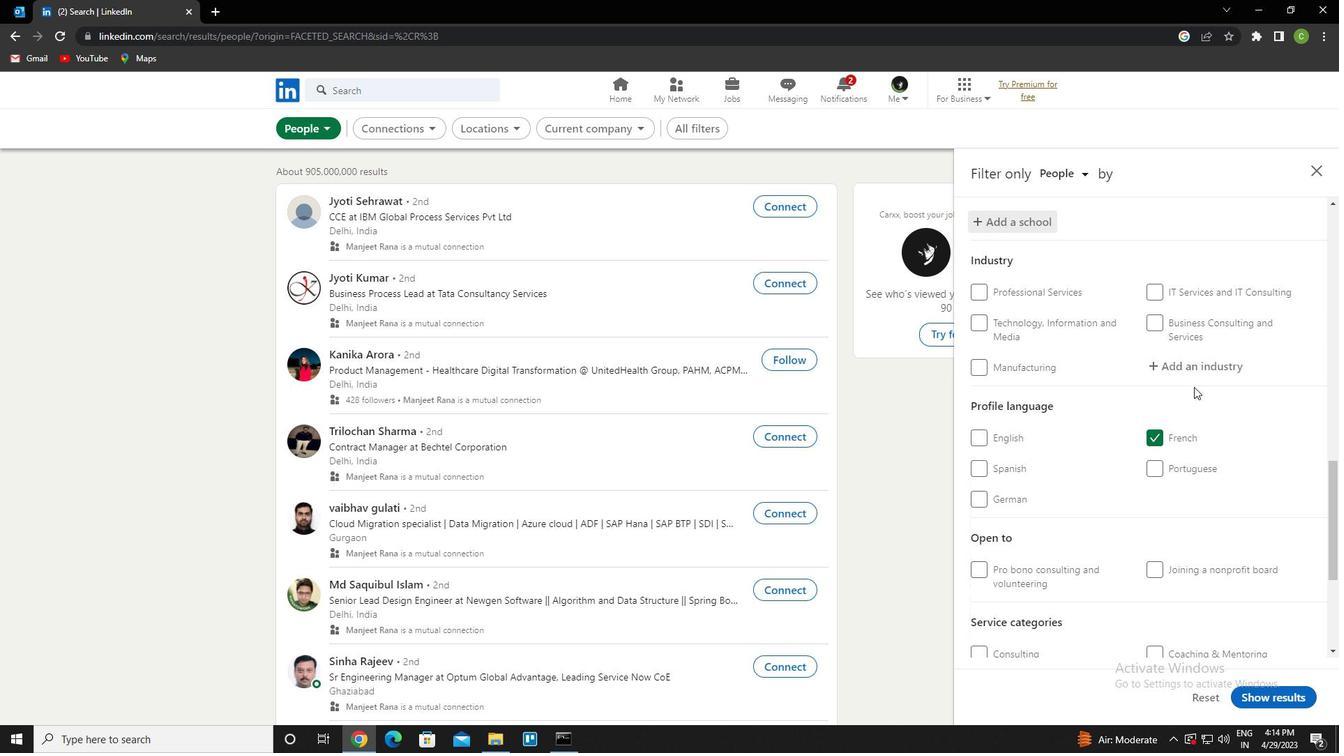 
Action: Mouse pressed left at (1200, 367)
Screenshot: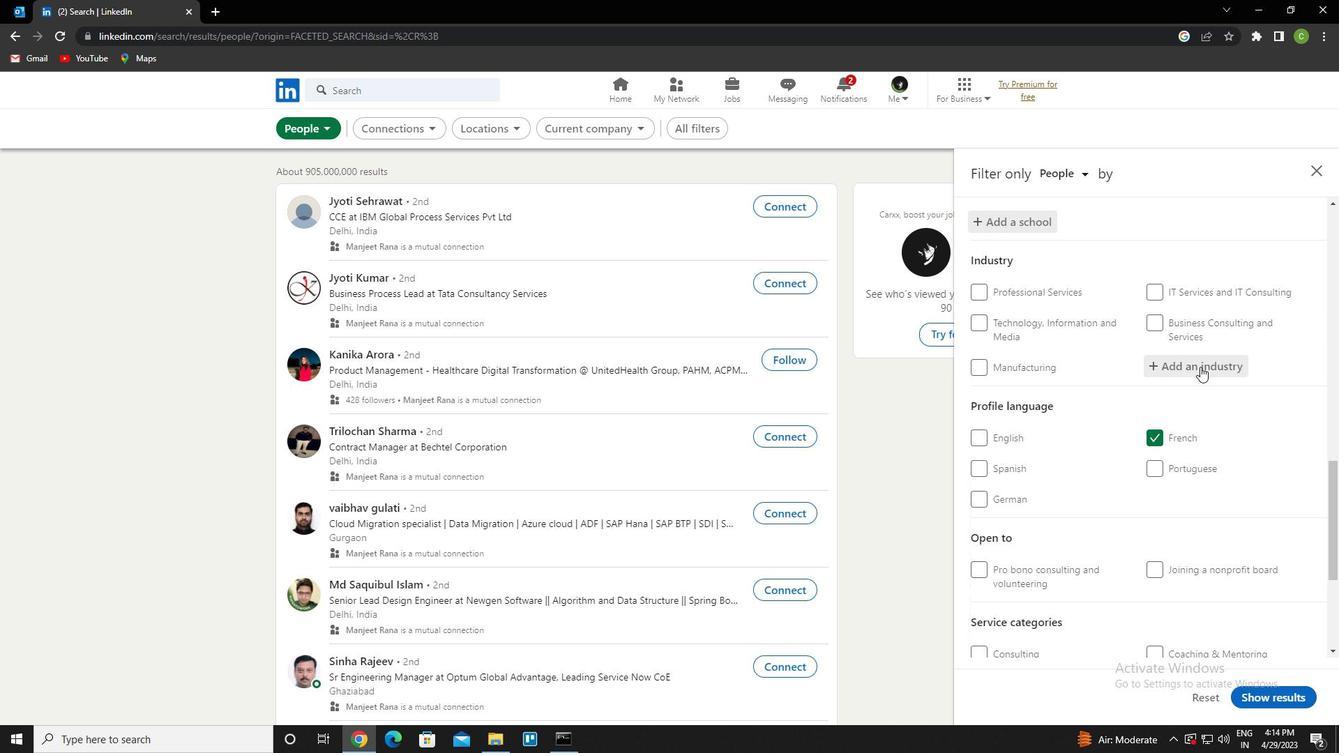 
Action: Key pressed <Key.caps_lock>b<Key.caps_lock><Key.backspace>
Screenshot: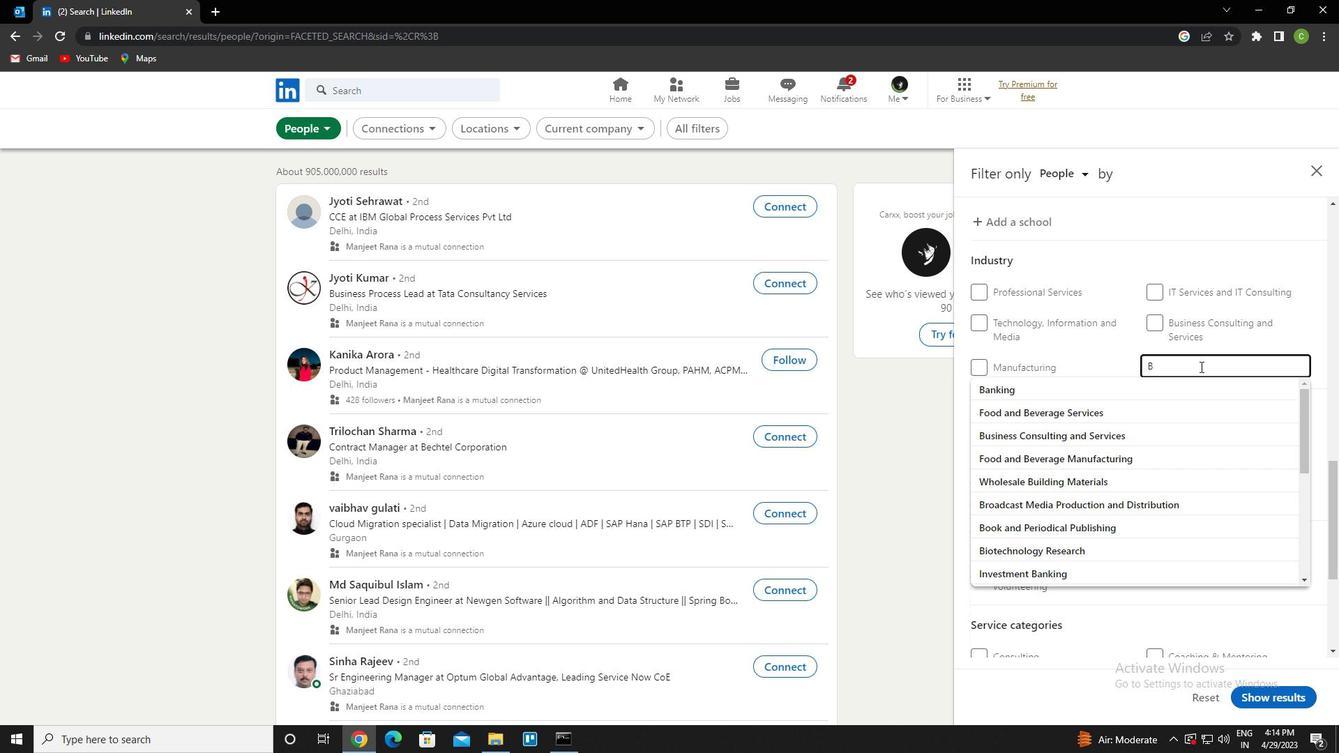 
Action: Mouse moved to (1206, 369)
Screenshot: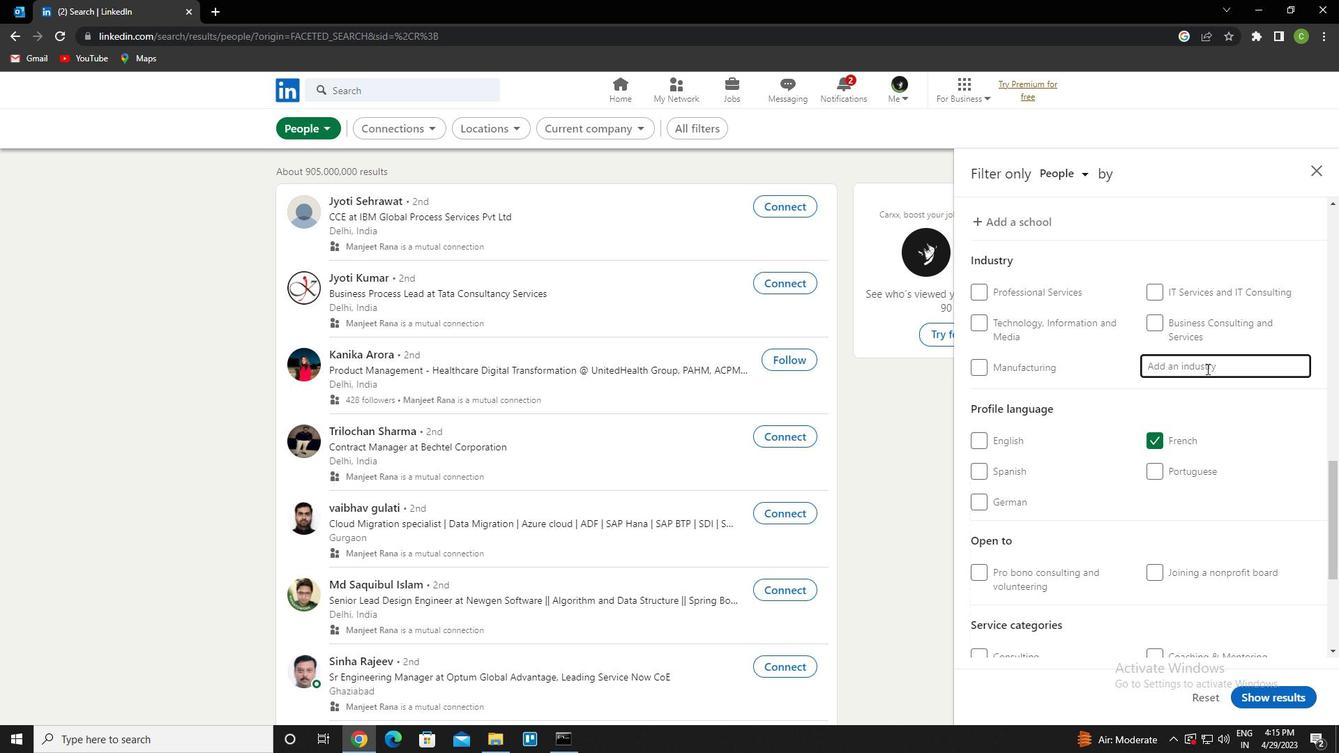 
Action: Mouse pressed left at (1206, 369)
Screenshot: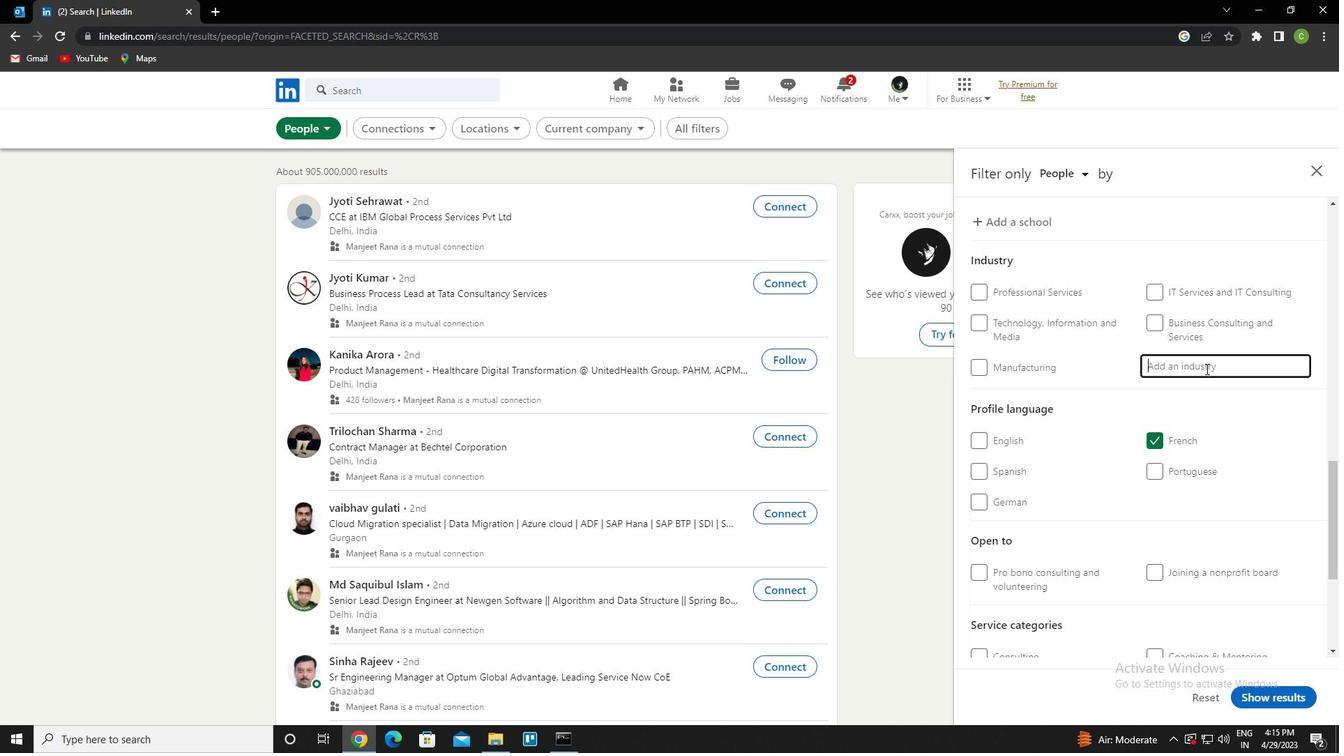 
Action: Key pressed <Key.caps_lock>w<Key.caps_lock>holesale<Key.space>lux<Key.down>\<Key.enter>
Screenshot: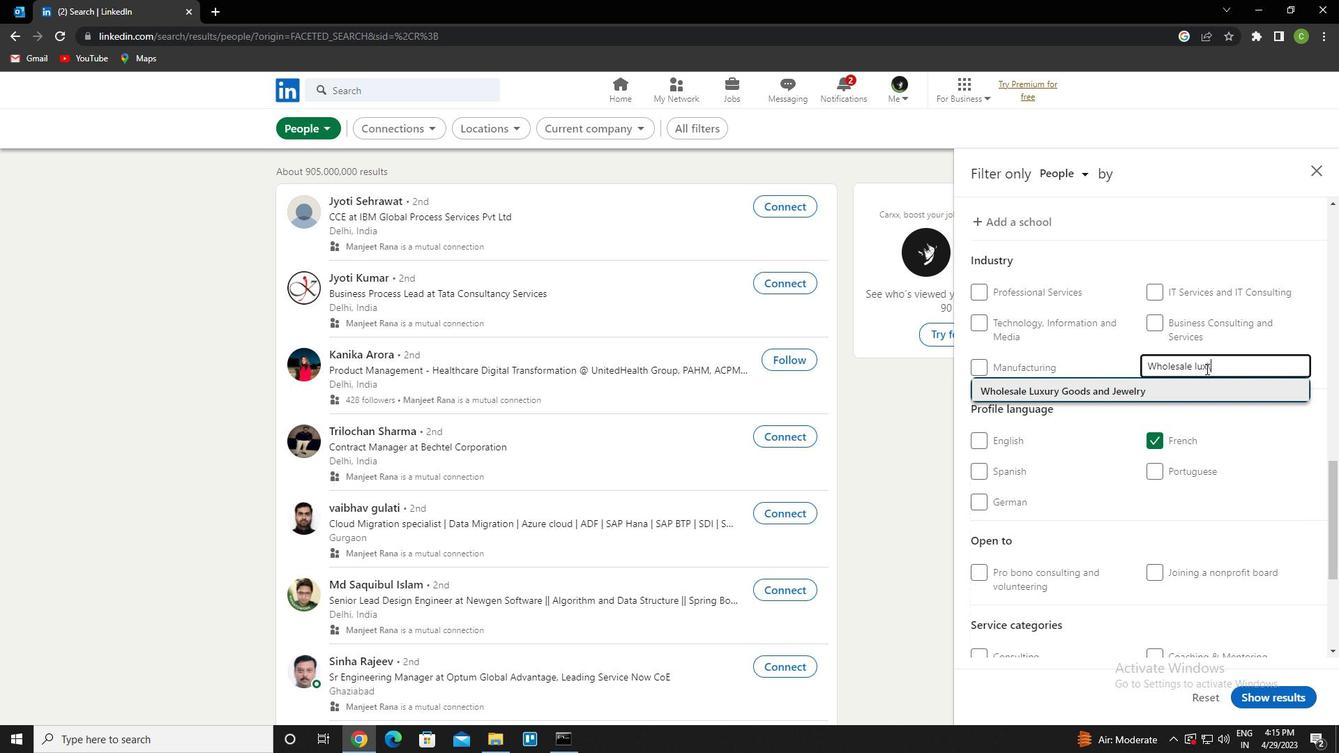 
Action: Mouse scrolled (1206, 368) with delta (0, 0)
Screenshot: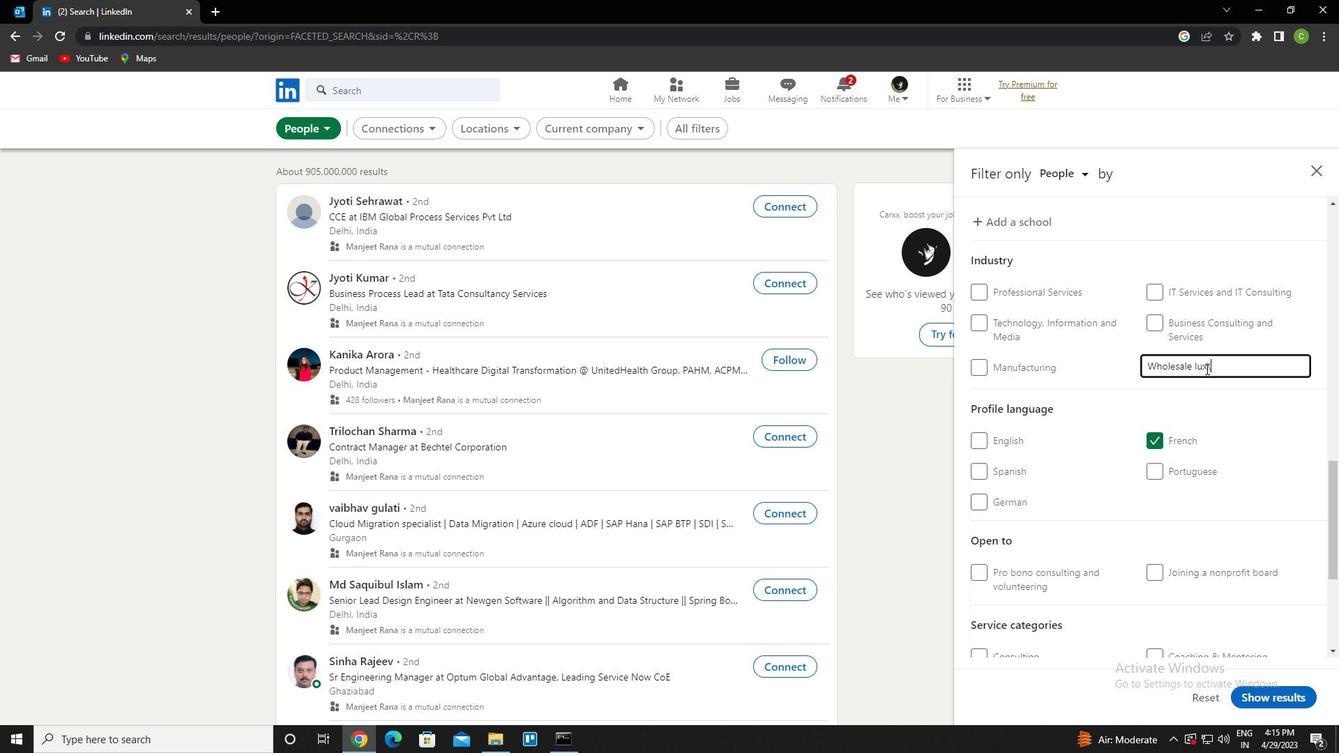 
Action: Mouse scrolled (1206, 368) with delta (0, 0)
Screenshot: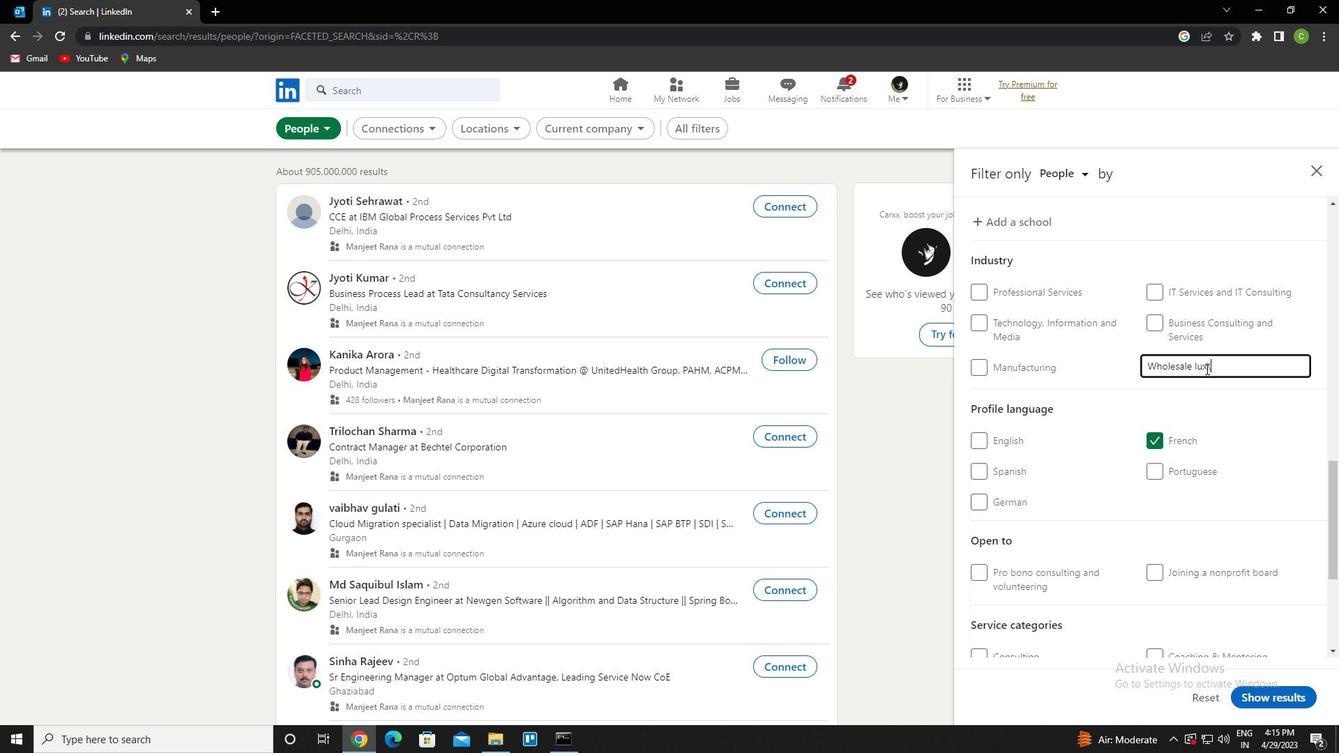 
Action: Mouse scrolled (1206, 368) with delta (0, 0)
Screenshot: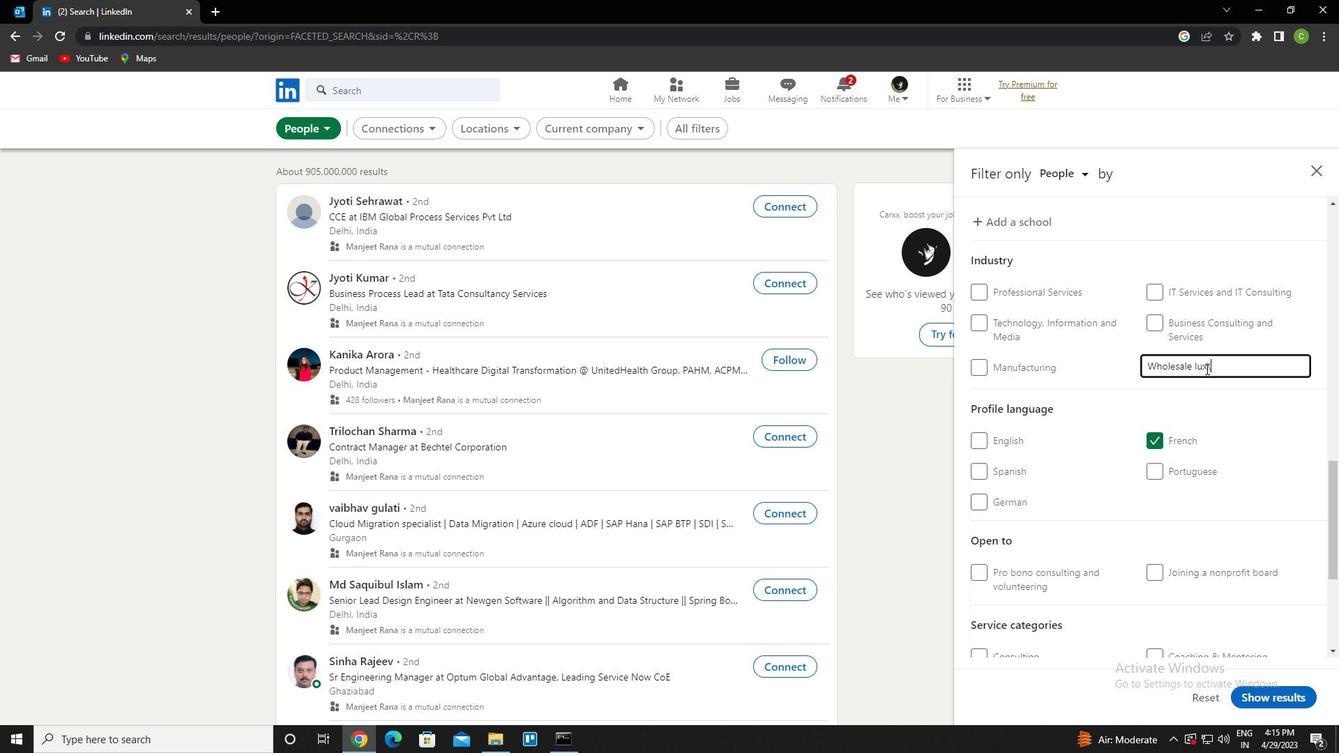
Action: Mouse scrolled (1206, 368) with delta (0, 0)
Screenshot: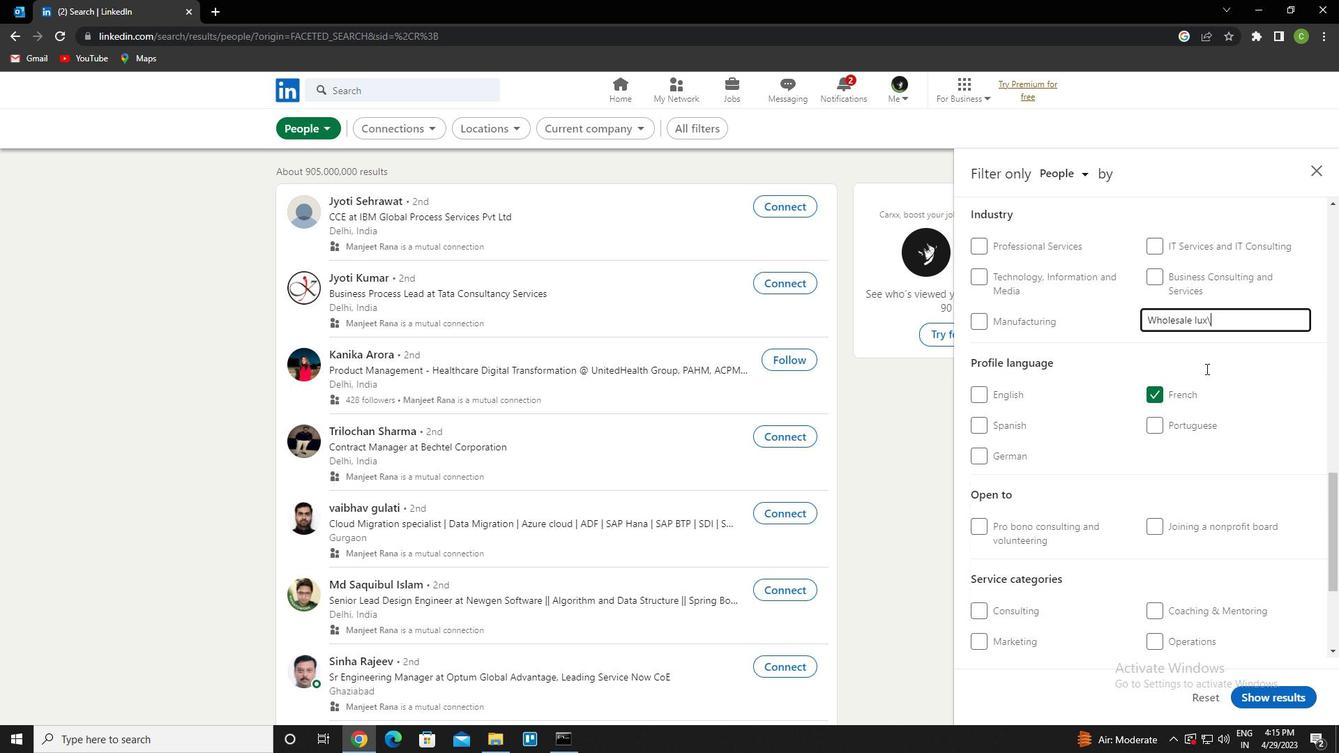 
Action: Mouse moved to (1200, 462)
Screenshot: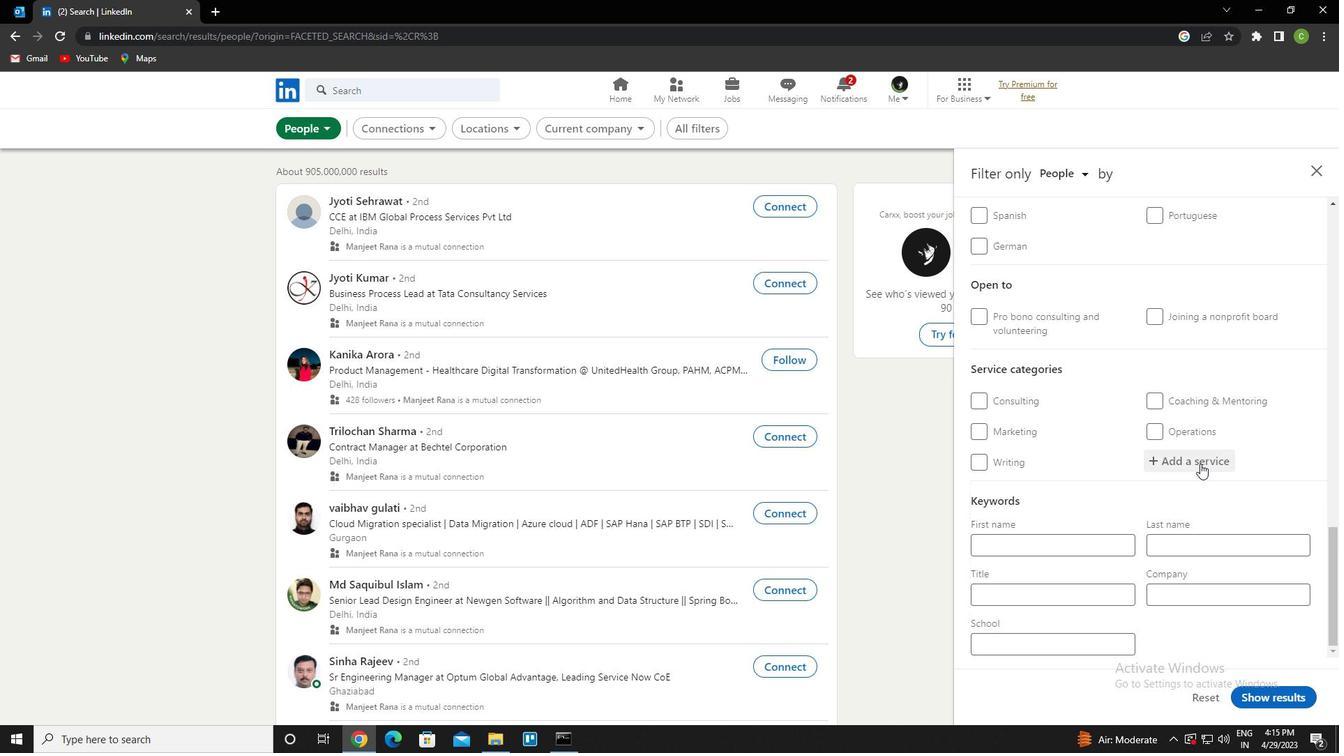 
Action: Mouse pressed left at (1200, 462)
Screenshot: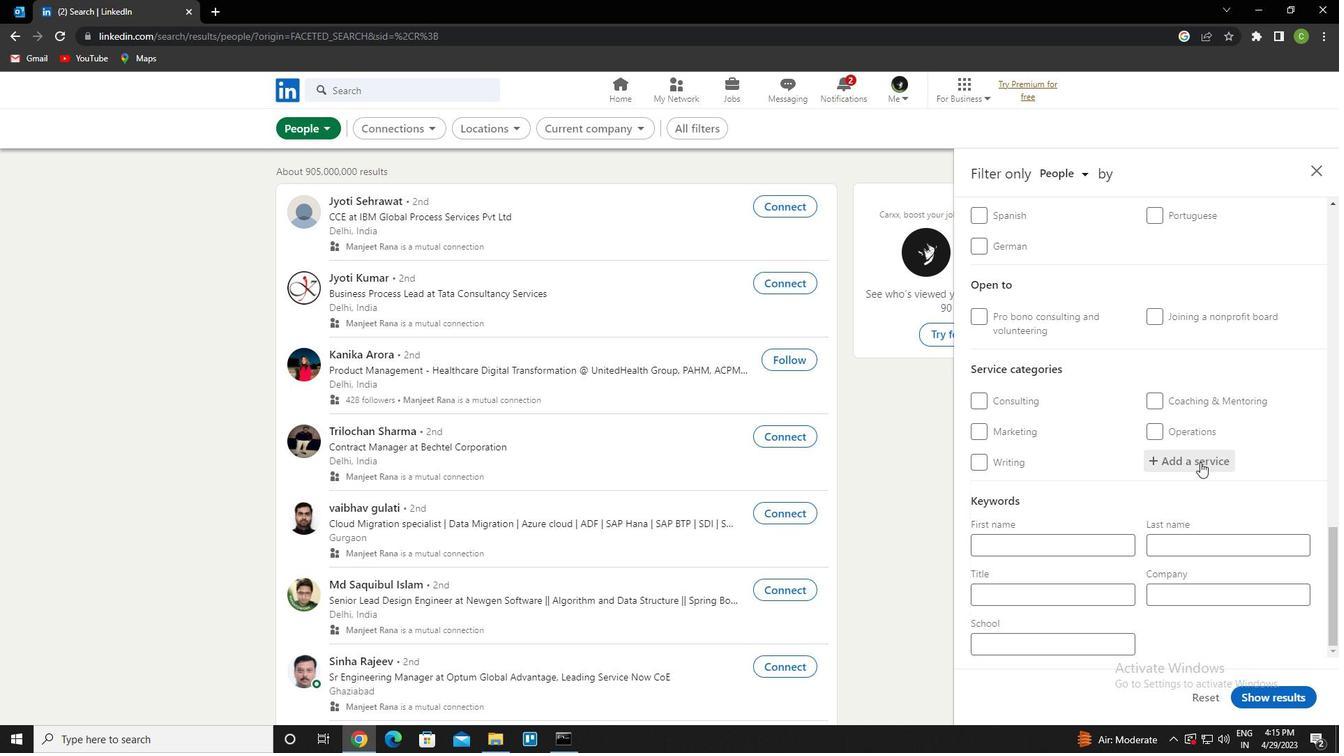 
Action: Key pressed <Key.caps_lock>m<Key.caps_lock>arket<Key.space><Key.down><Key.enter>
Screenshot: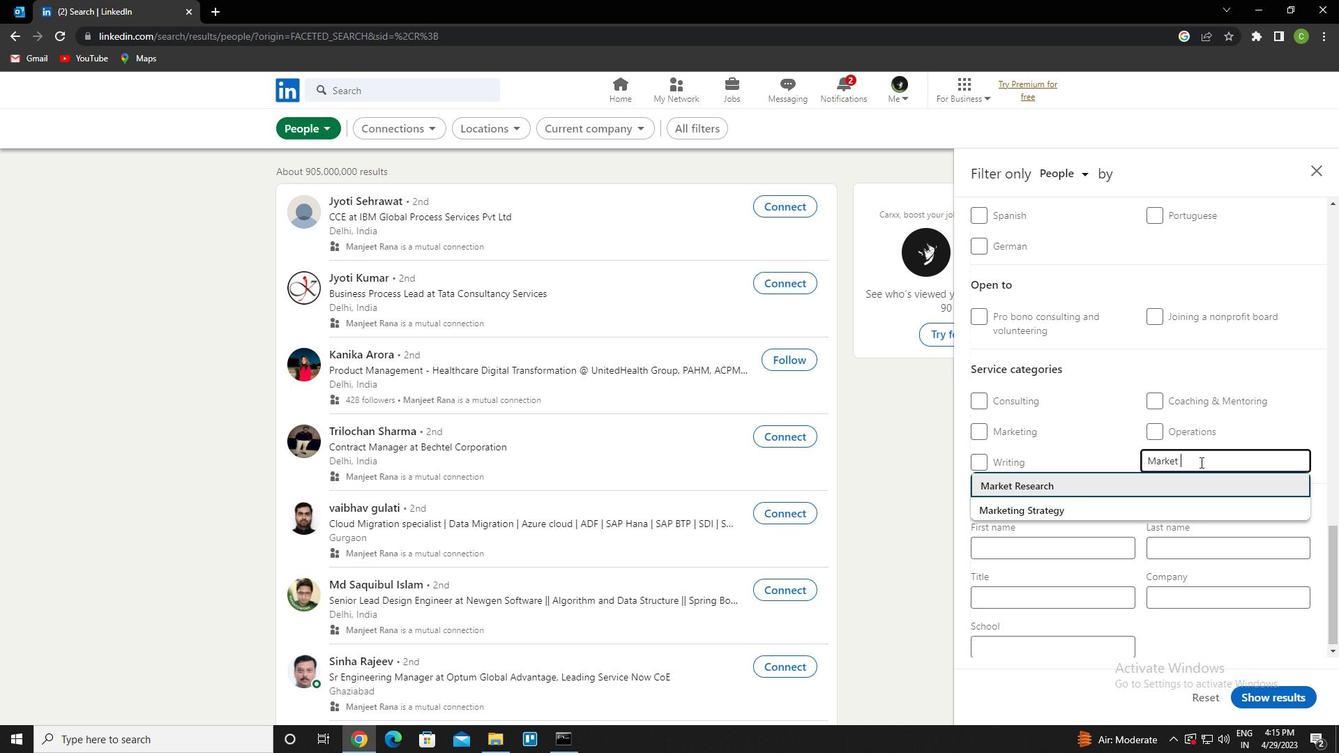 
Action: Mouse scrolled (1200, 461) with delta (0, 0)
Screenshot: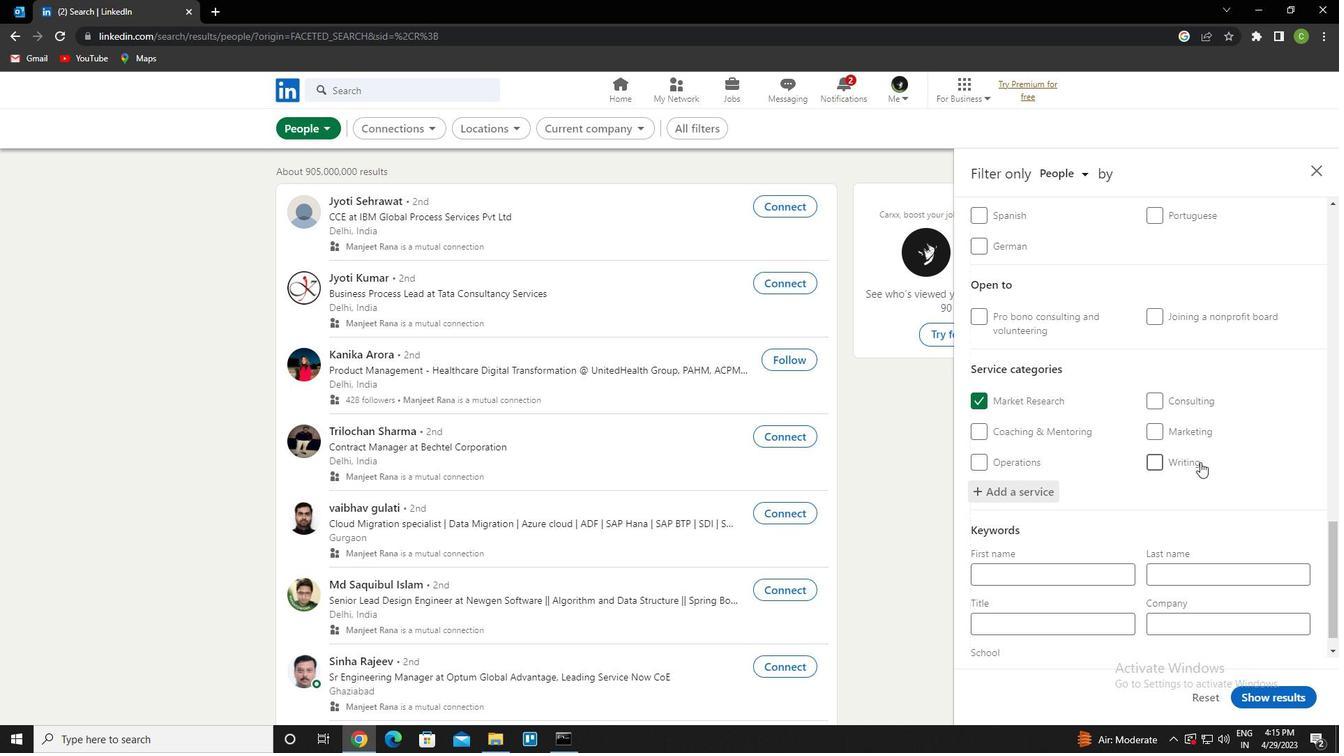 
Action: Mouse scrolled (1200, 461) with delta (0, 0)
Screenshot: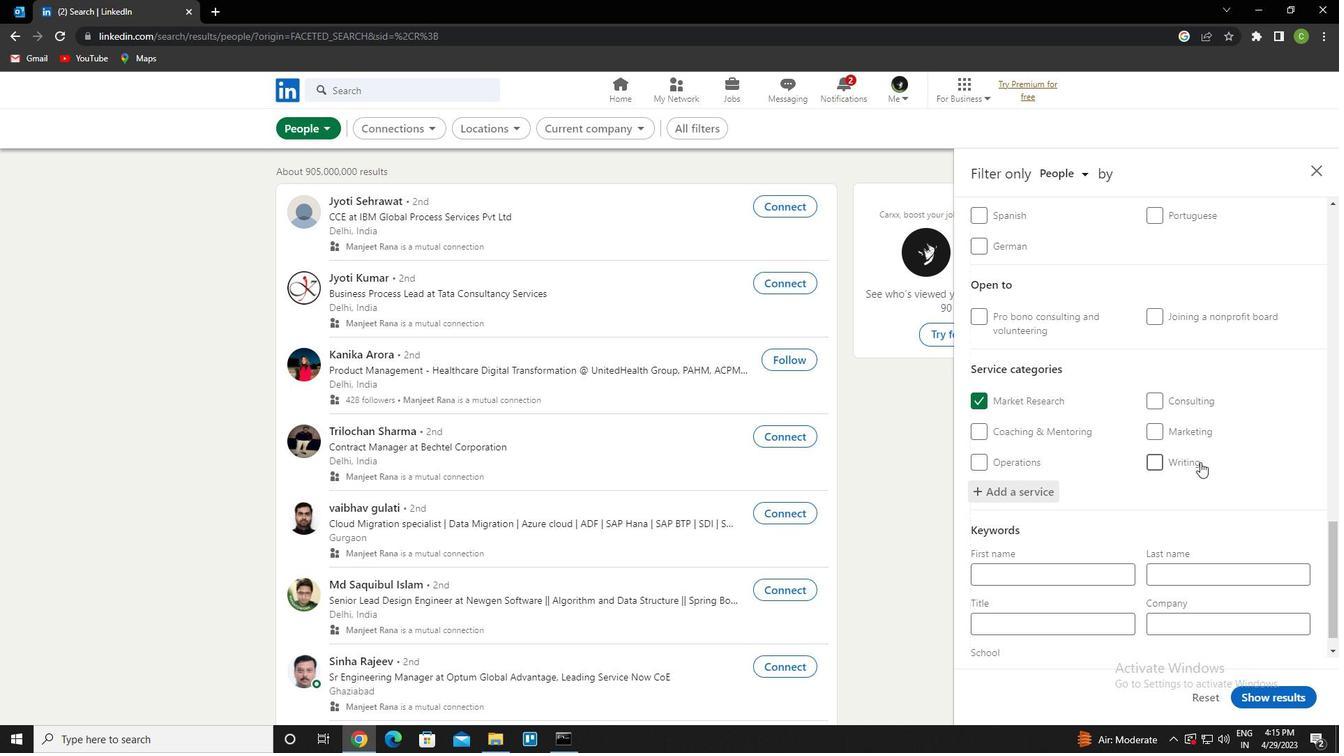 
Action: Mouse scrolled (1200, 461) with delta (0, 0)
Screenshot: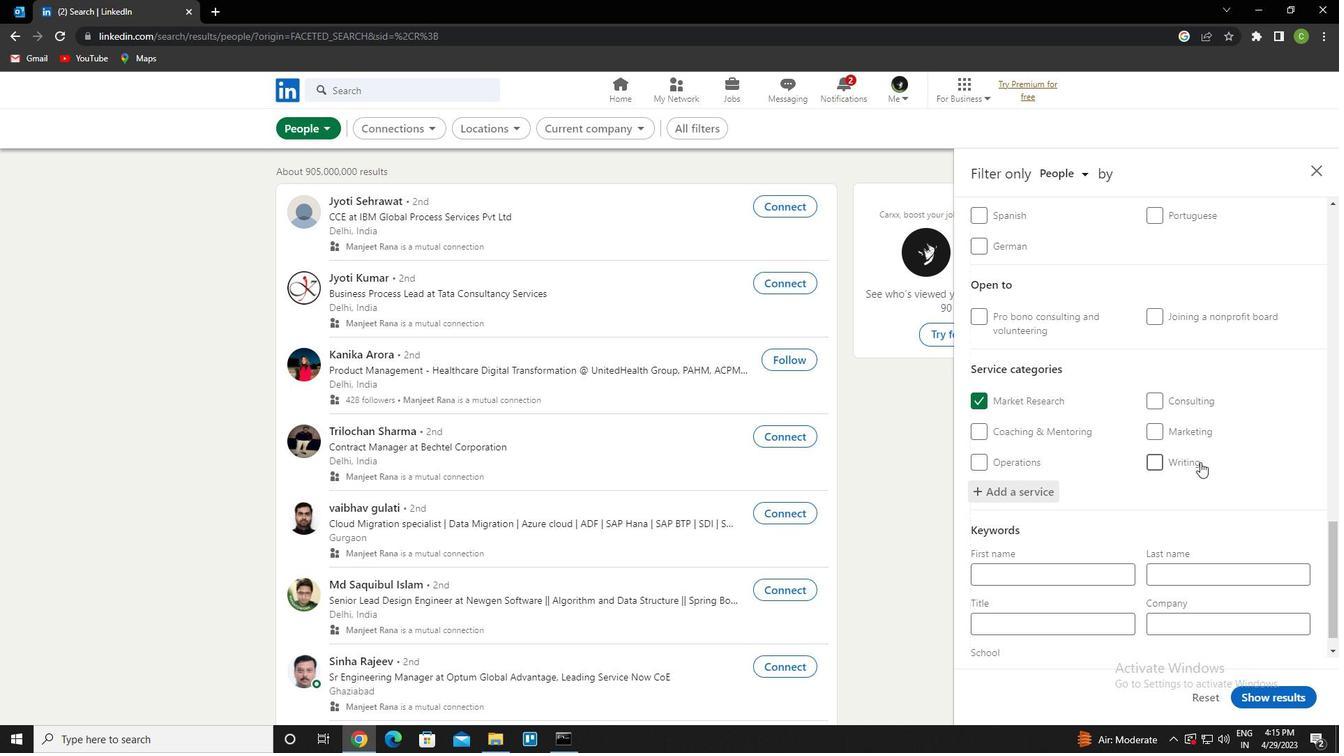 
Action: Mouse scrolled (1200, 461) with delta (0, 0)
Screenshot: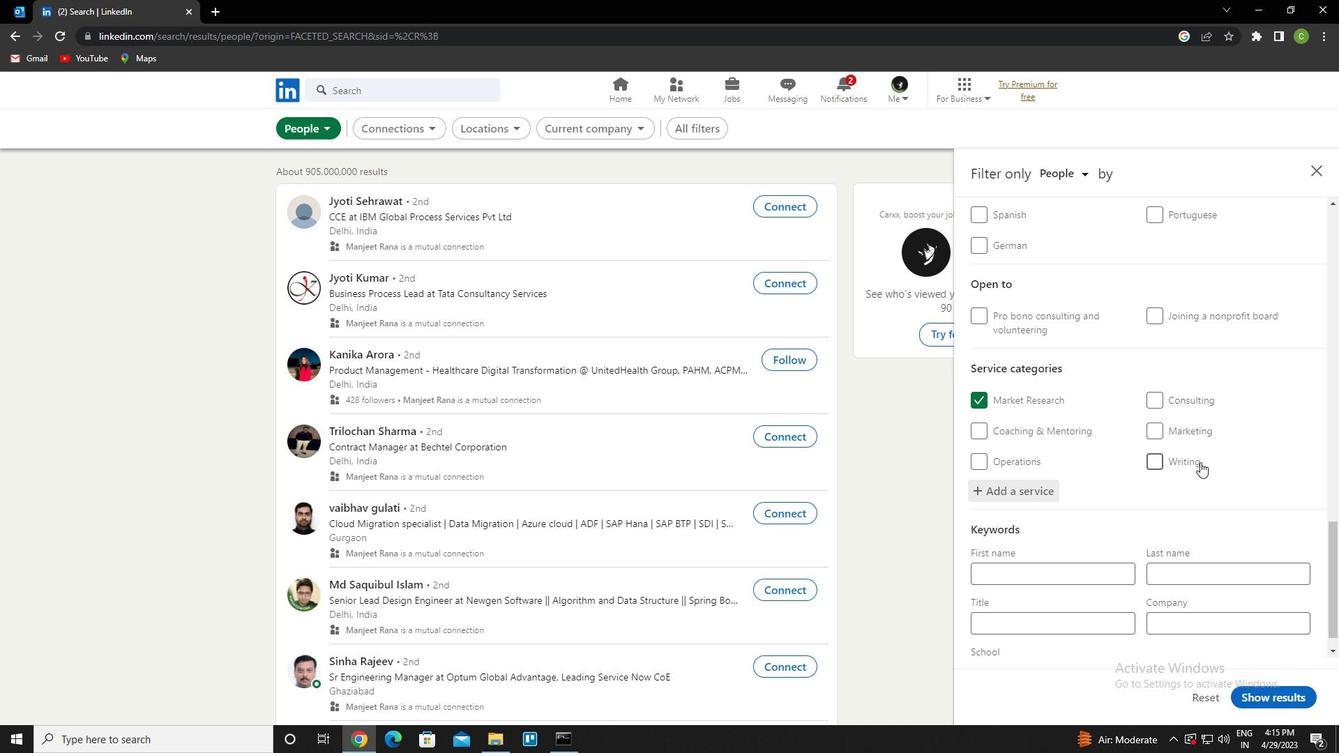 
Action: Mouse scrolled (1200, 461) with delta (0, 0)
Screenshot: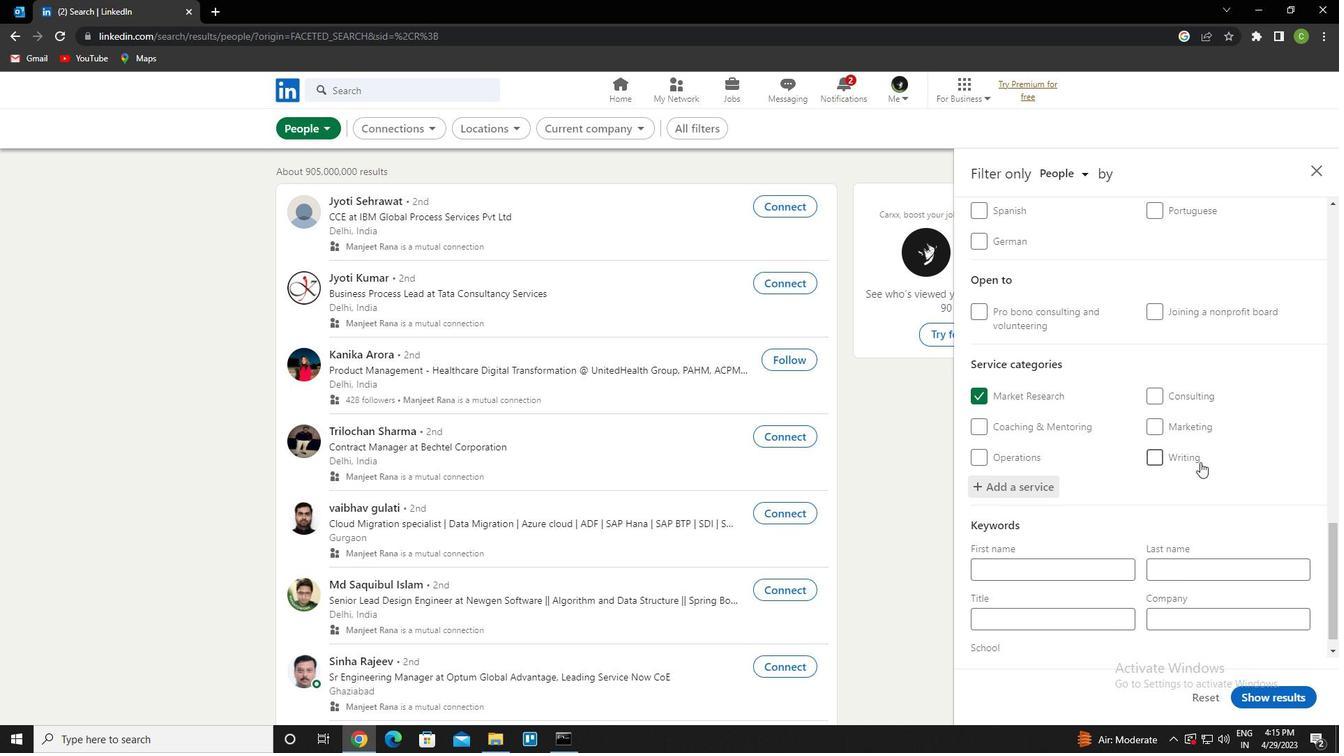 
Action: Mouse moved to (1198, 463)
Screenshot: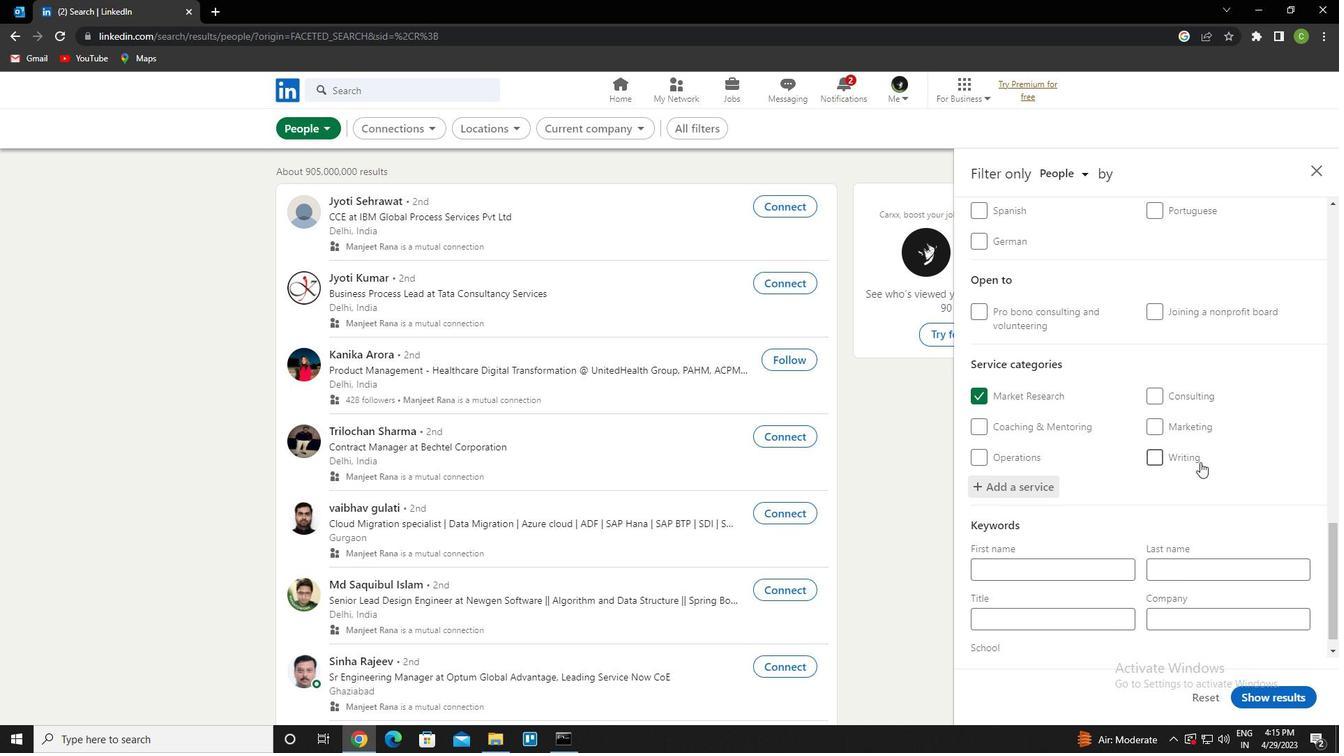
Action: Mouse scrolled (1198, 462) with delta (0, 0)
Screenshot: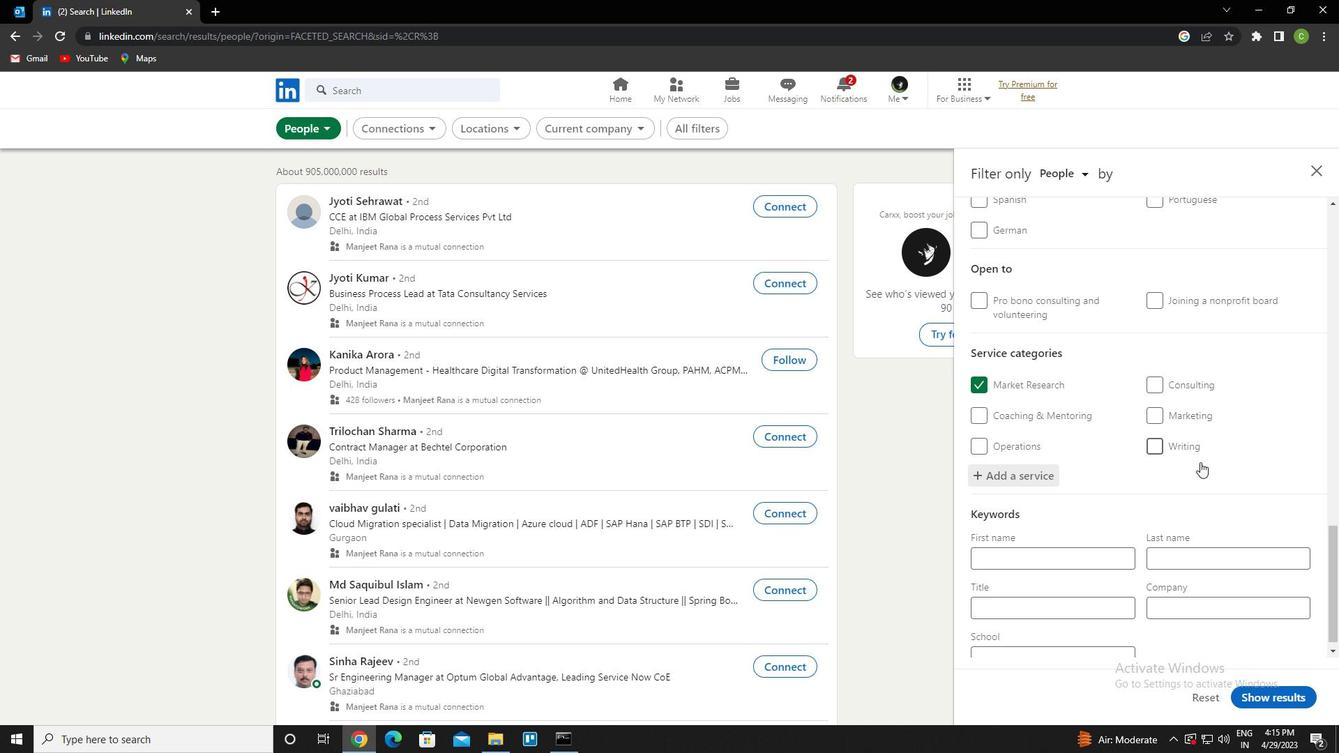 
Action: Mouse moved to (1060, 595)
Screenshot: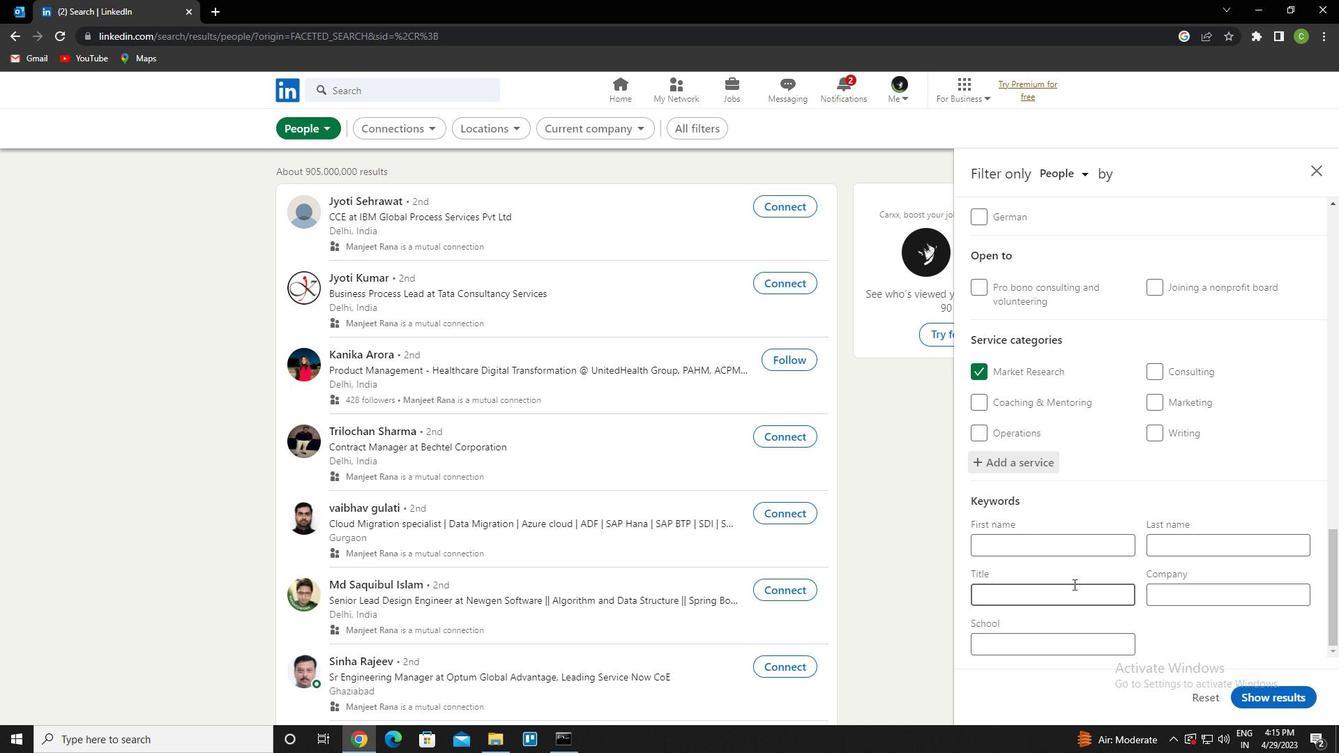 
Action: Mouse pressed left at (1060, 595)
Screenshot: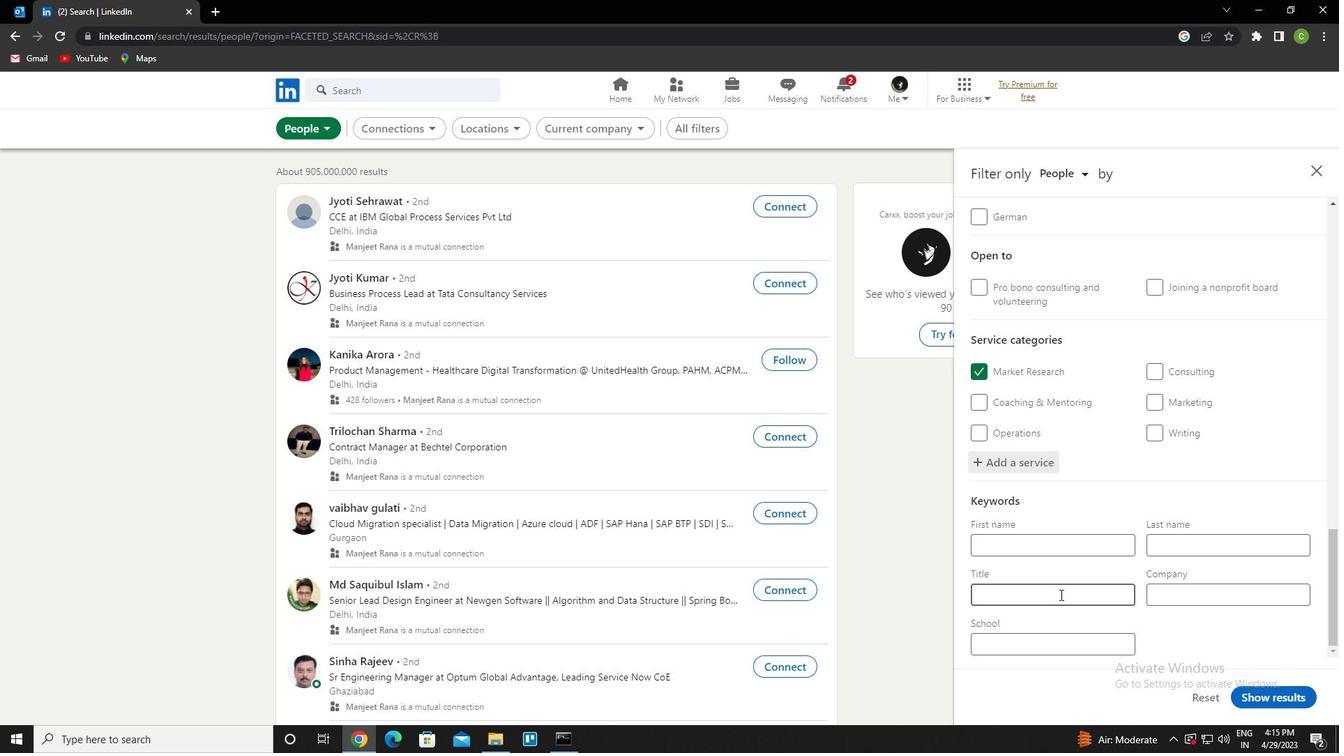
Action: Key pressed <Key.caps_lock>c<Key.caps_lock>ruise<Key.space><Key.caps_lock>s<Key.caps_lock>hip<Key.space><Key.caps_lock>a<Key.caps_lock>ttendent
Screenshot: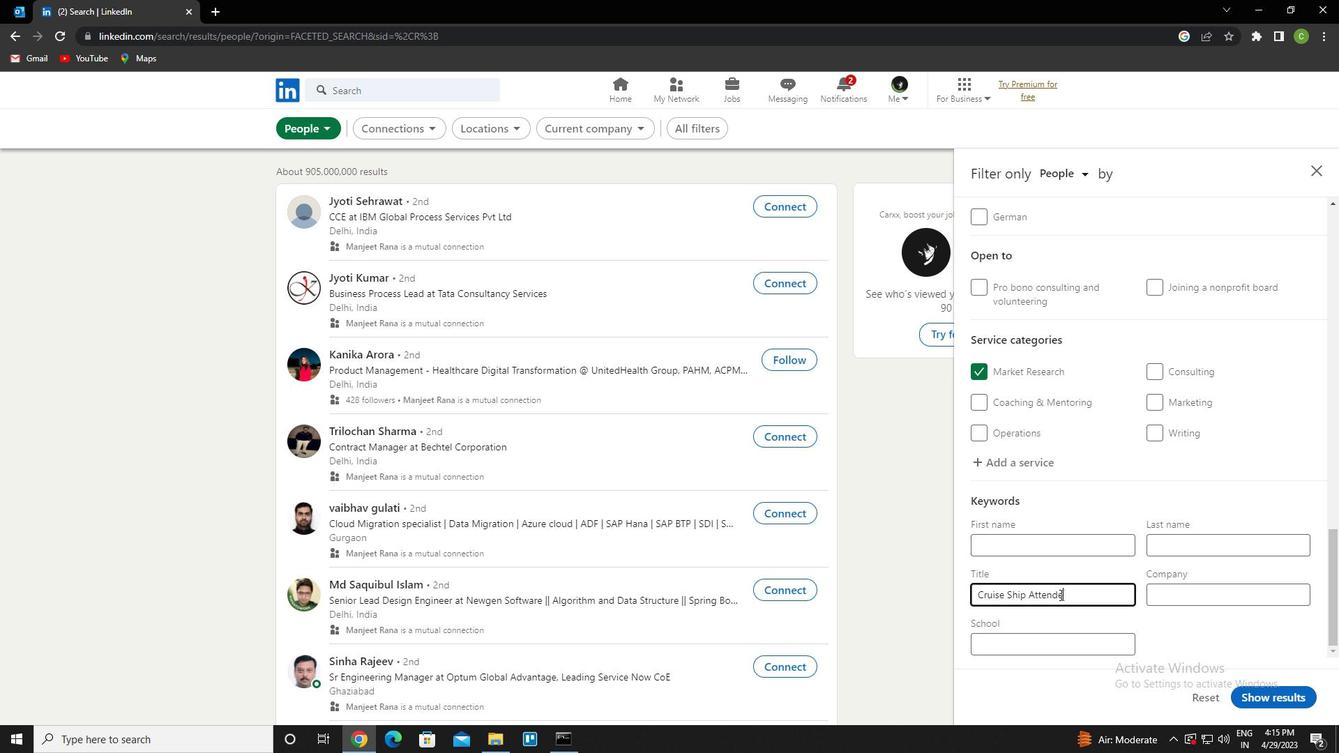
Action: Mouse moved to (1285, 706)
Screenshot: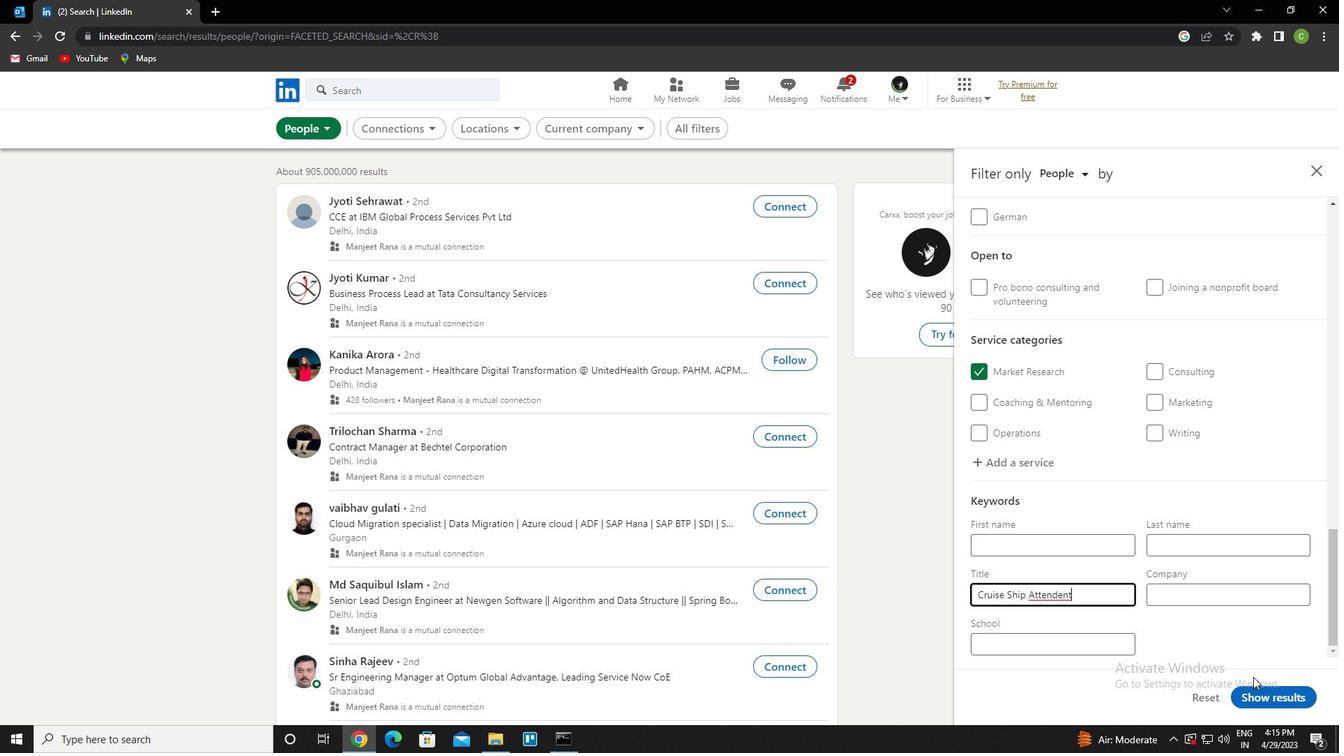 
Action: Mouse pressed left at (1285, 706)
Screenshot: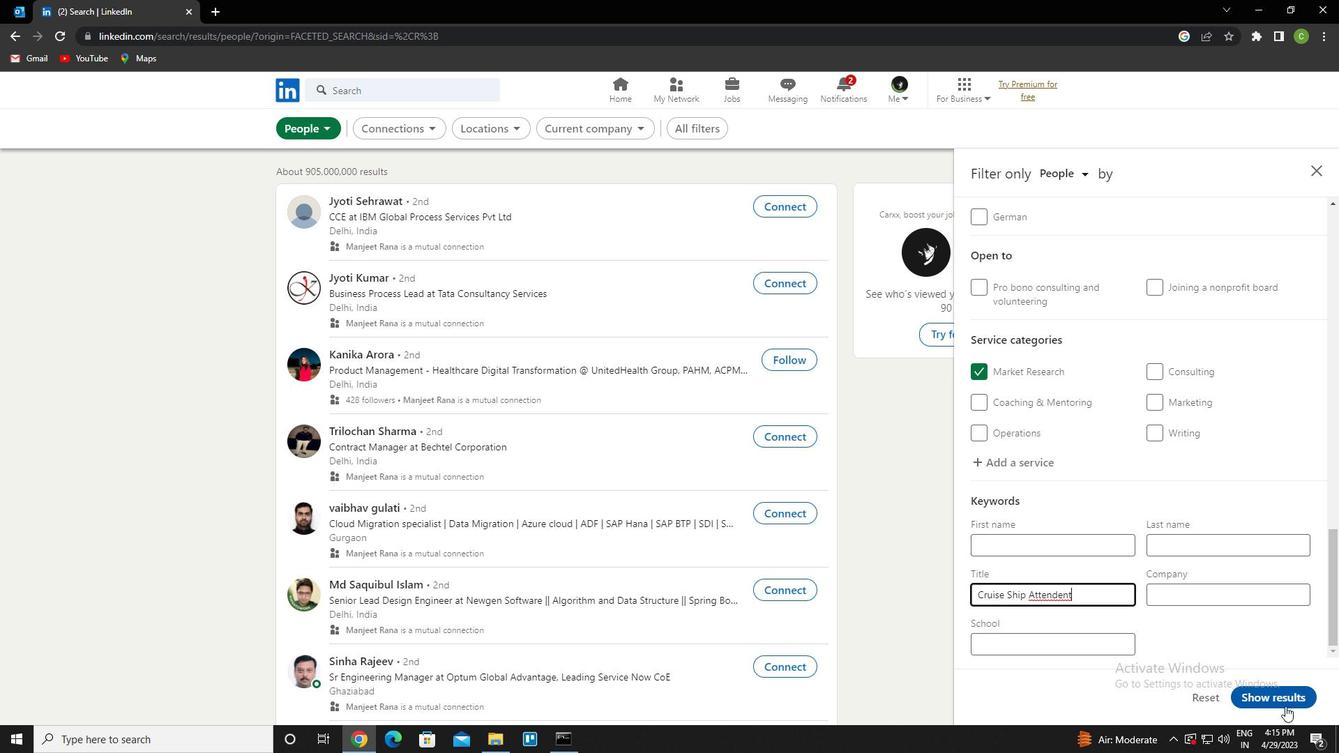 
Action: Mouse moved to (588, 584)
Screenshot: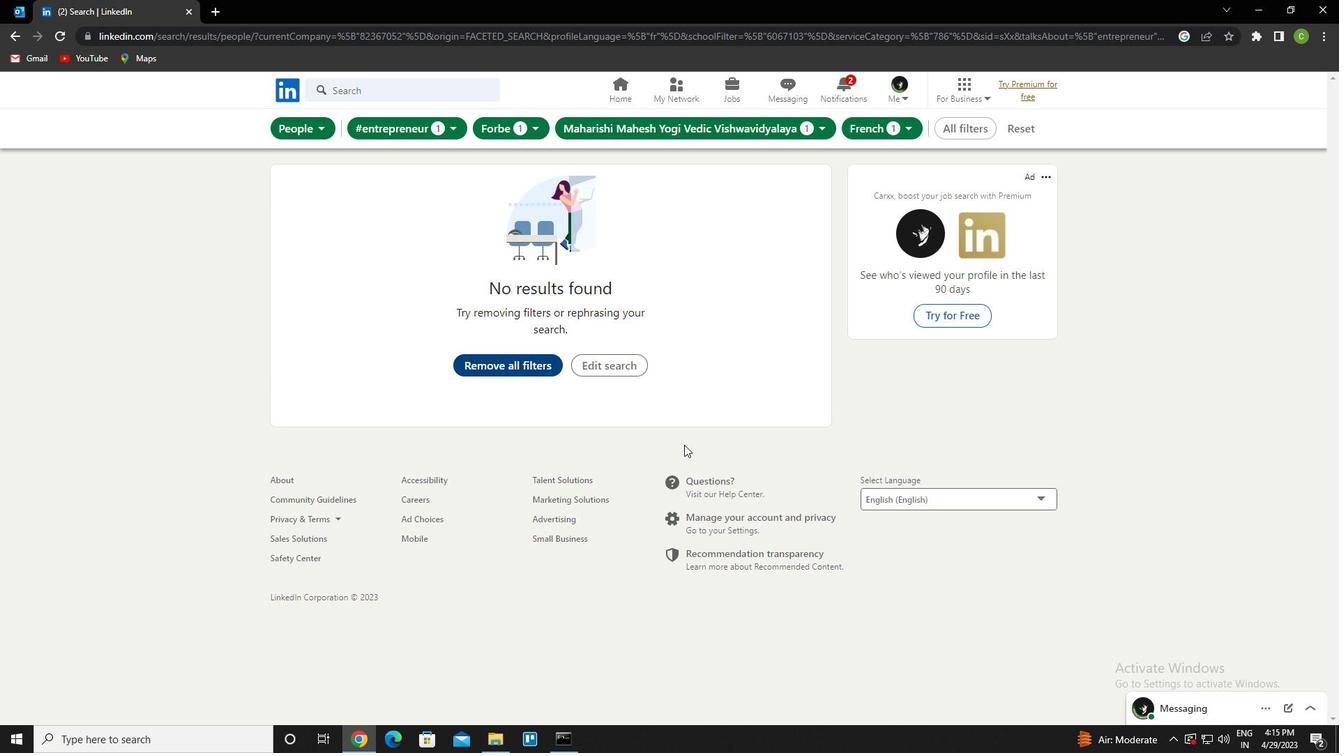
